 Task: Look for space in Jabal os Saraj, Afghanistan from 9th June, 2023 to 17th June, 2023 for 2 adults in price range Rs.7000 to Rs.12000. Place can be private room with 1  bedroom having 2 beds and 1 bathroom. Property type can be flat. Amenities needed are: wifi, air conditioning, . Booking option can be shelf check-in. Required host language is English.
Action: Mouse moved to (554, 119)
Screenshot: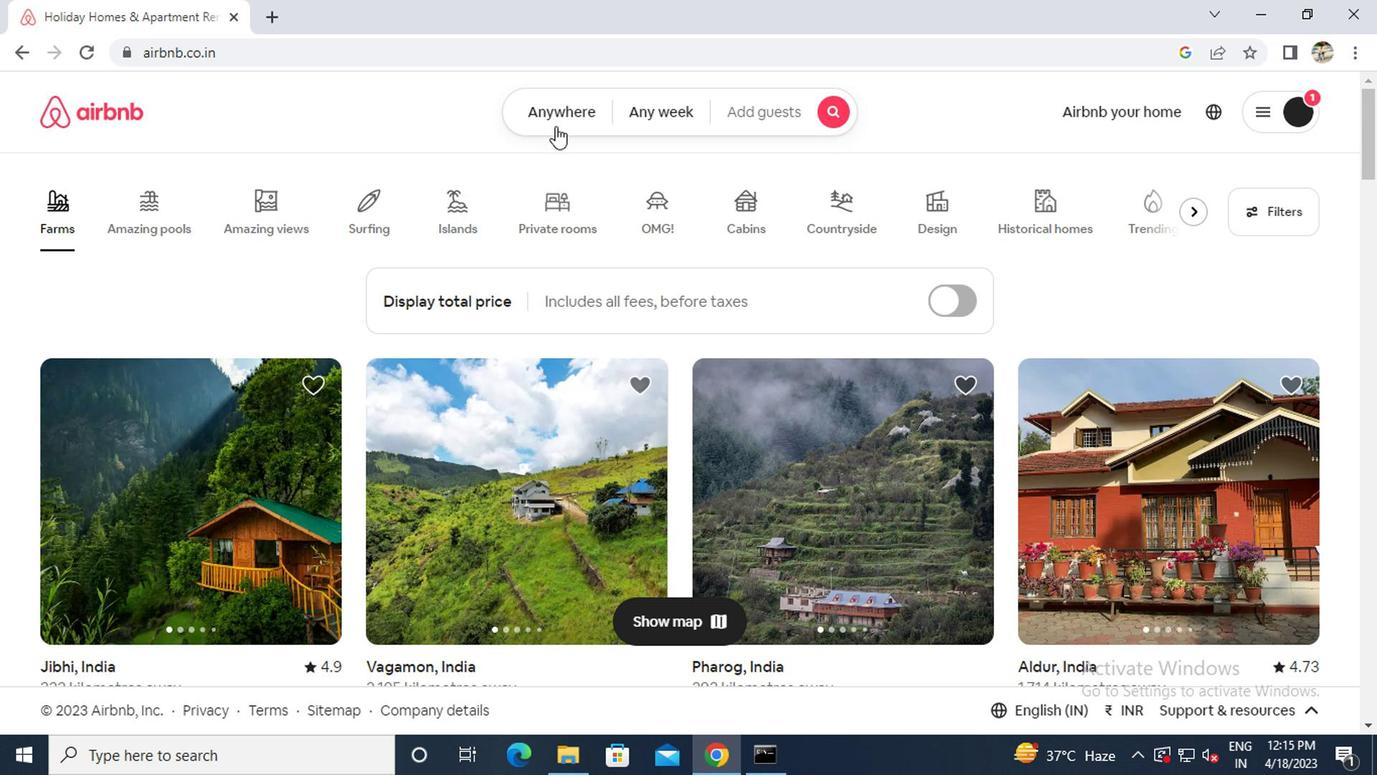 
Action: Mouse pressed left at (554, 119)
Screenshot: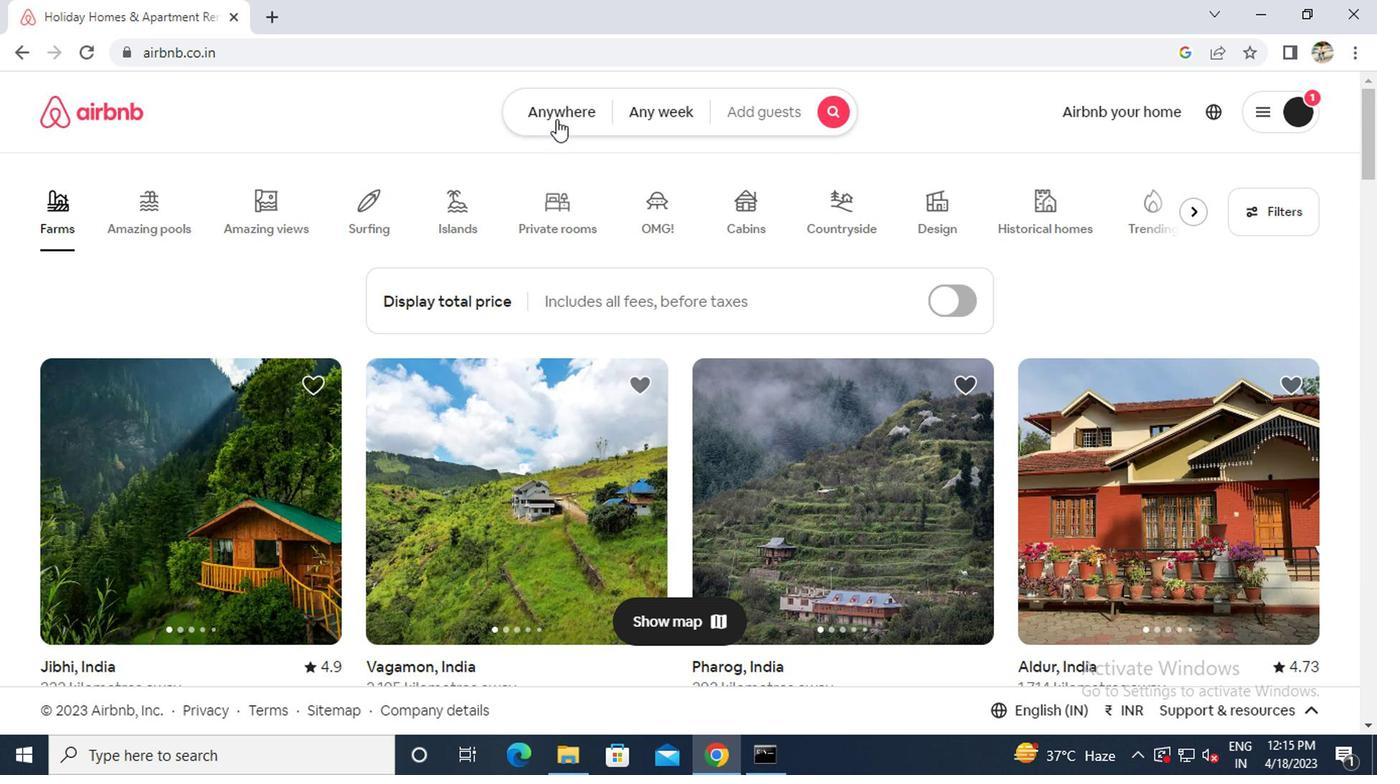 
Action: Mouse moved to (426, 200)
Screenshot: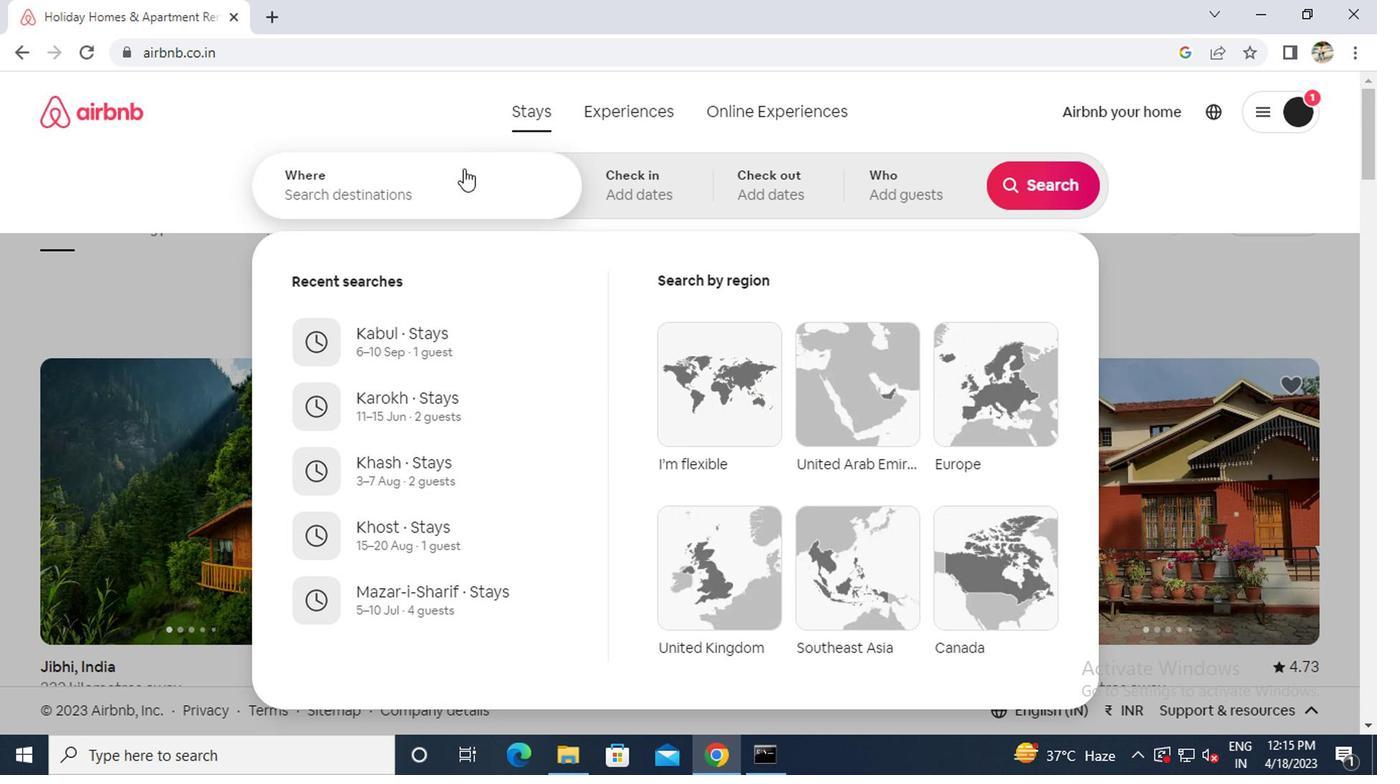 
Action: Mouse pressed left at (426, 200)
Screenshot: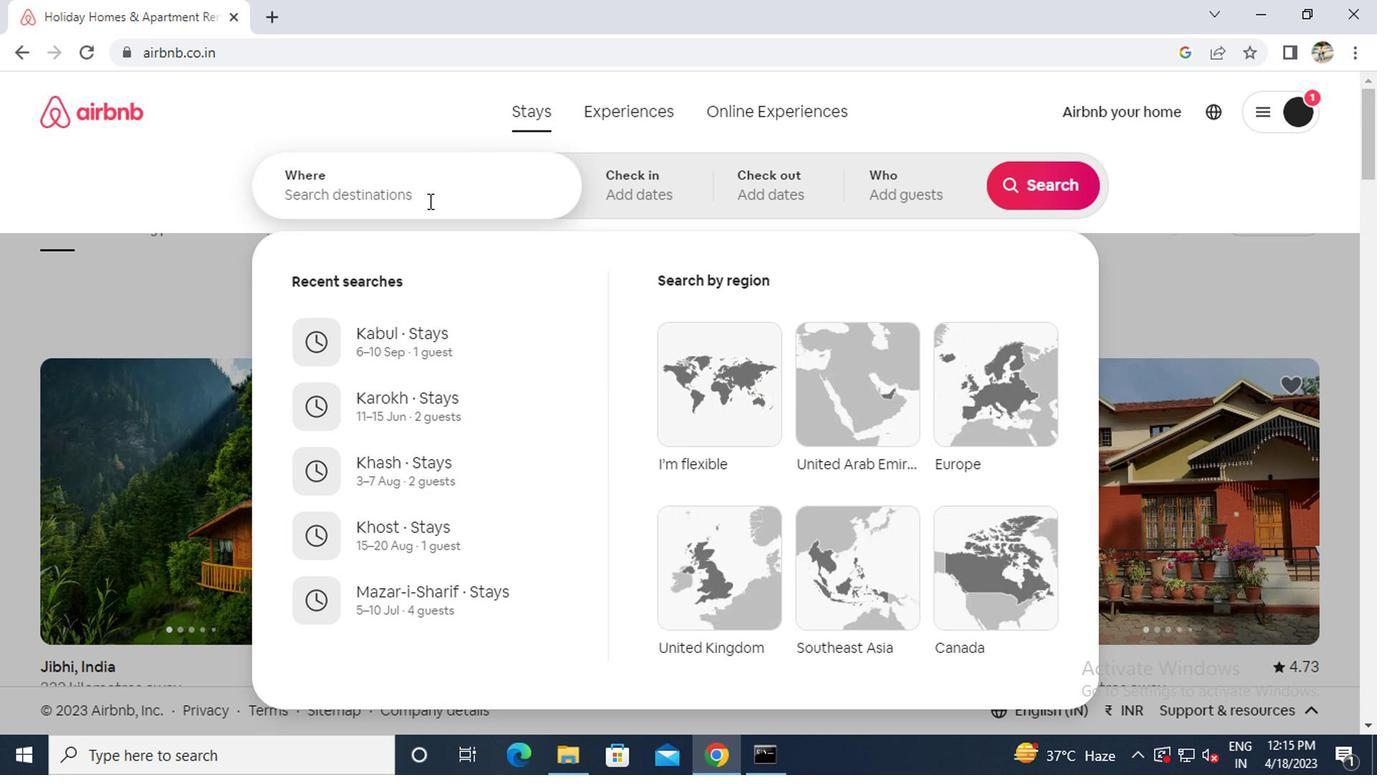 
Action: Mouse moved to (425, 200)
Screenshot: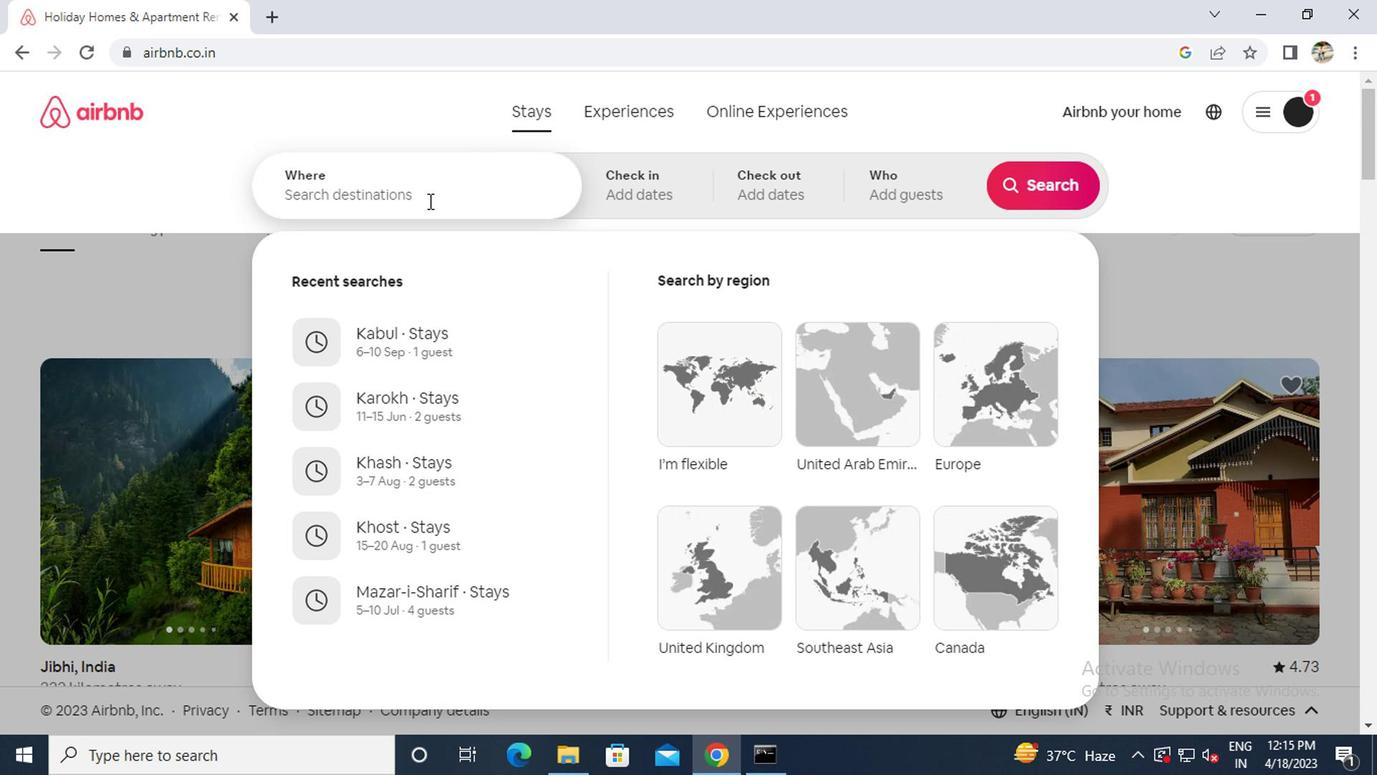 
Action: Key pressed j<Key.caps_lock>abal<Key.space>os<Key.space><Key.caps_lock>s<Key.caps_lock>araj
Screenshot: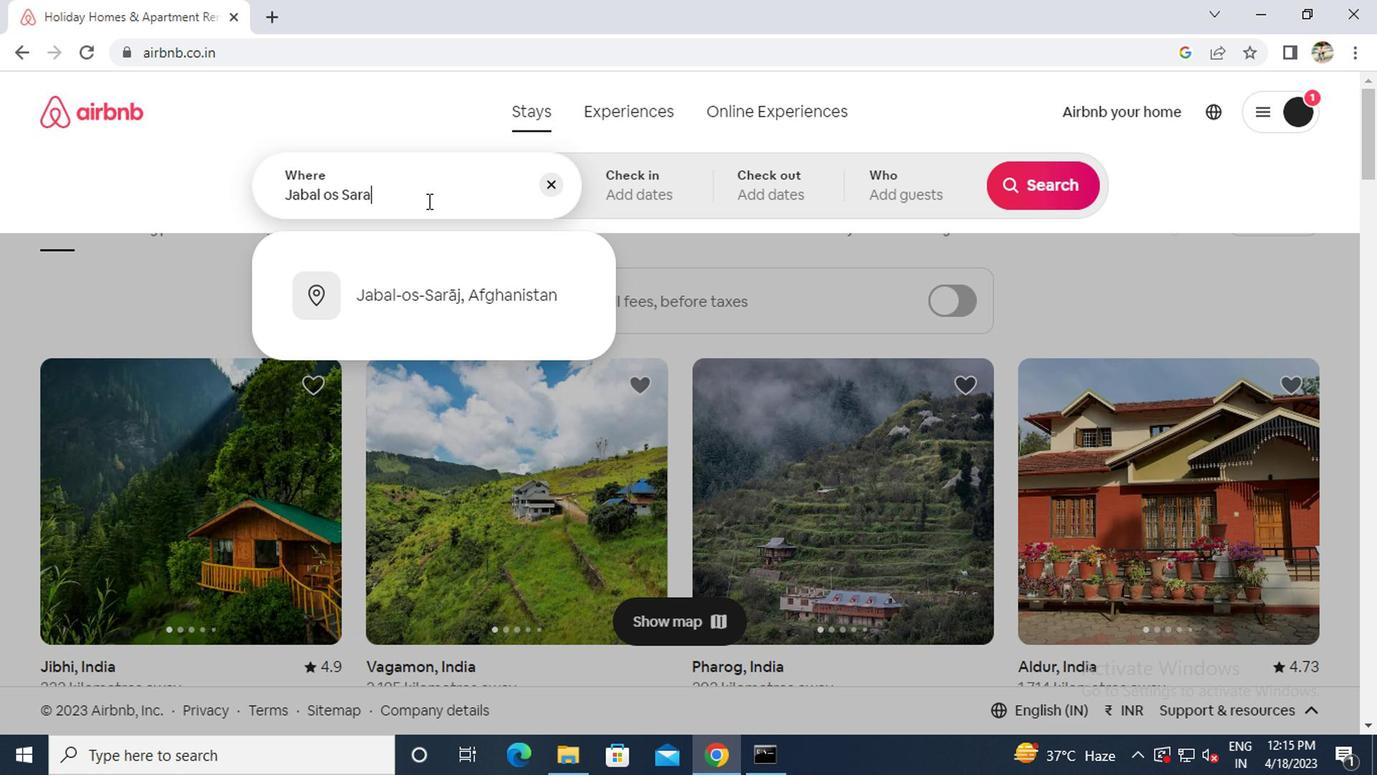 
Action: Mouse moved to (429, 294)
Screenshot: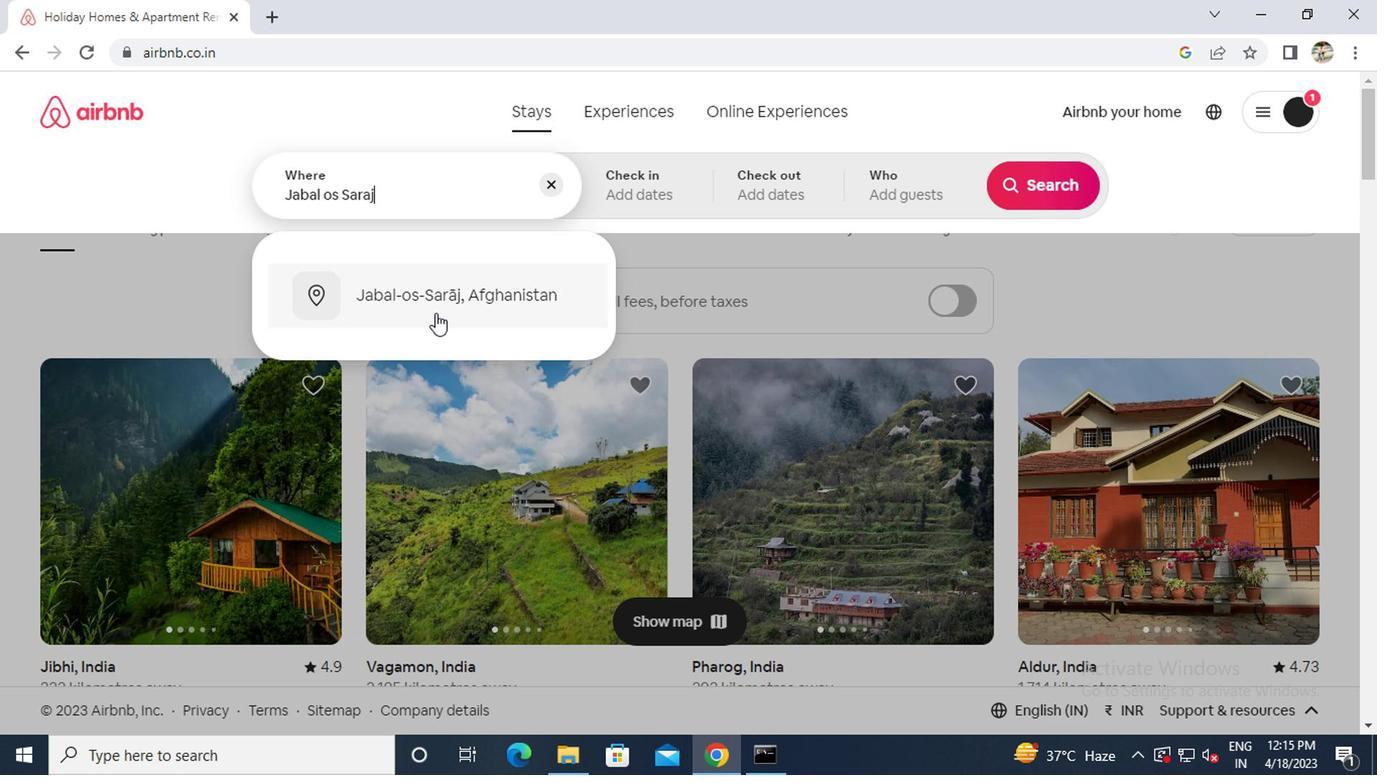 
Action: Mouse pressed left at (429, 294)
Screenshot: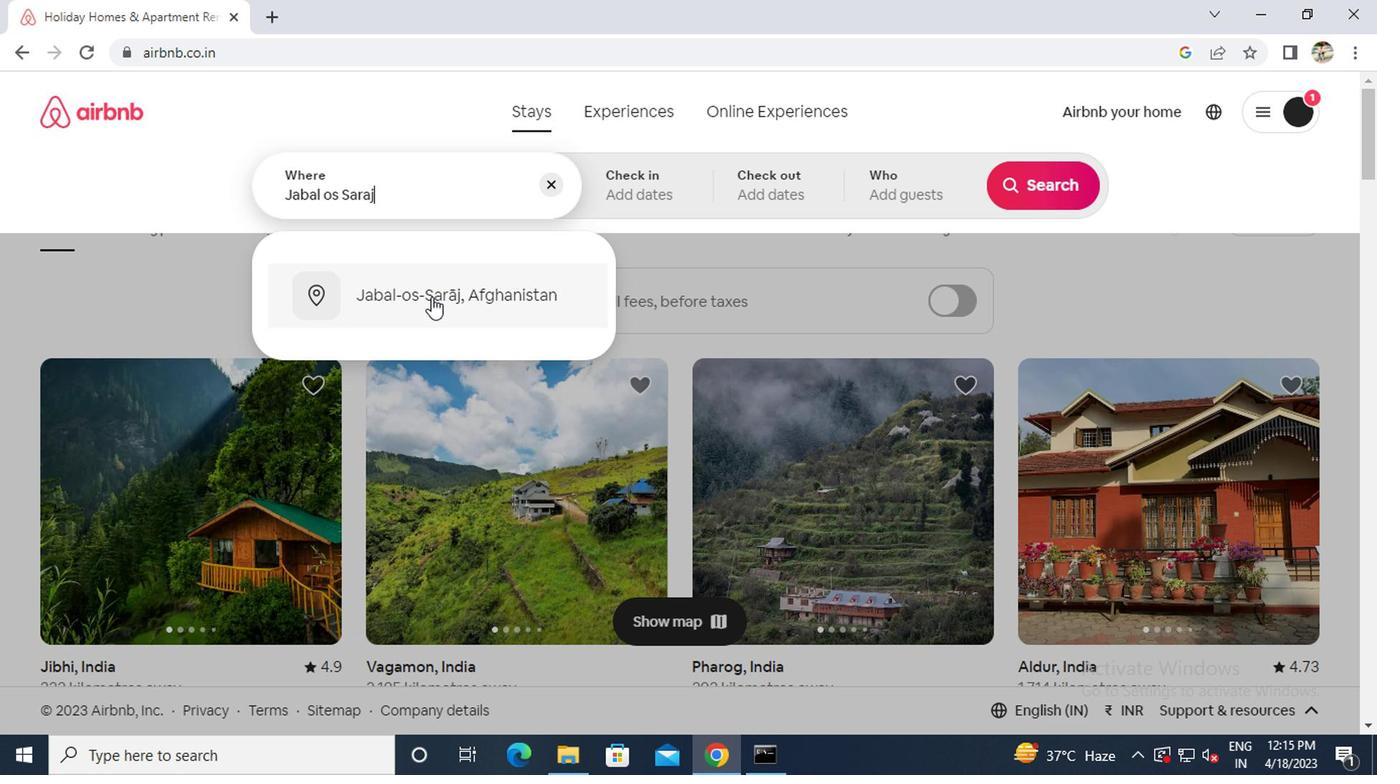 
Action: Mouse moved to (1029, 338)
Screenshot: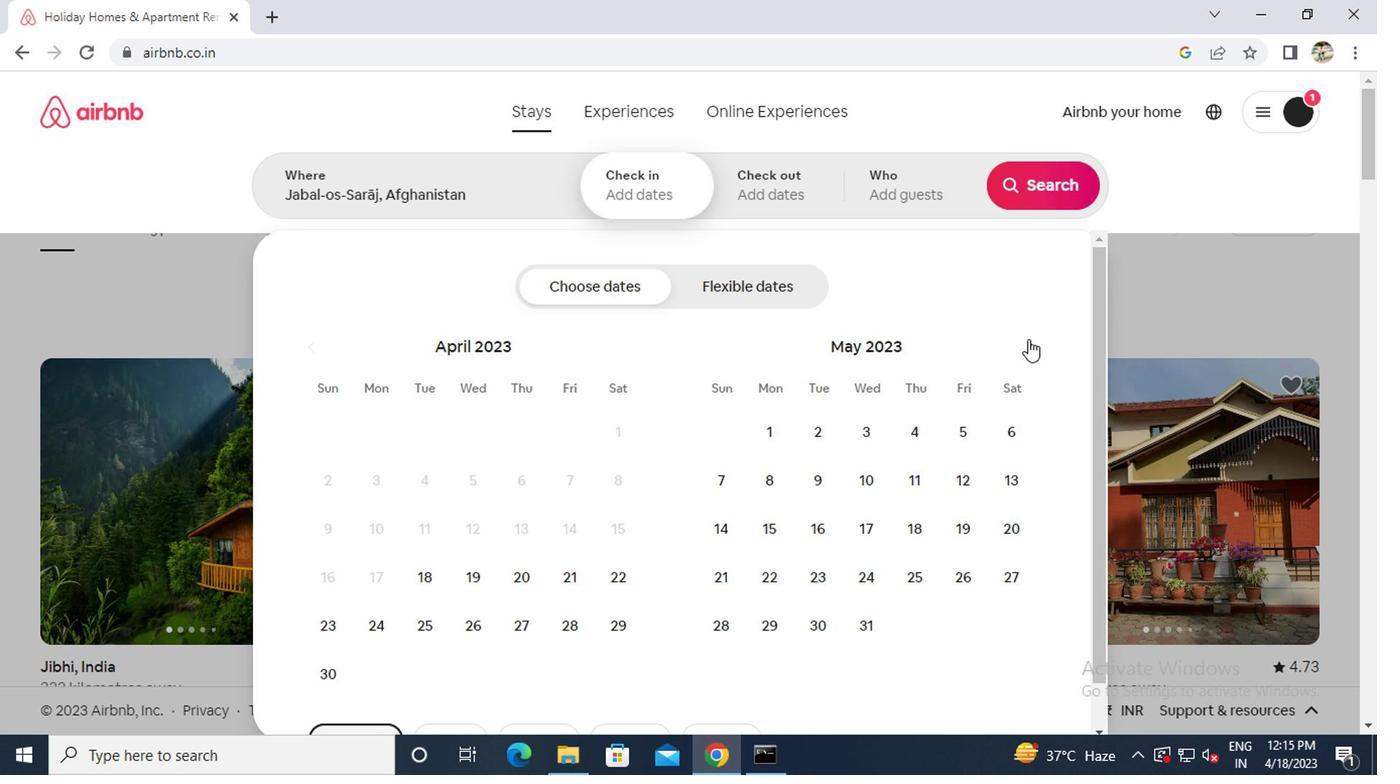 
Action: Mouse pressed left at (1029, 338)
Screenshot: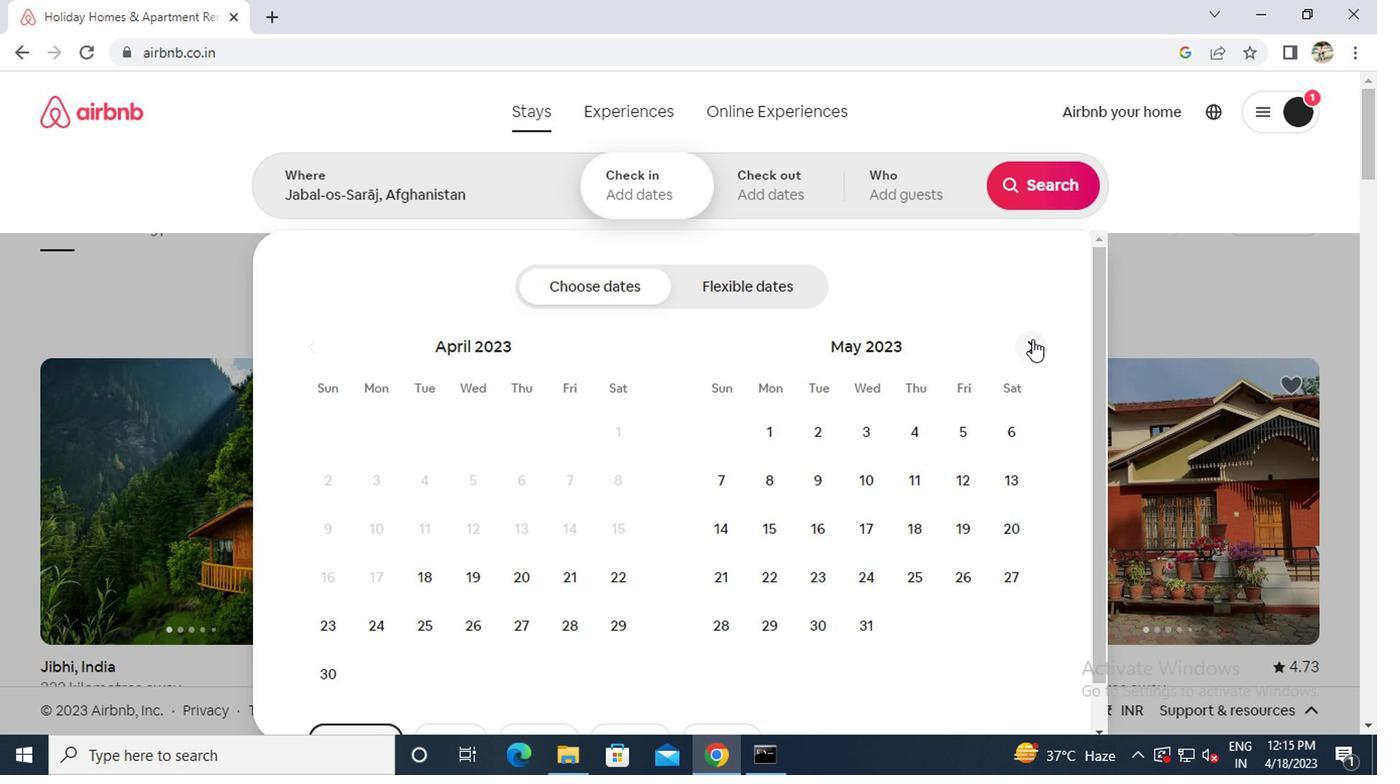 
Action: Mouse moved to (953, 462)
Screenshot: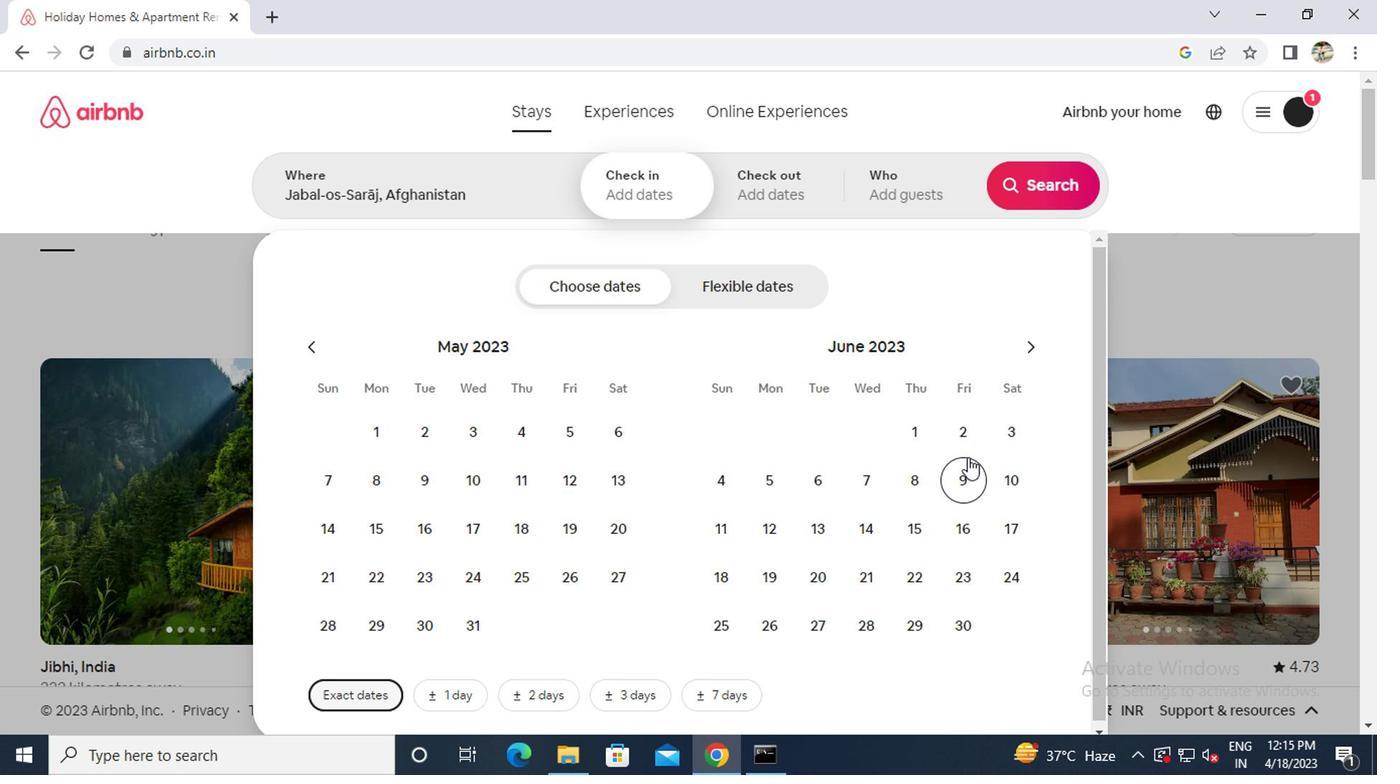 
Action: Mouse pressed left at (953, 462)
Screenshot: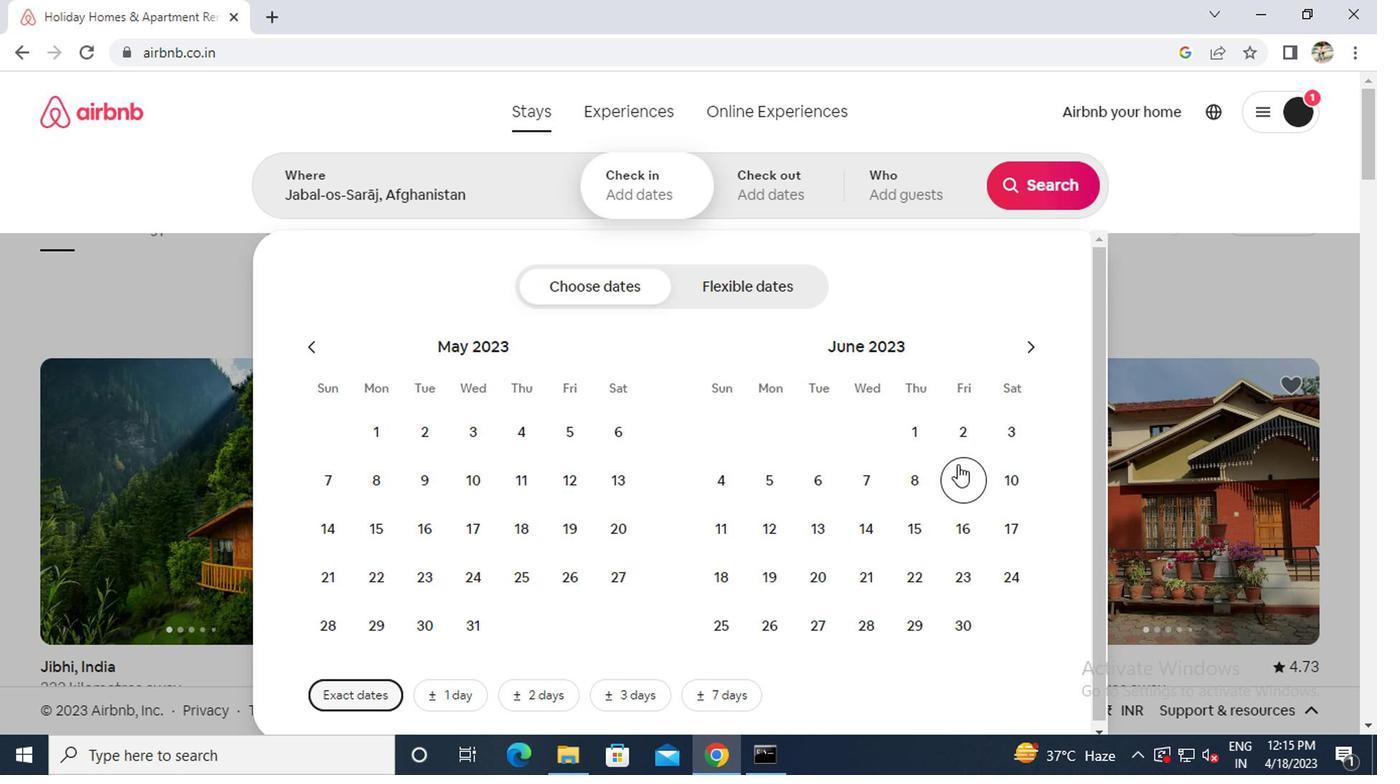 
Action: Mouse moved to (1010, 521)
Screenshot: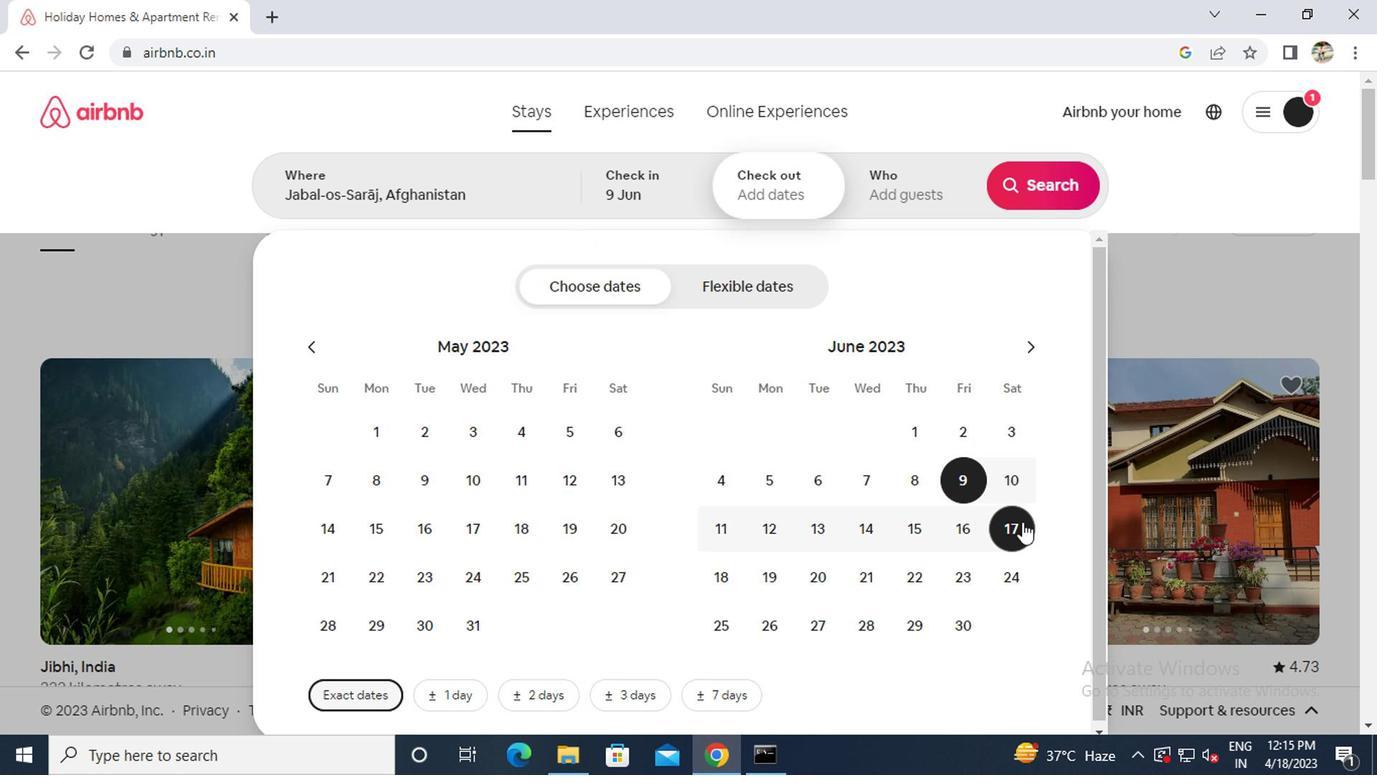 
Action: Mouse pressed left at (1010, 521)
Screenshot: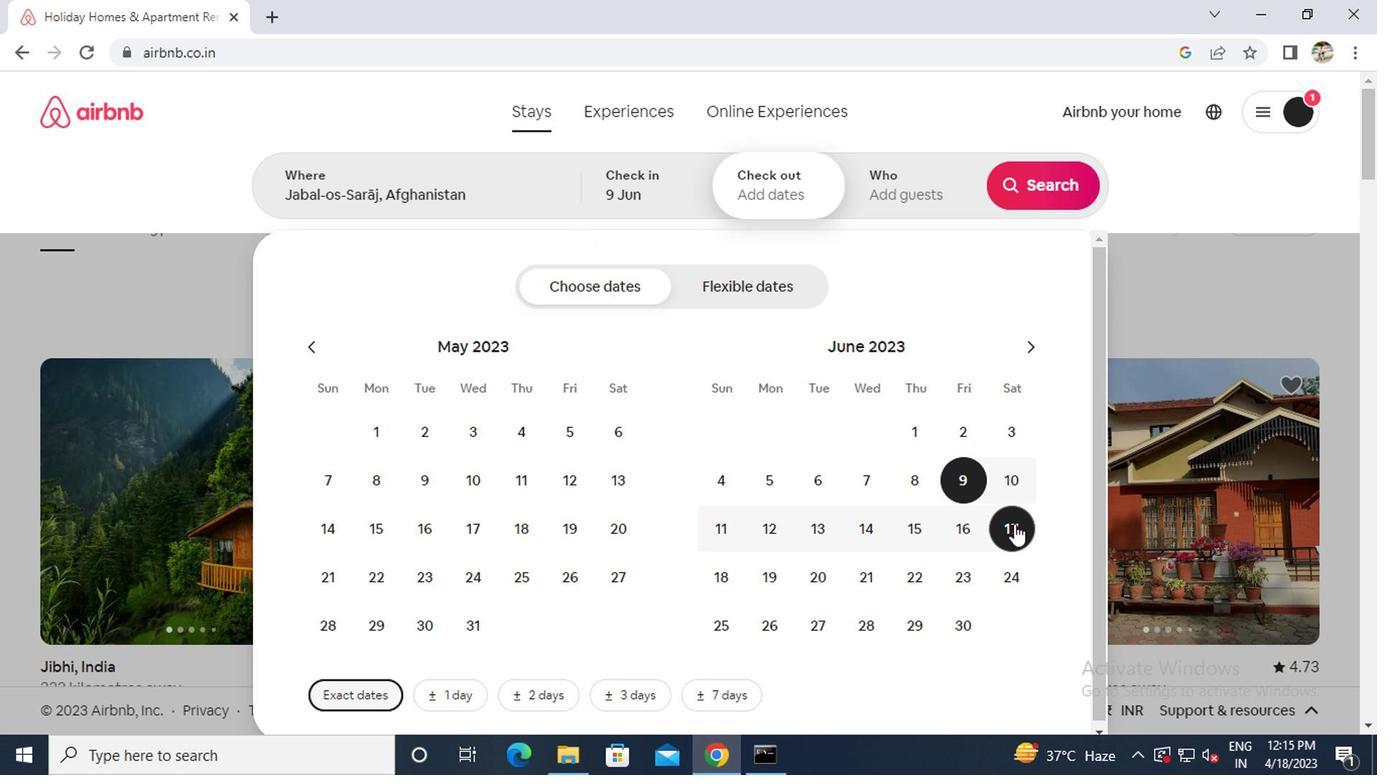 
Action: Mouse moved to (900, 181)
Screenshot: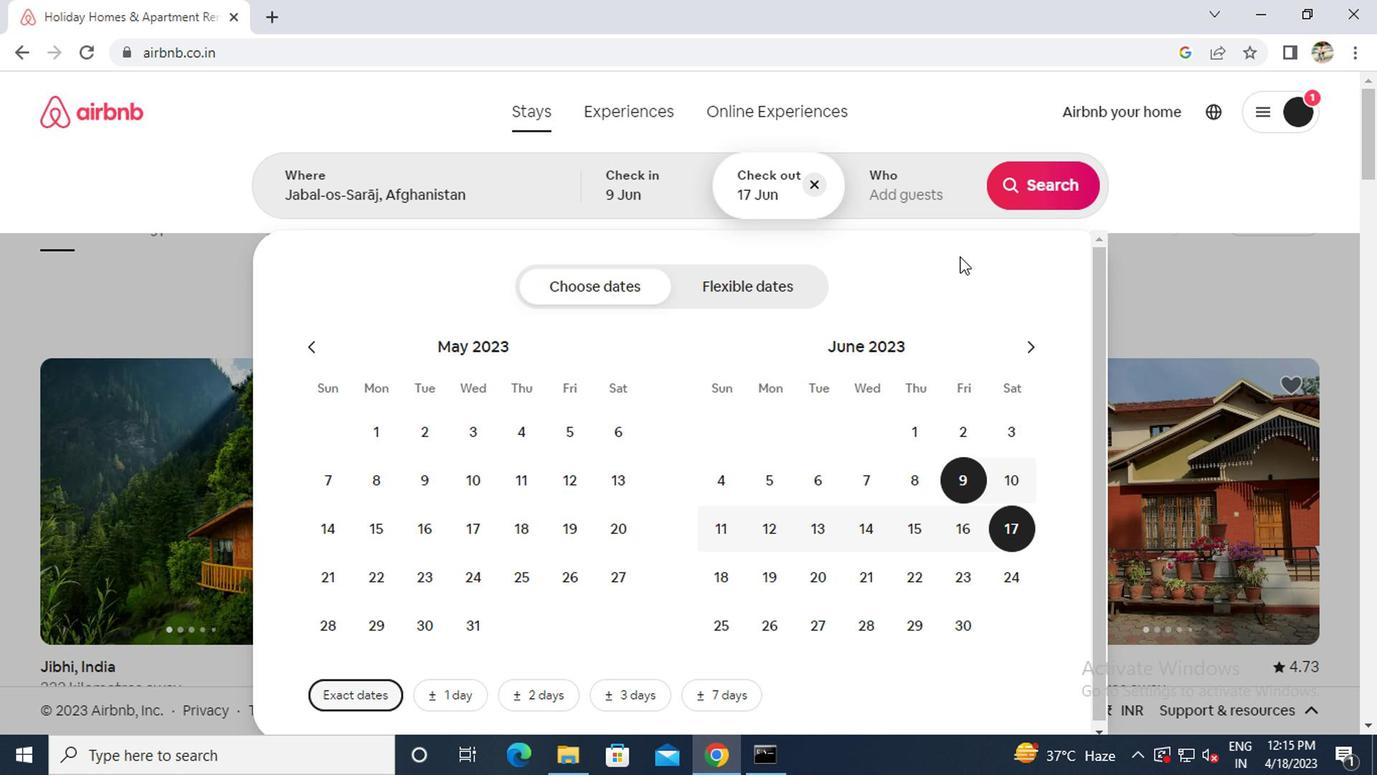 
Action: Mouse pressed left at (900, 181)
Screenshot: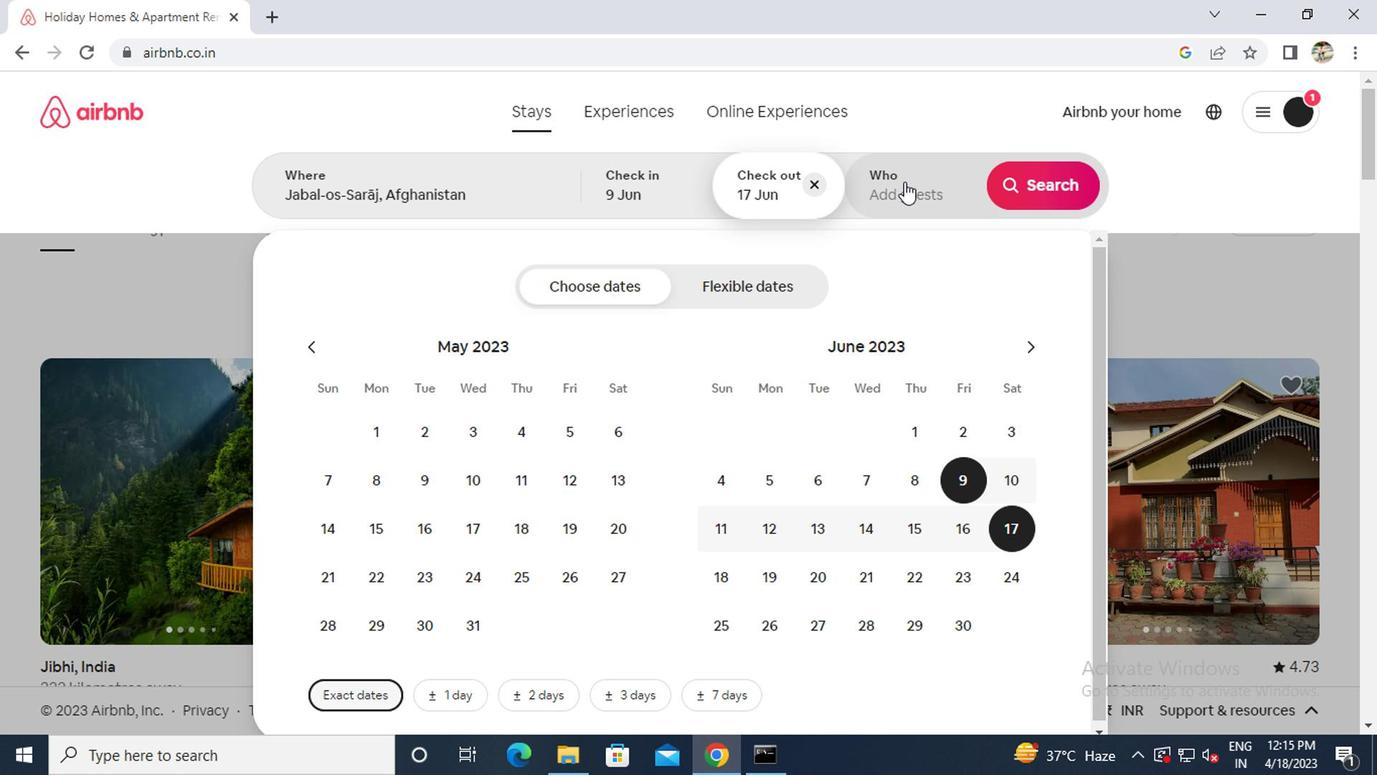 
Action: Mouse moved to (1039, 294)
Screenshot: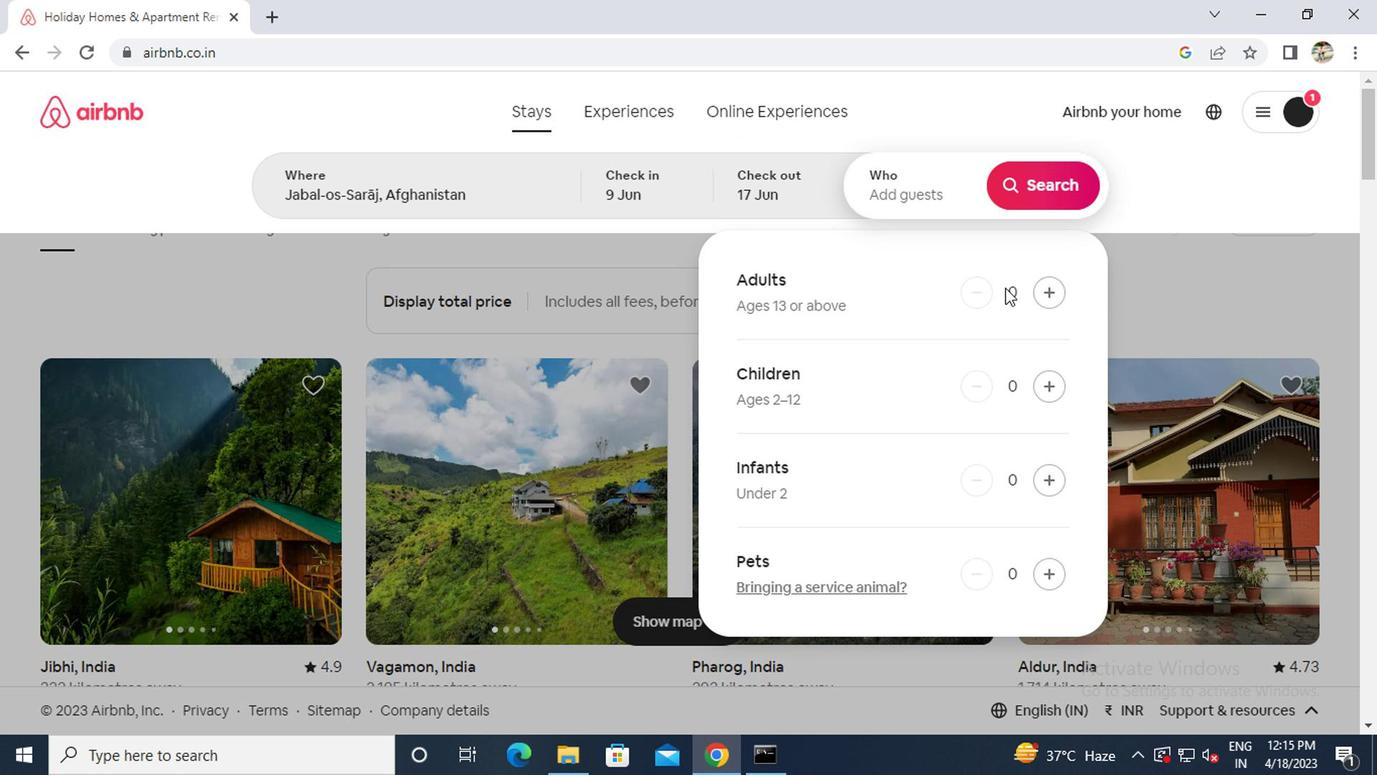 
Action: Mouse pressed left at (1039, 294)
Screenshot: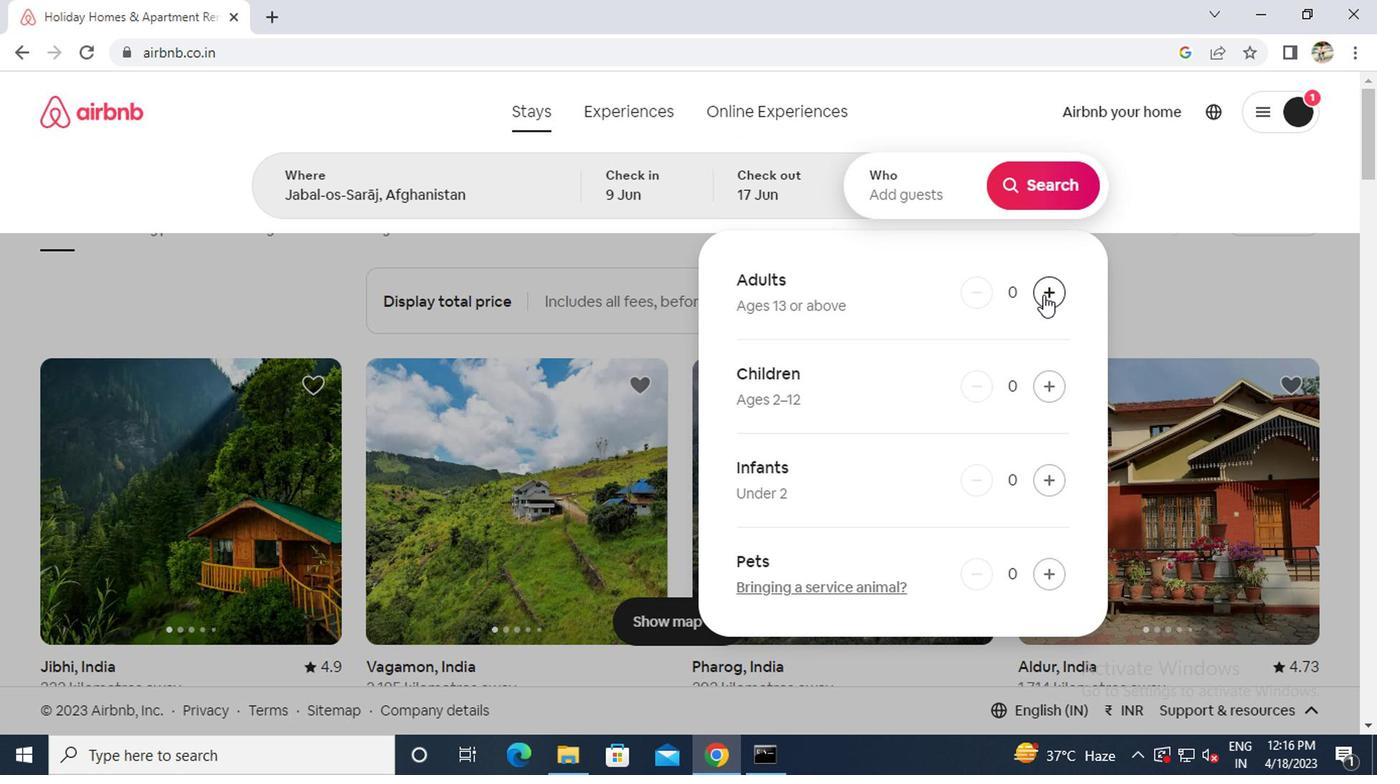 
Action: Mouse pressed left at (1039, 294)
Screenshot: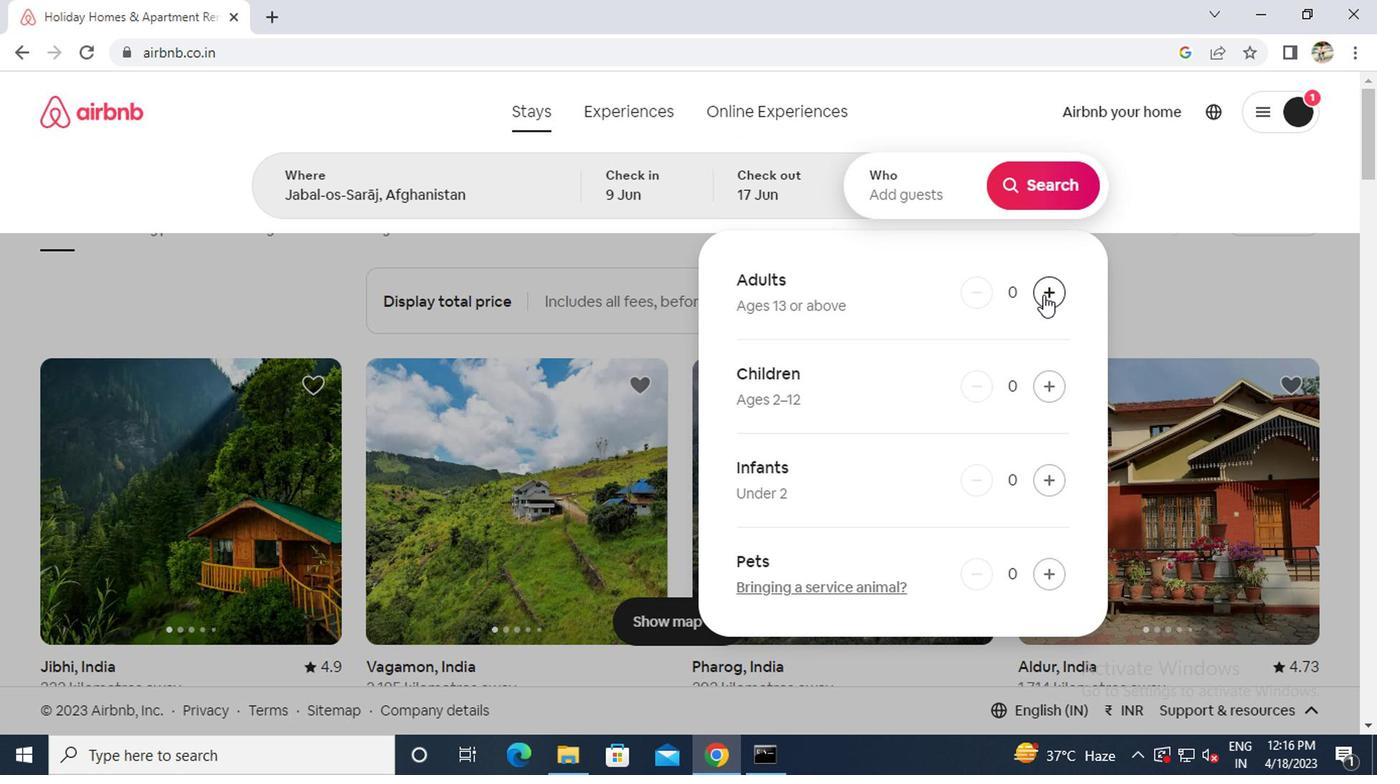 
Action: Mouse moved to (1022, 197)
Screenshot: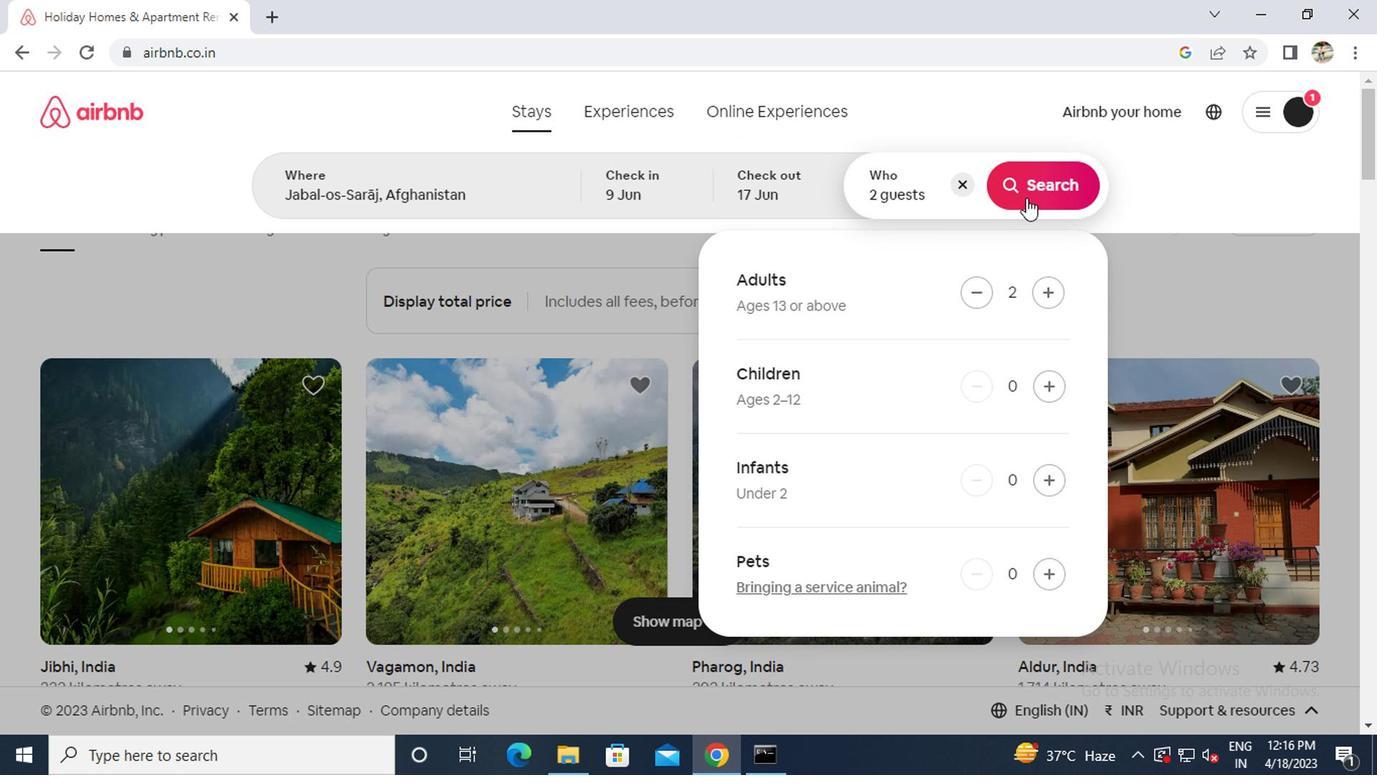 
Action: Mouse pressed left at (1022, 197)
Screenshot: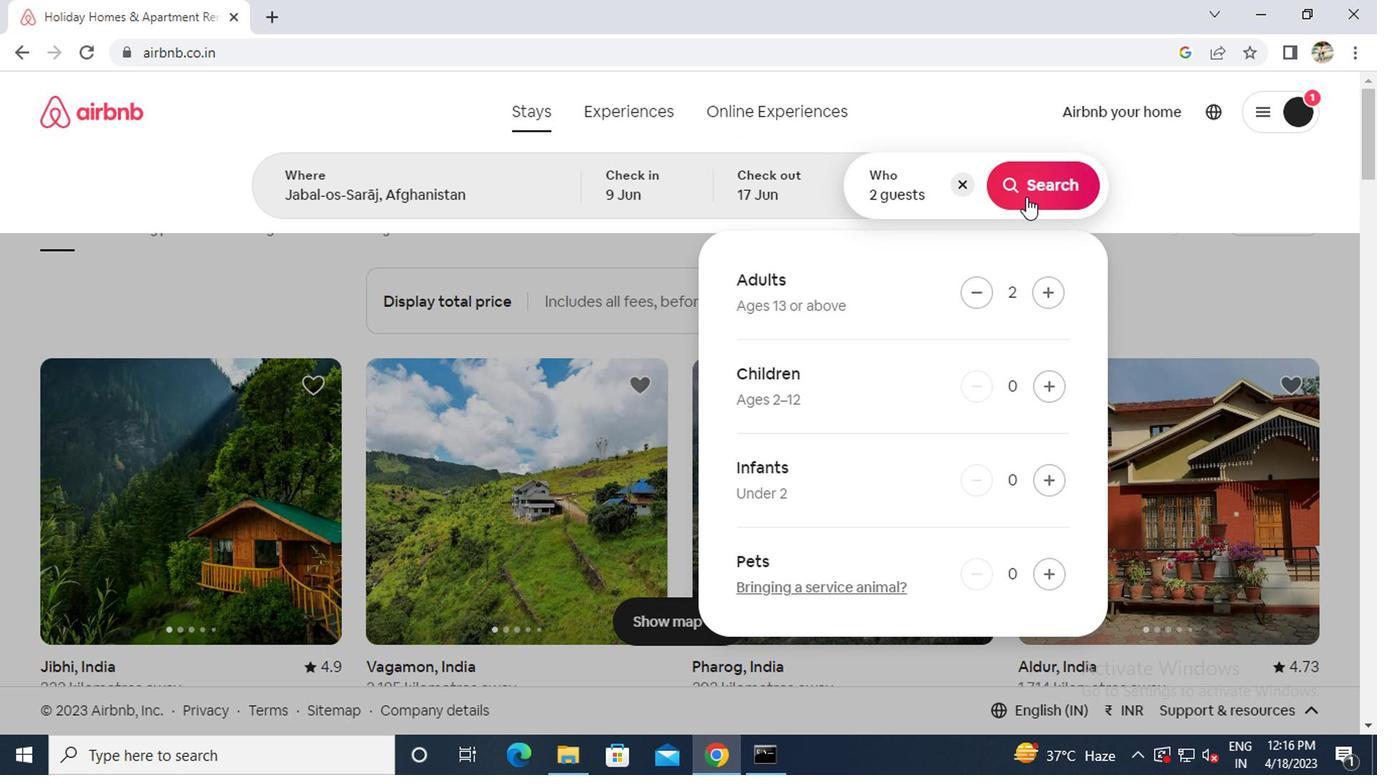 
Action: Mouse moved to (1287, 187)
Screenshot: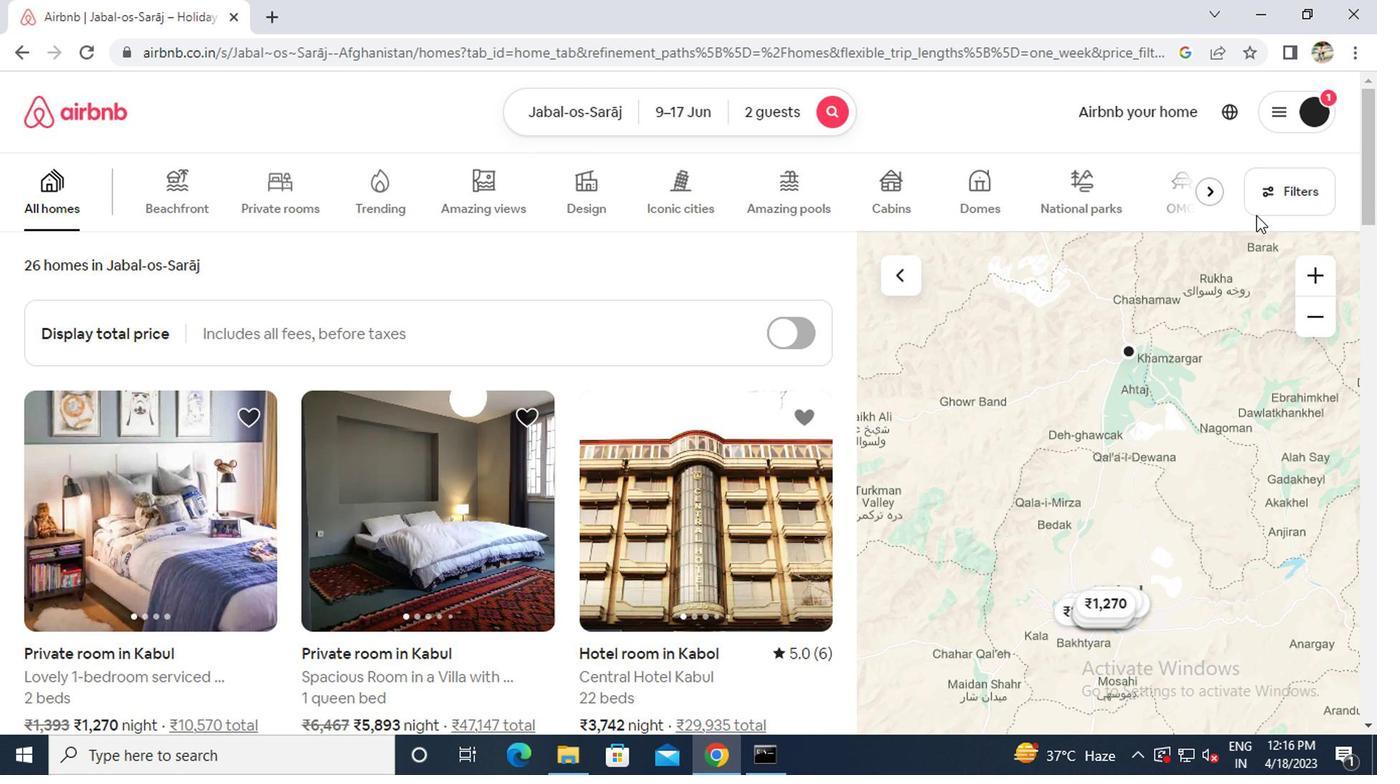 
Action: Mouse pressed left at (1287, 187)
Screenshot: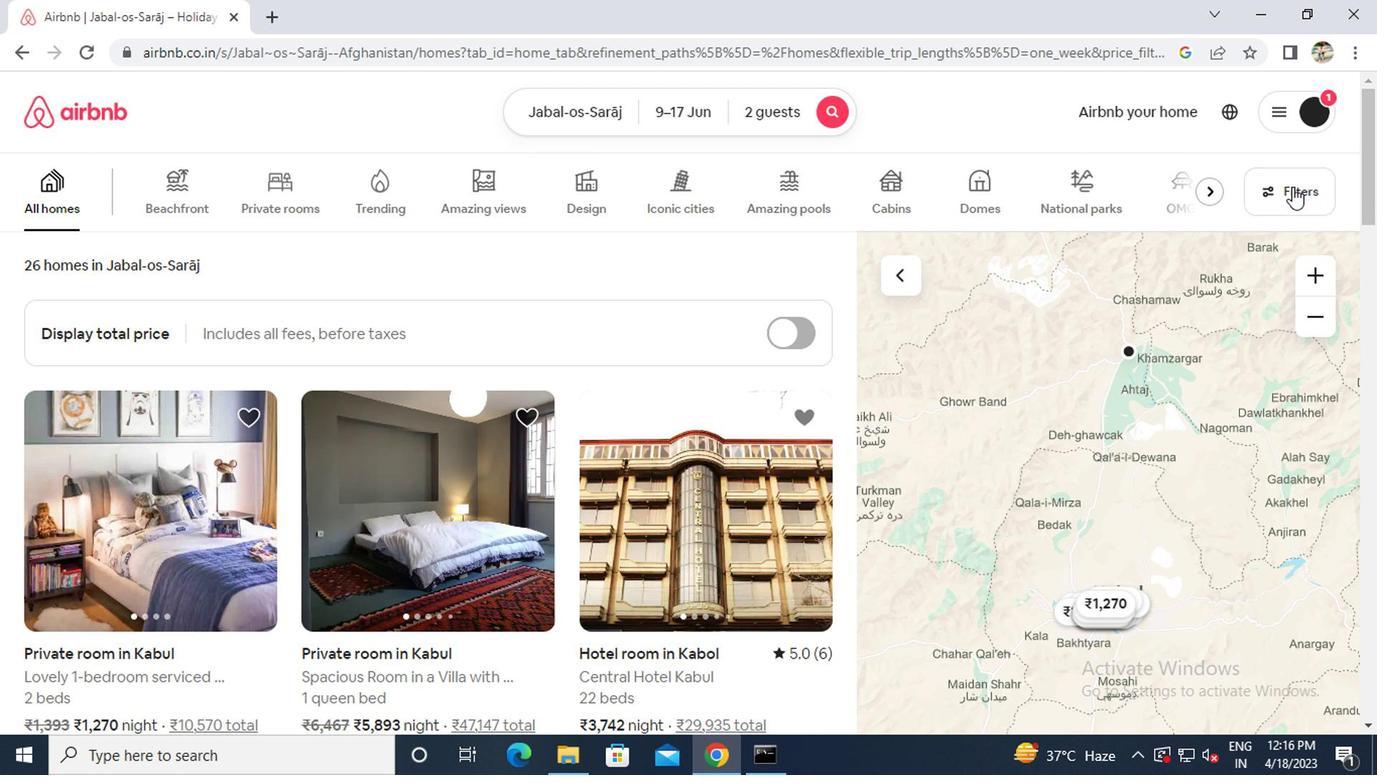 
Action: Mouse moved to (461, 446)
Screenshot: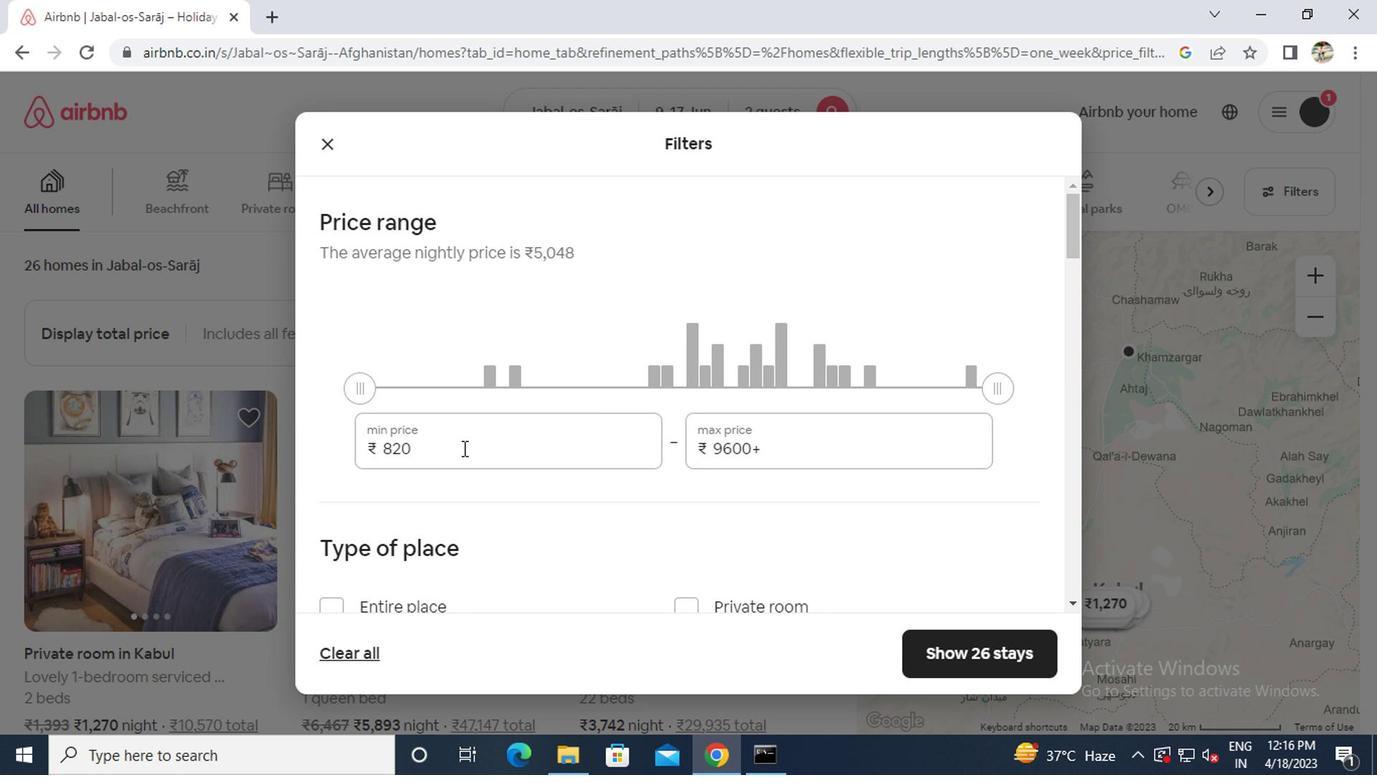 
Action: Mouse pressed left at (461, 446)
Screenshot: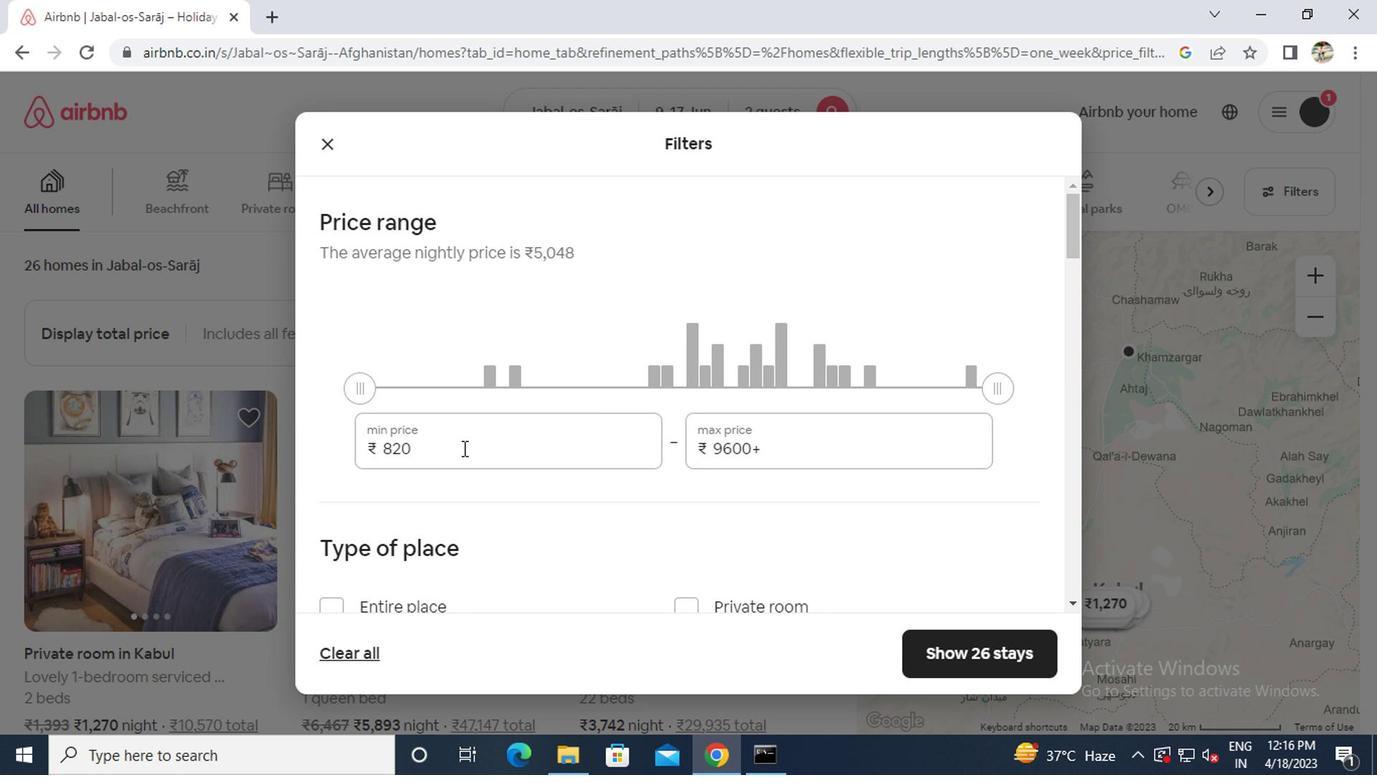 
Action: Key pressed ctrl+Actrl+7000
Screenshot: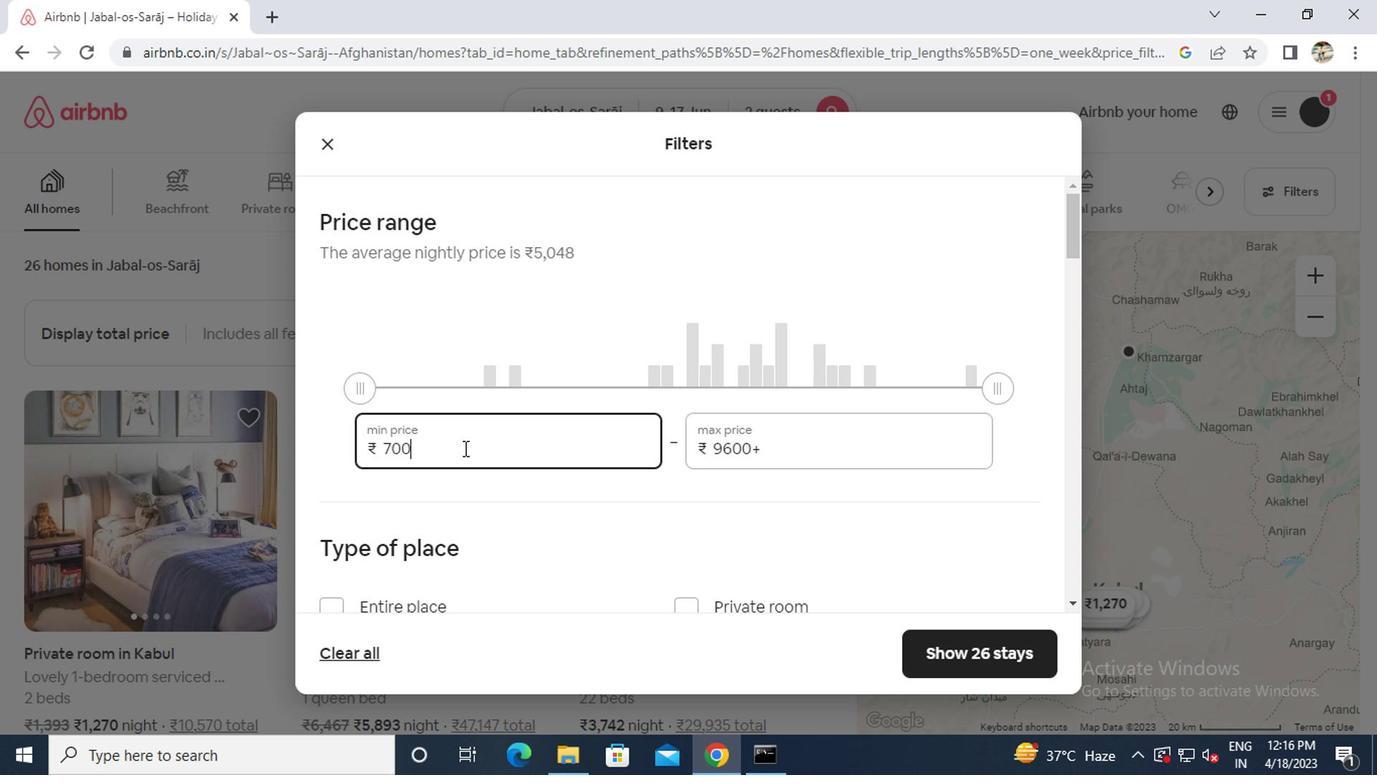 
Action: Mouse moved to (868, 440)
Screenshot: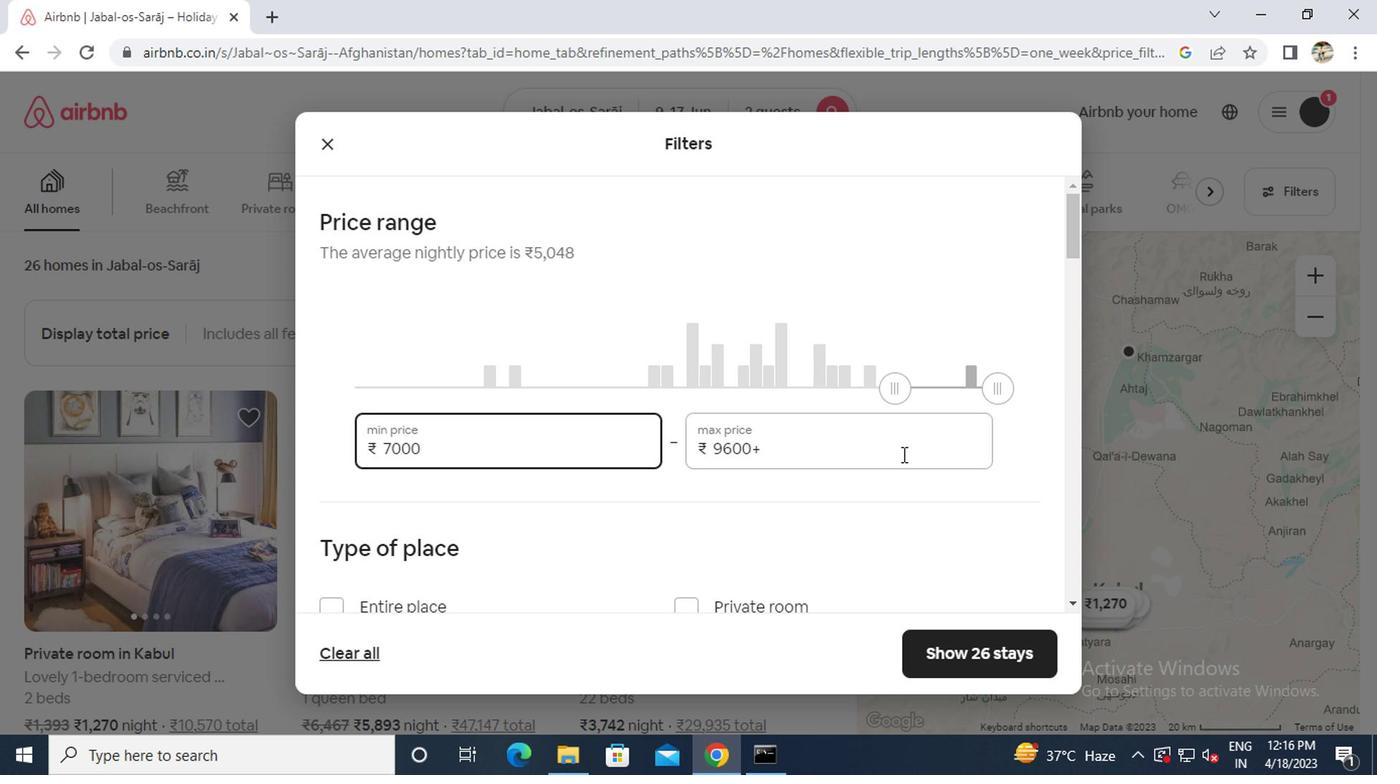 
Action: Mouse pressed left at (868, 440)
Screenshot: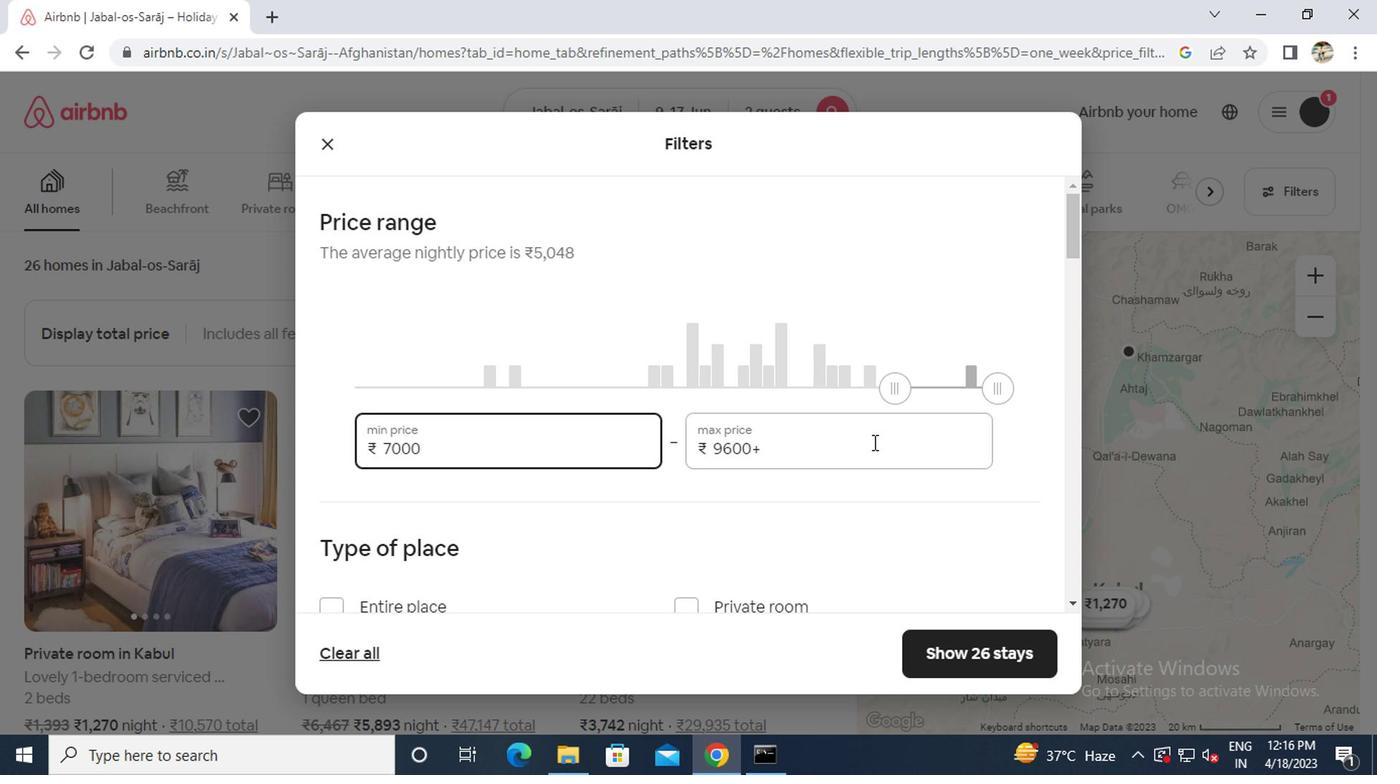 
Action: Mouse moved to (868, 440)
Screenshot: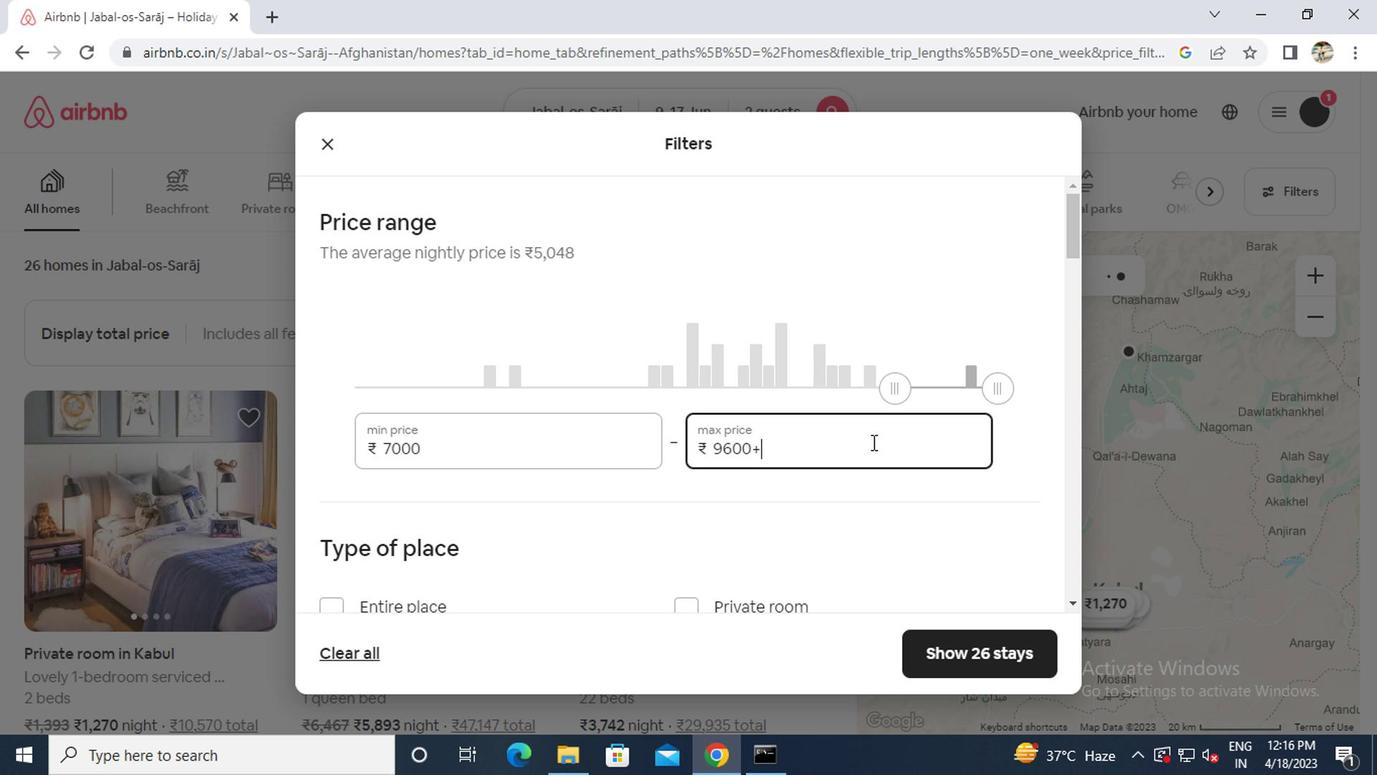 
Action: Key pressed ctrl+Actrl+12000
Screenshot: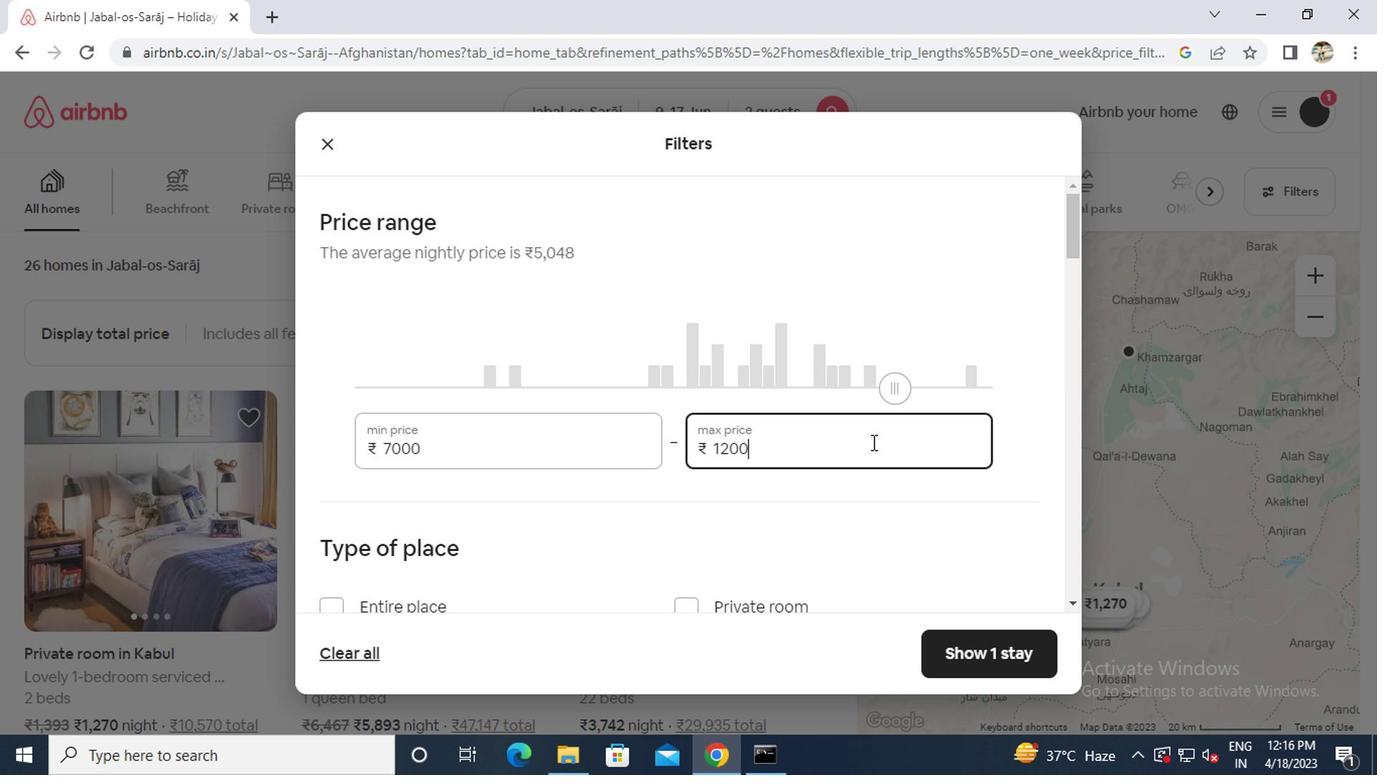 
Action: Mouse moved to (669, 499)
Screenshot: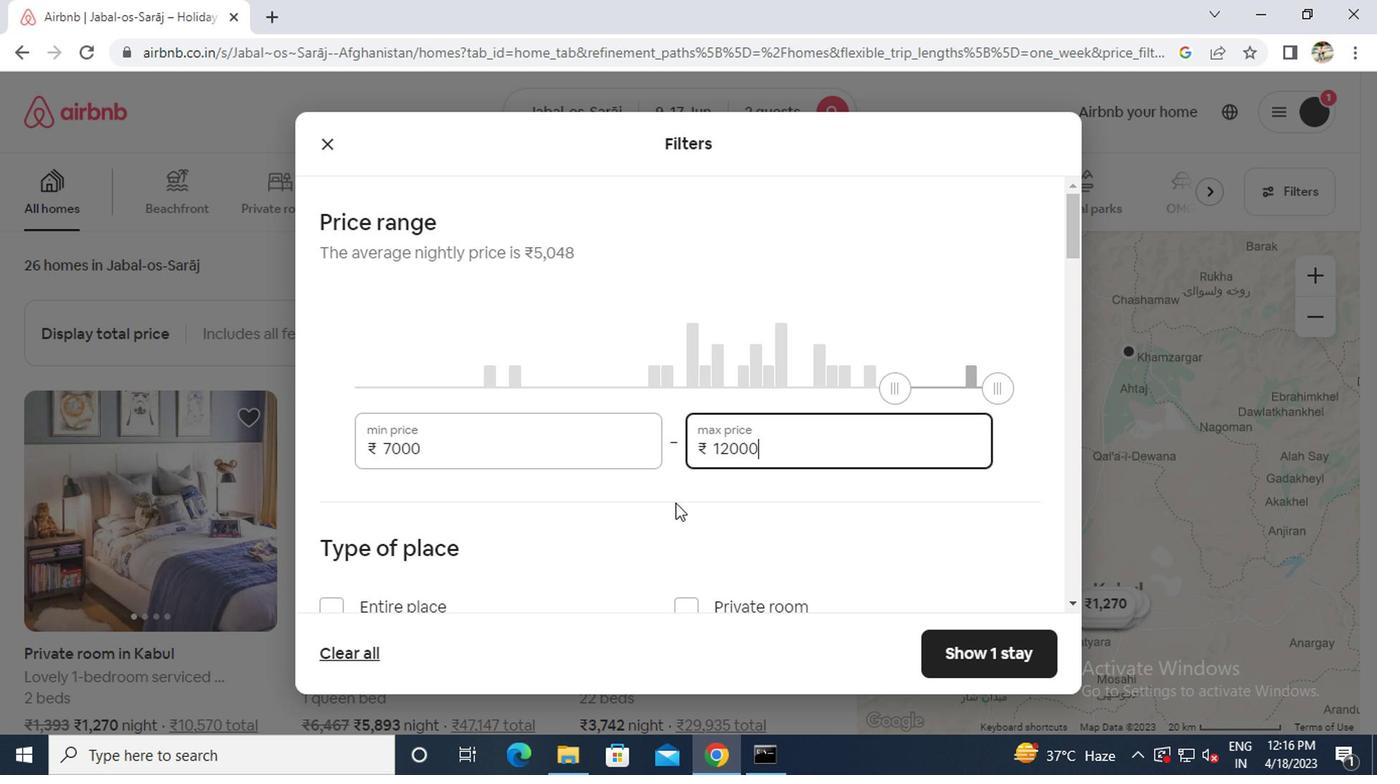
Action: Mouse scrolled (669, 498) with delta (0, 0)
Screenshot: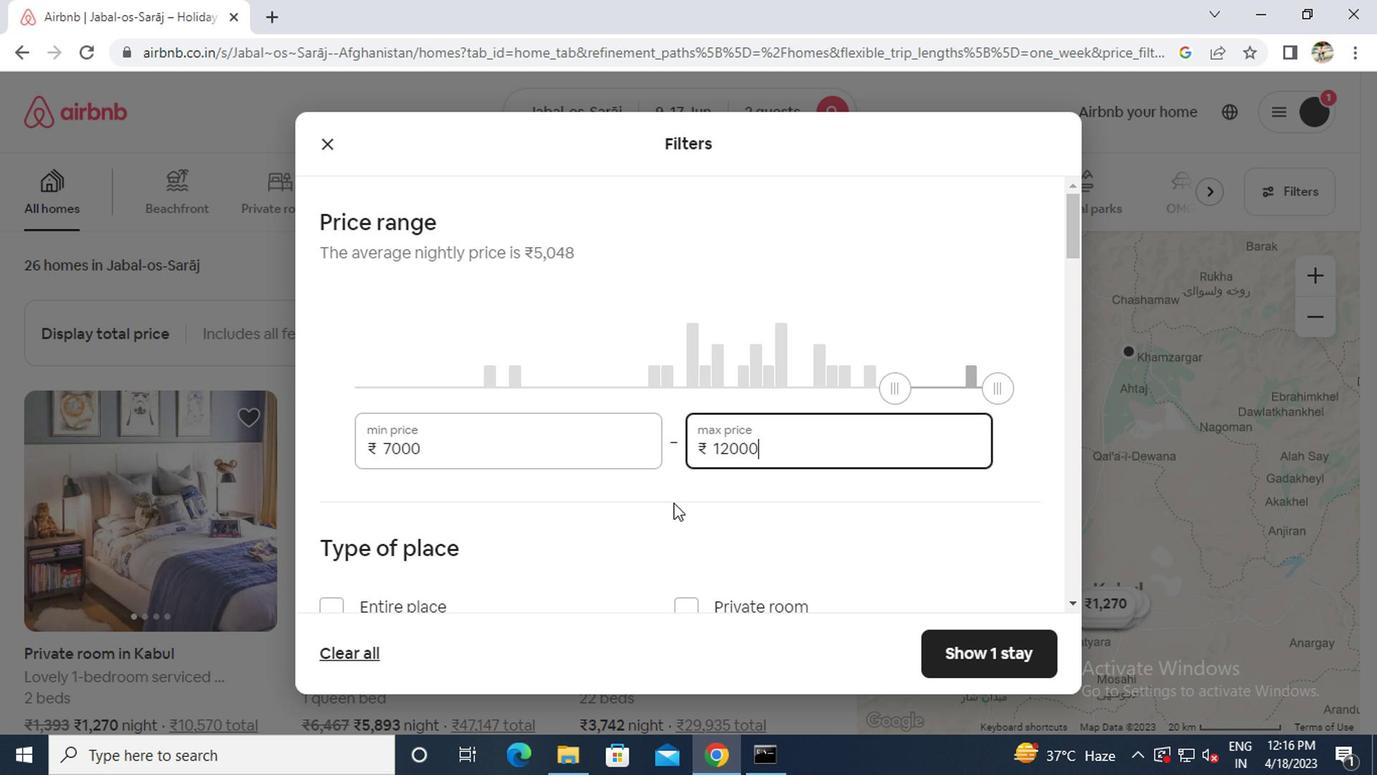
Action: Mouse scrolled (669, 498) with delta (0, 0)
Screenshot: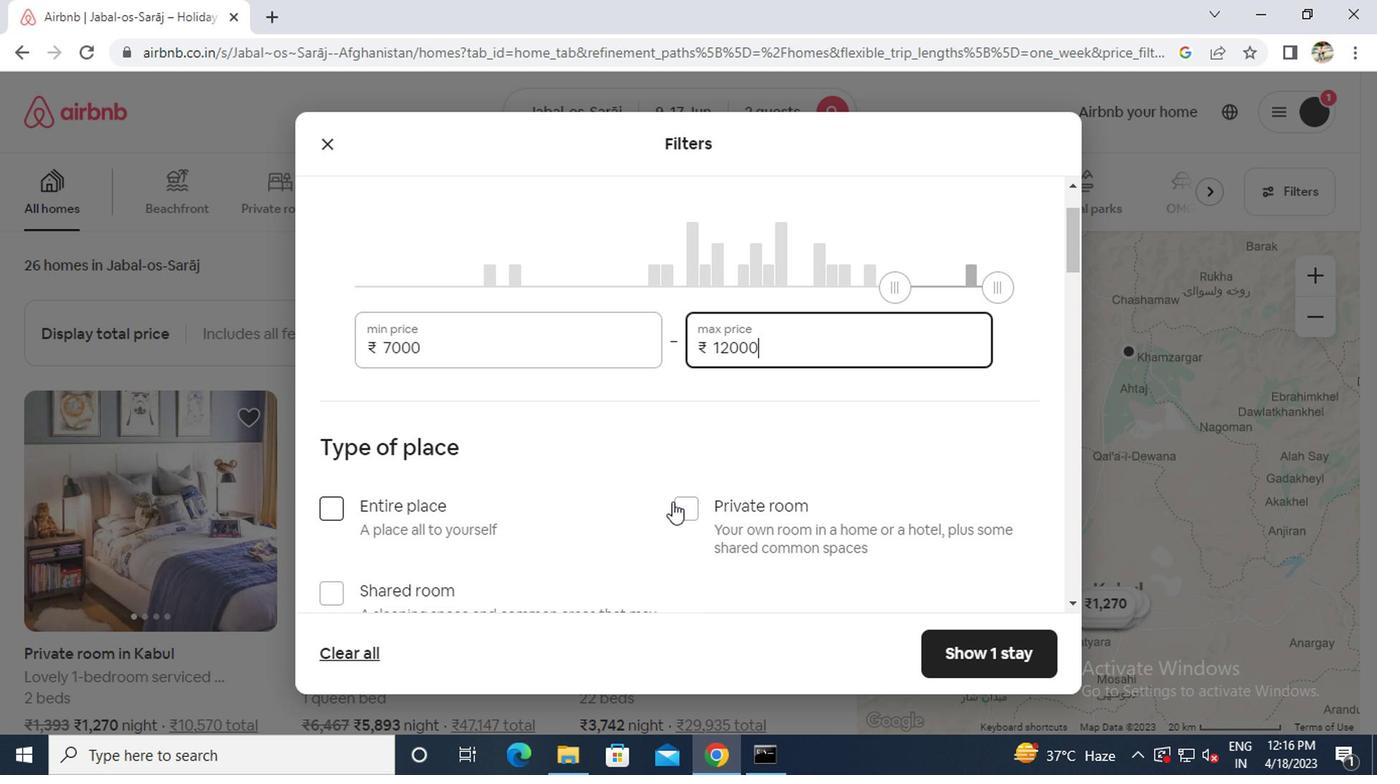 
Action: Mouse moved to (709, 399)
Screenshot: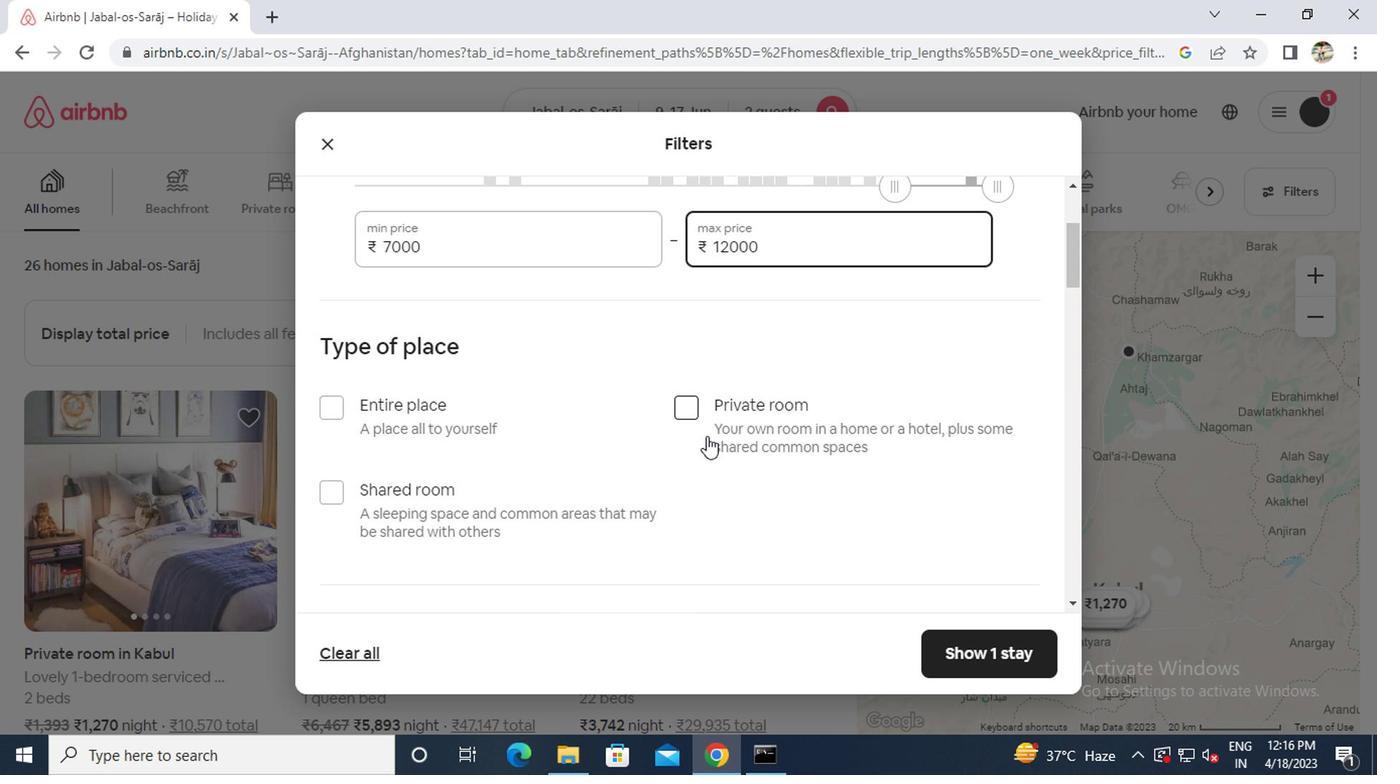 
Action: Mouse pressed left at (709, 399)
Screenshot: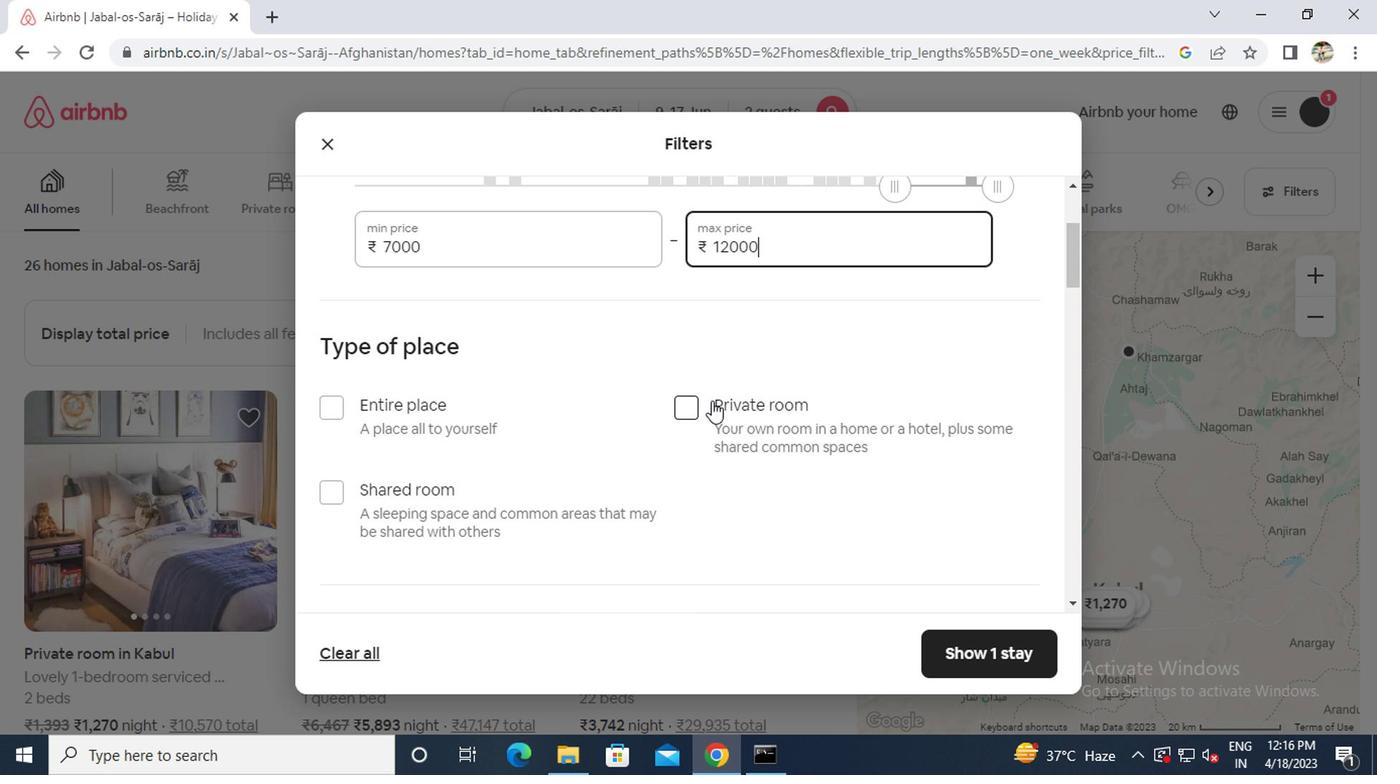 
Action: Mouse moved to (711, 395)
Screenshot: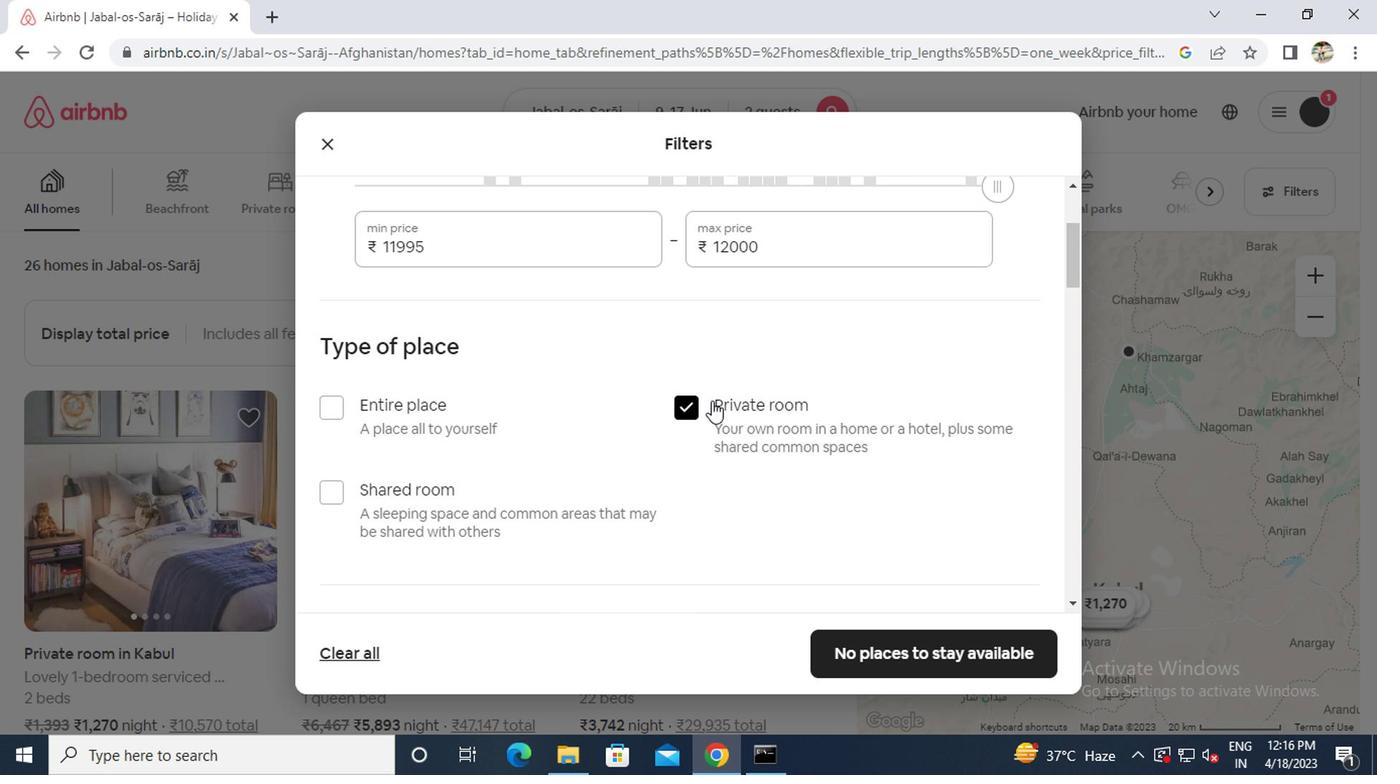 
Action: Mouse scrolled (711, 394) with delta (0, 0)
Screenshot: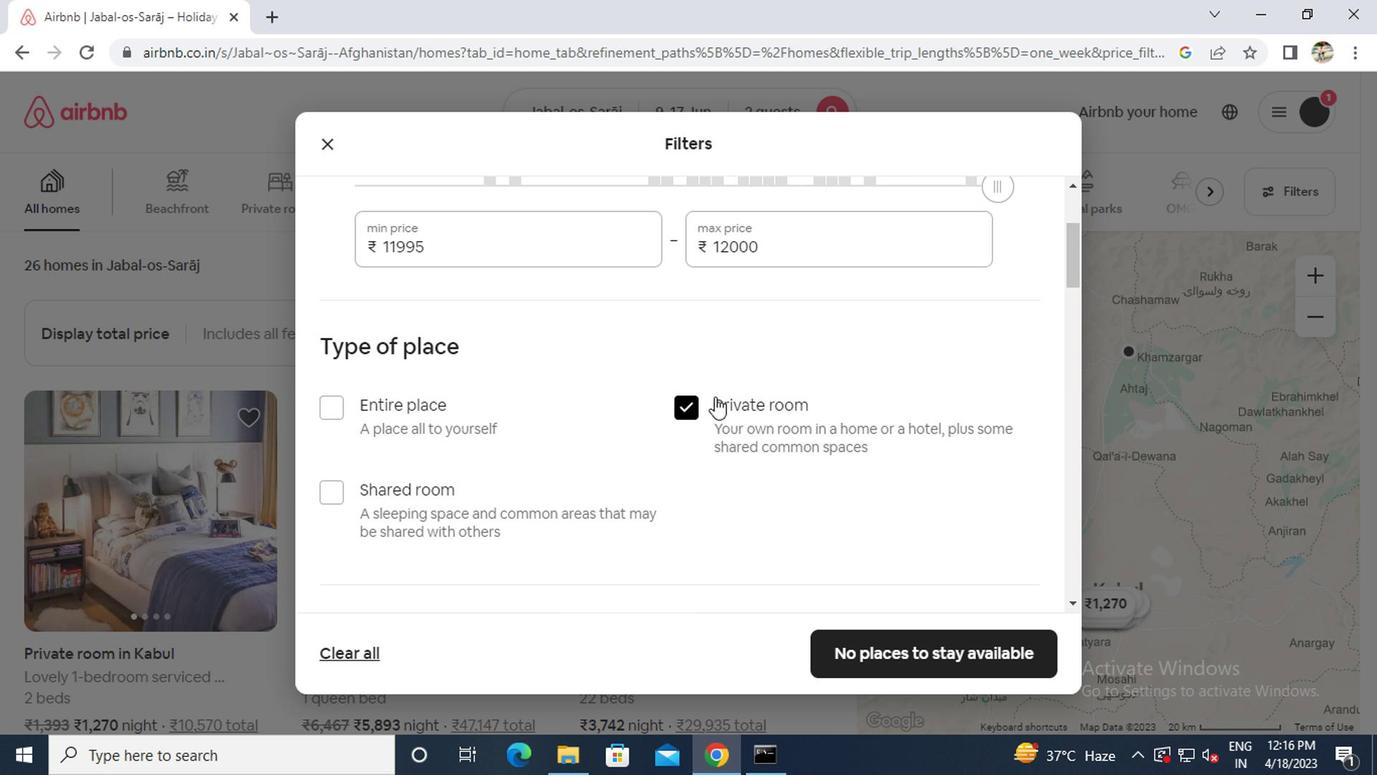 
Action: Mouse scrolled (711, 394) with delta (0, 0)
Screenshot: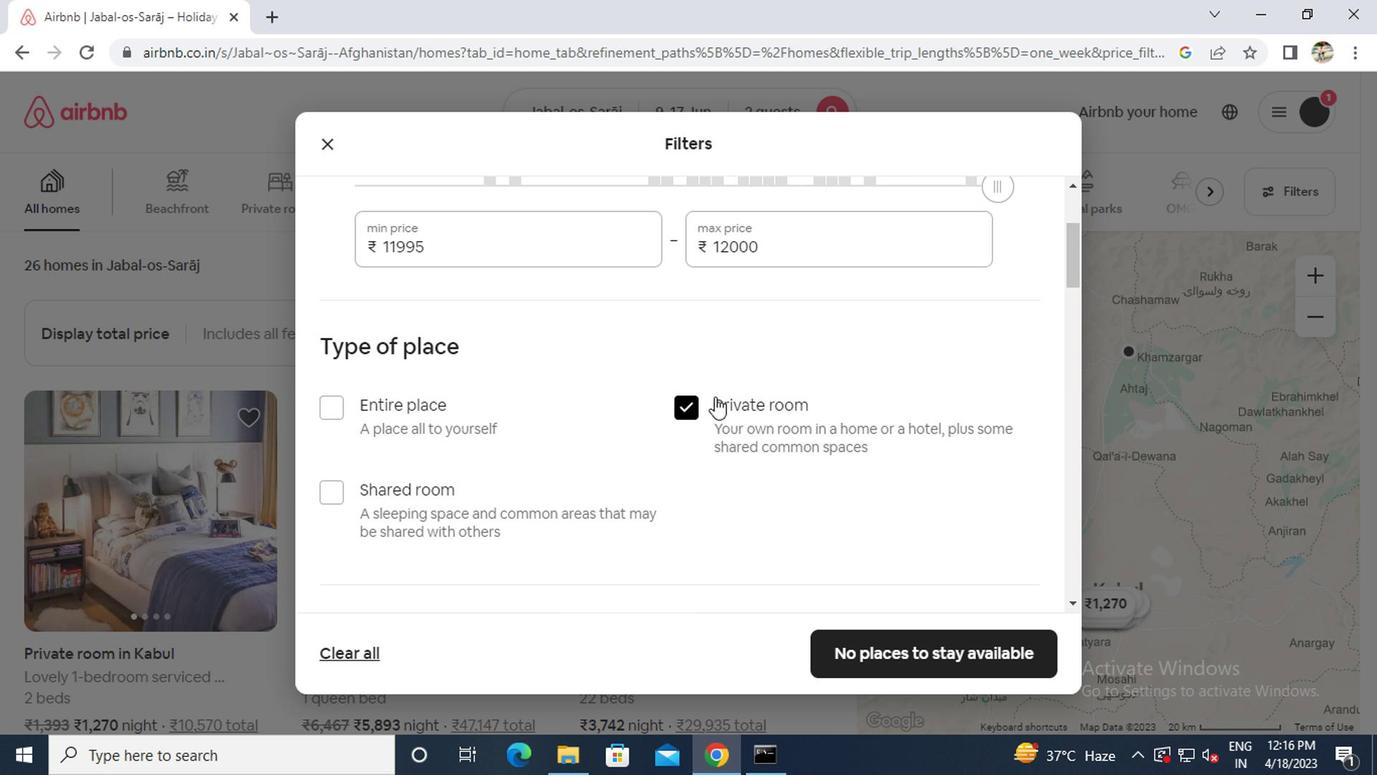 
Action: Mouse moved to (444, 520)
Screenshot: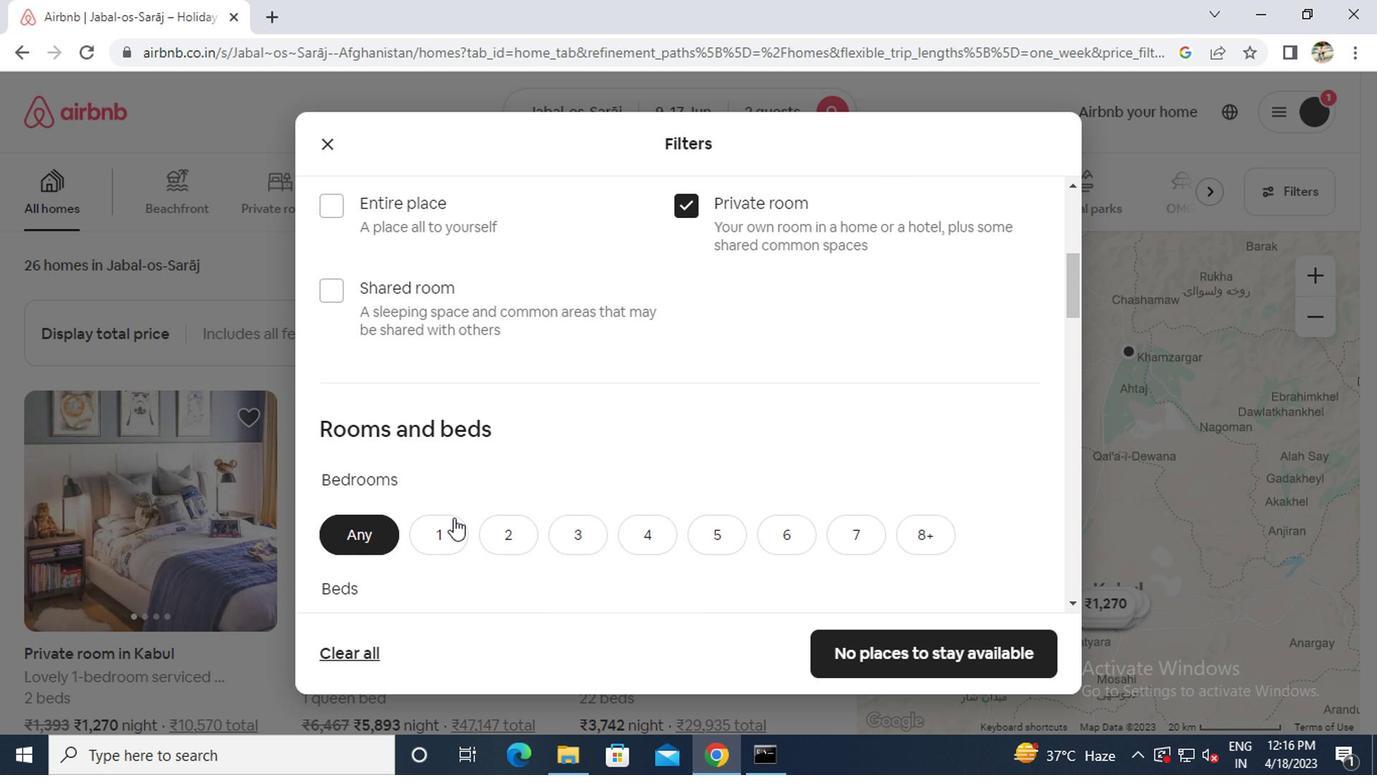 
Action: Mouse pressed left at (444, 520)
Screenshot: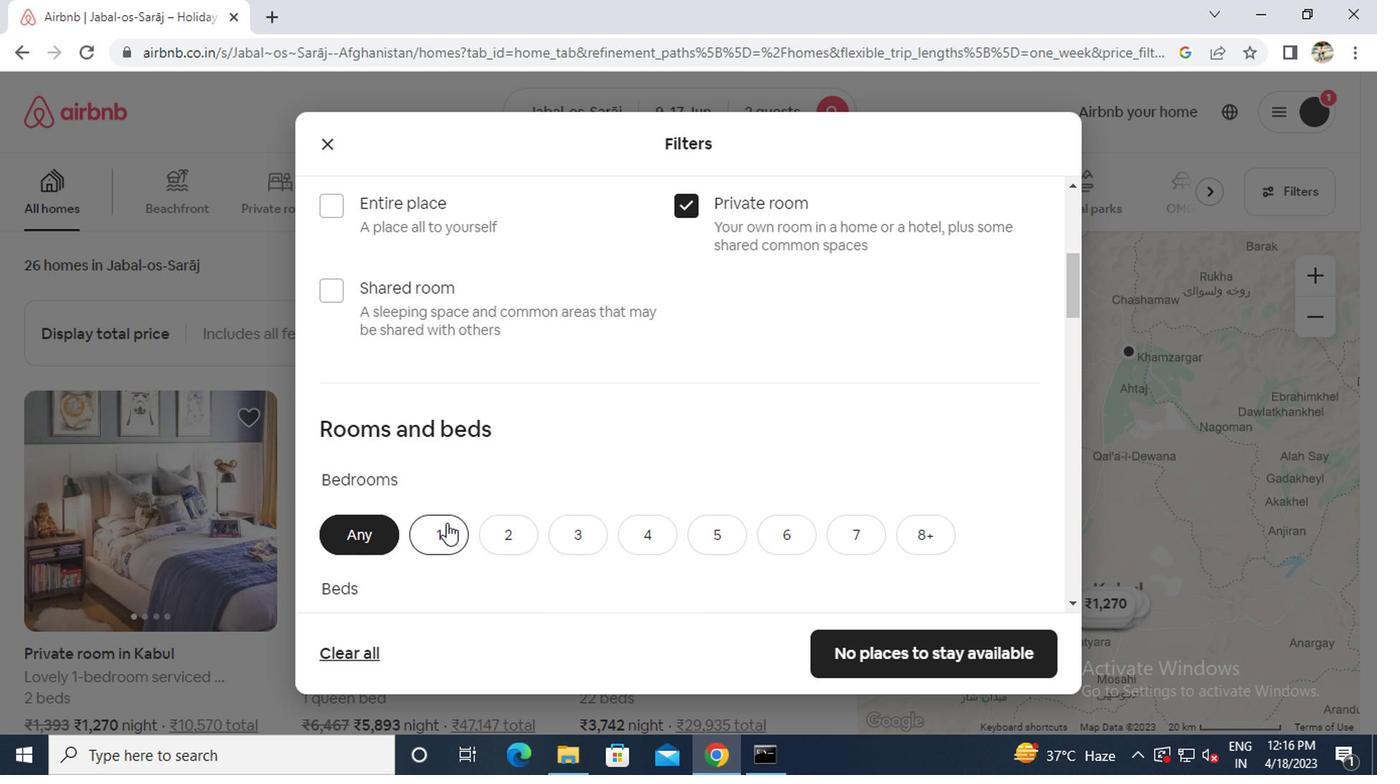 
Action: Mouse scrolled (444, 519) with delta (0, 0)
Screenshot: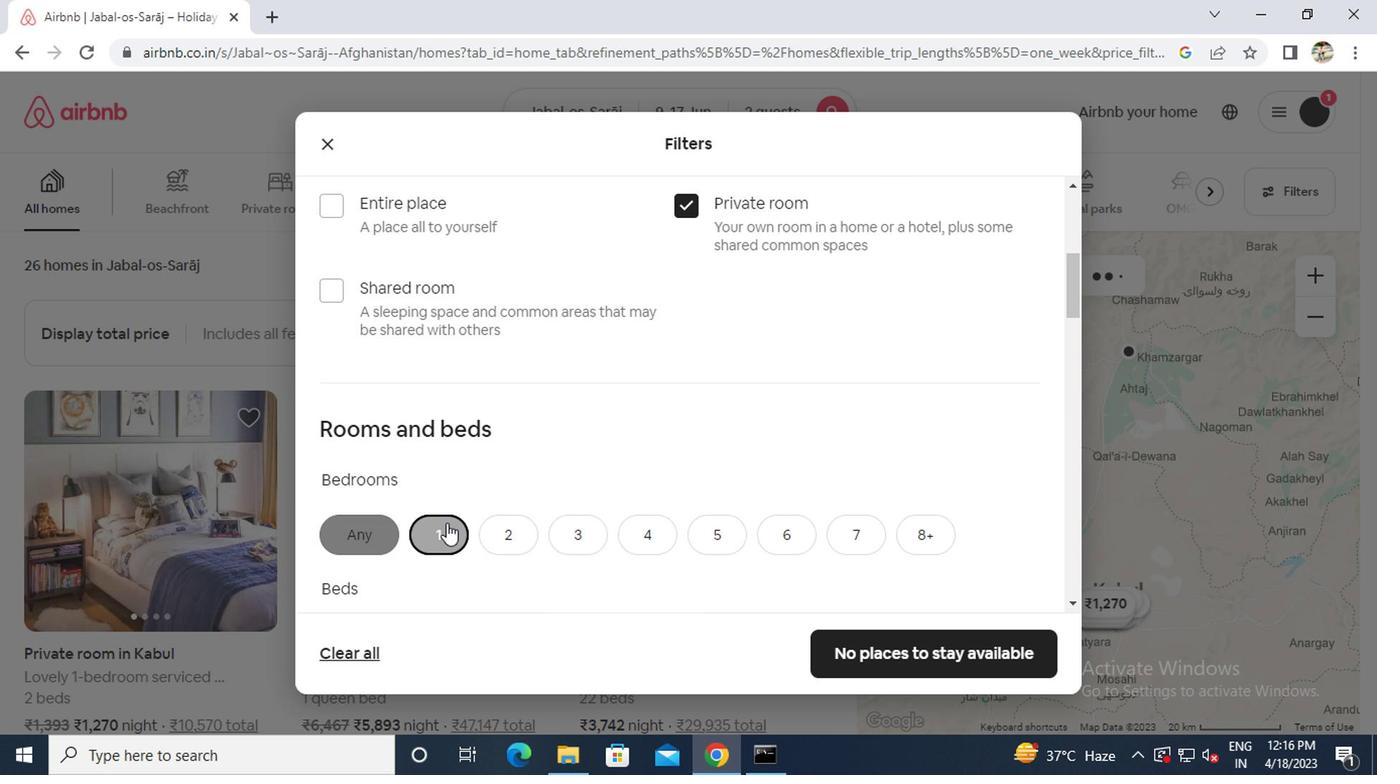 
Action: Mouse scrolled (444, 519) with delta (0, 0)
Screenshot: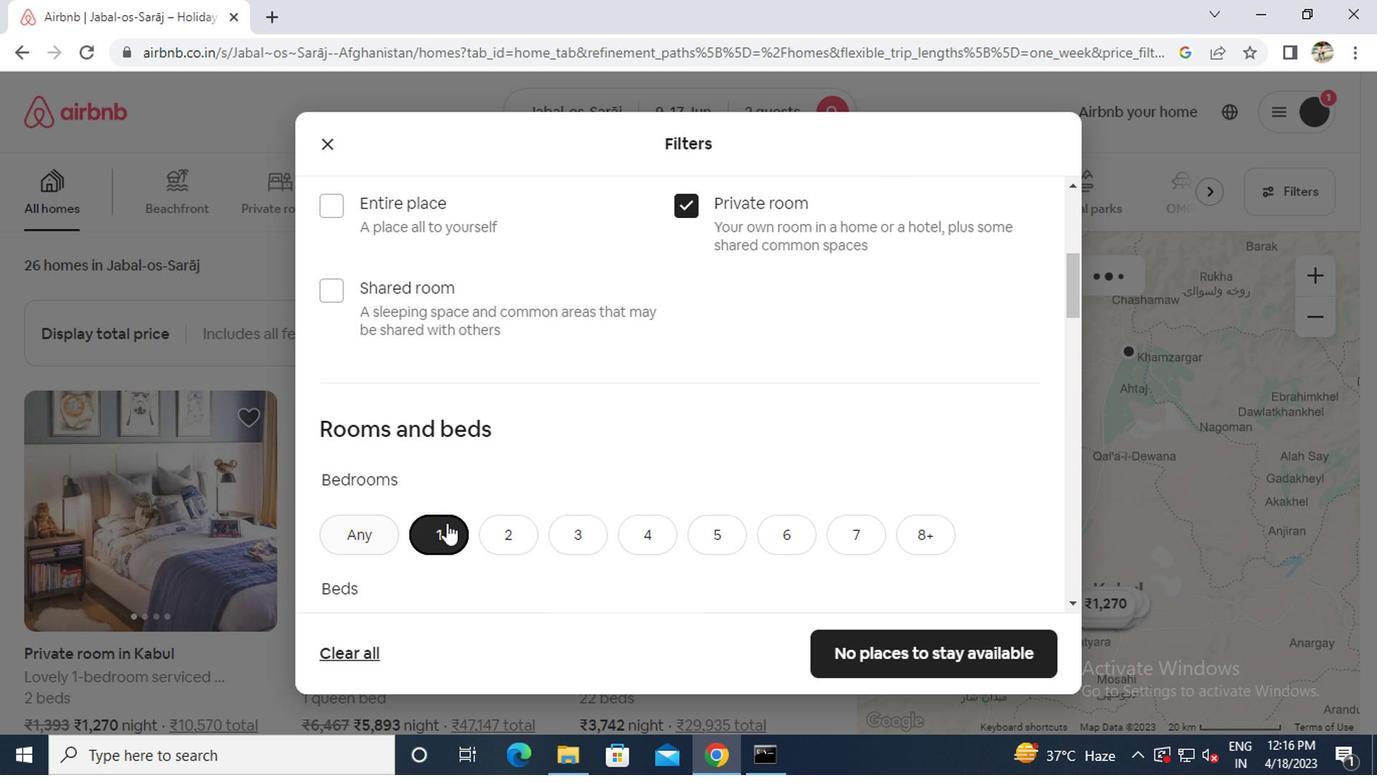 
Action: Mouse moved to (432, 447)
Screenshot: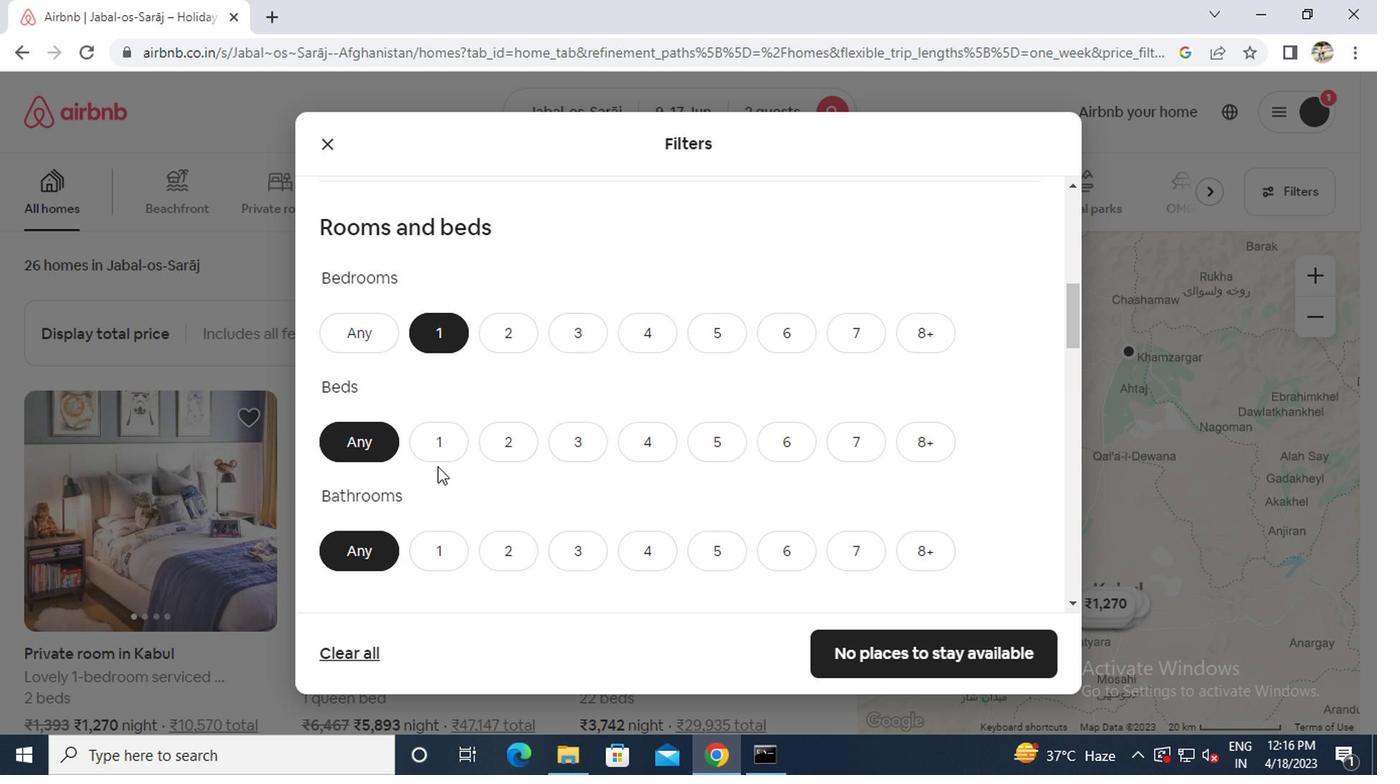 
Action: Mouse pressed left at (432, 447)
Screenshot: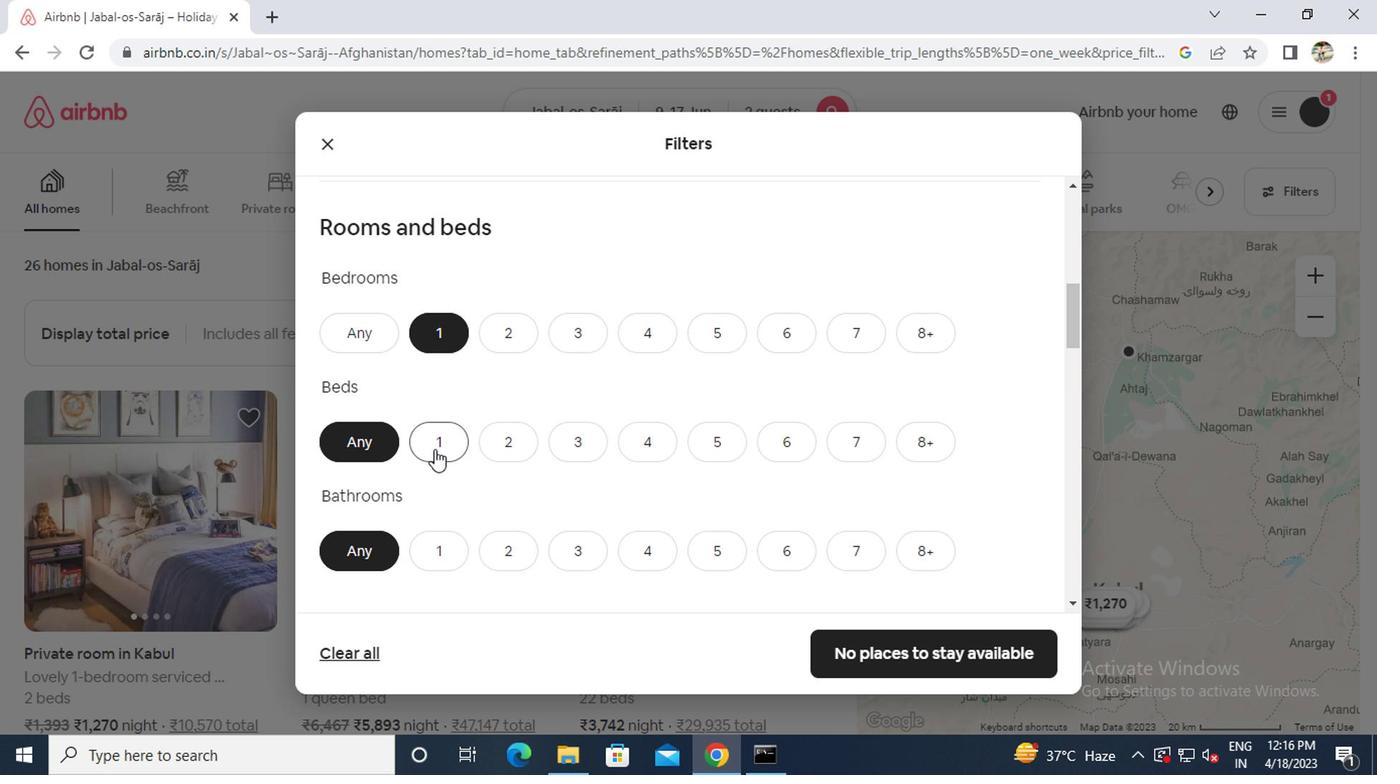 
Action: Mouse moved to (500, 445)
Screenshot: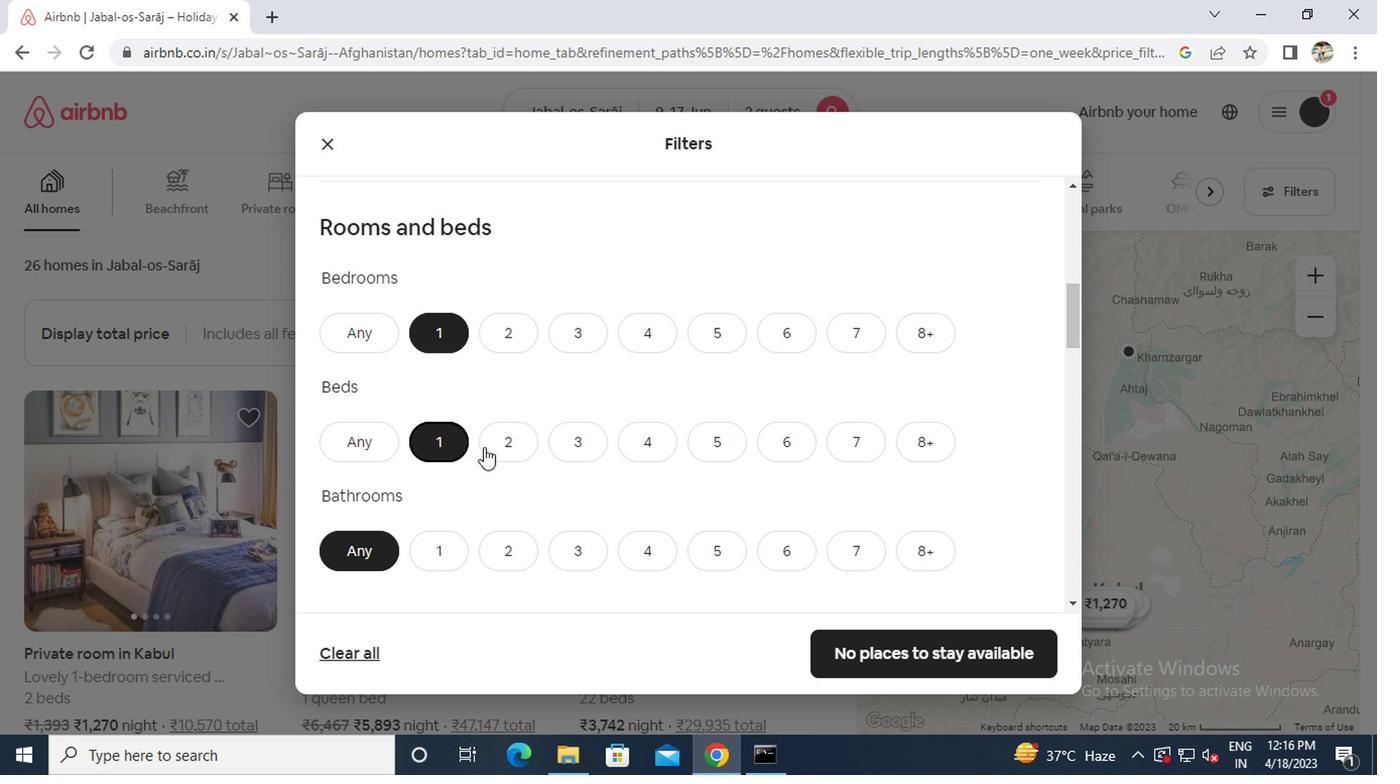 
Action: Mouse pressed left at (500, 445)
Screenshot: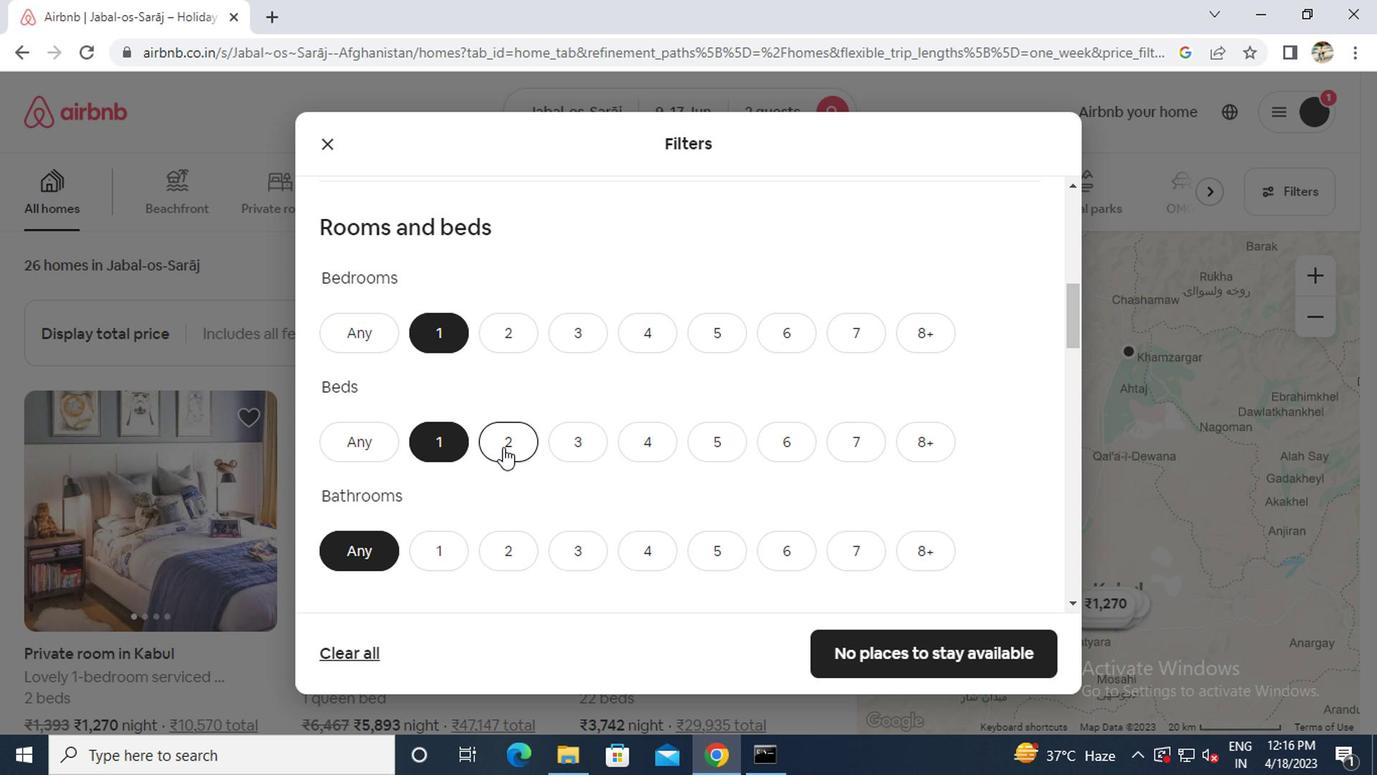 
Action: Mouse moved to (444, 542)
Screenshot: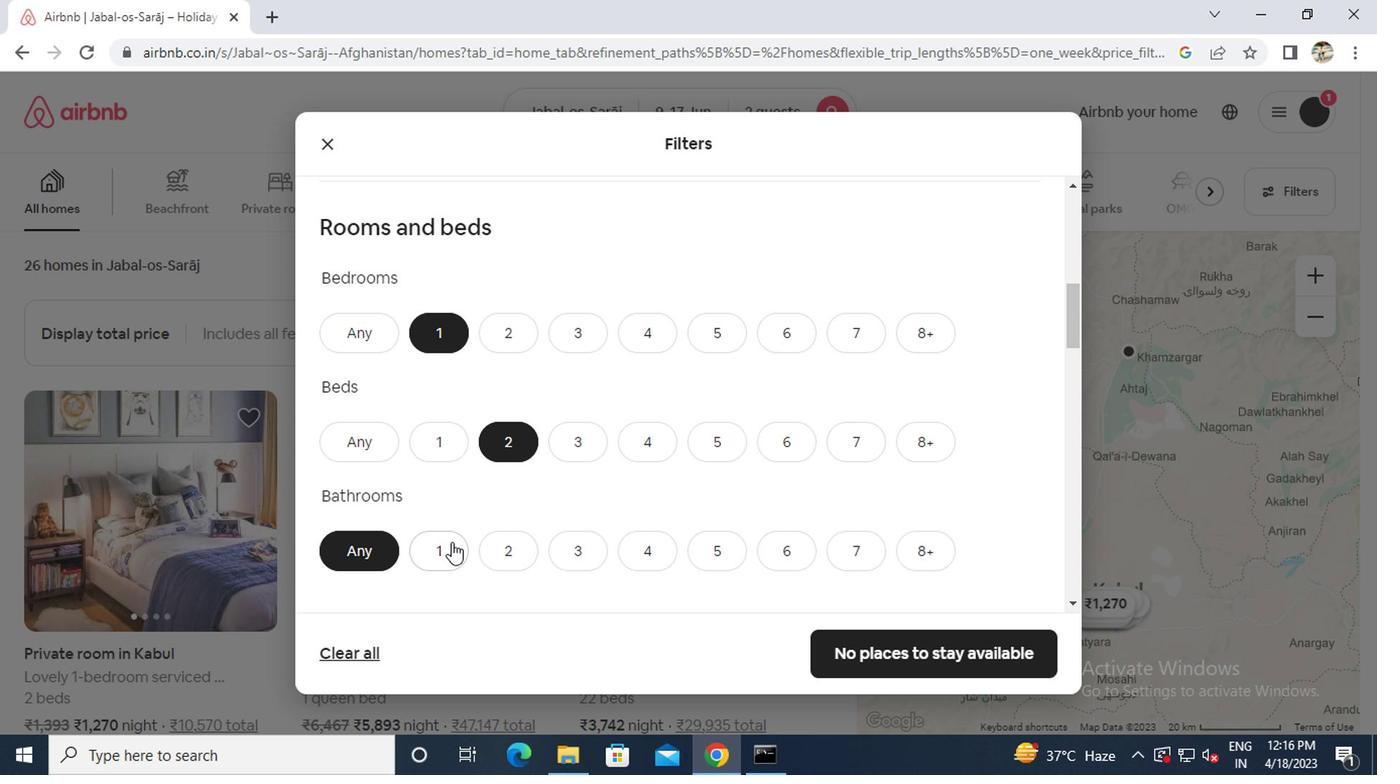 
Action: Mouse pressed left at (444, 542)
Screenshot: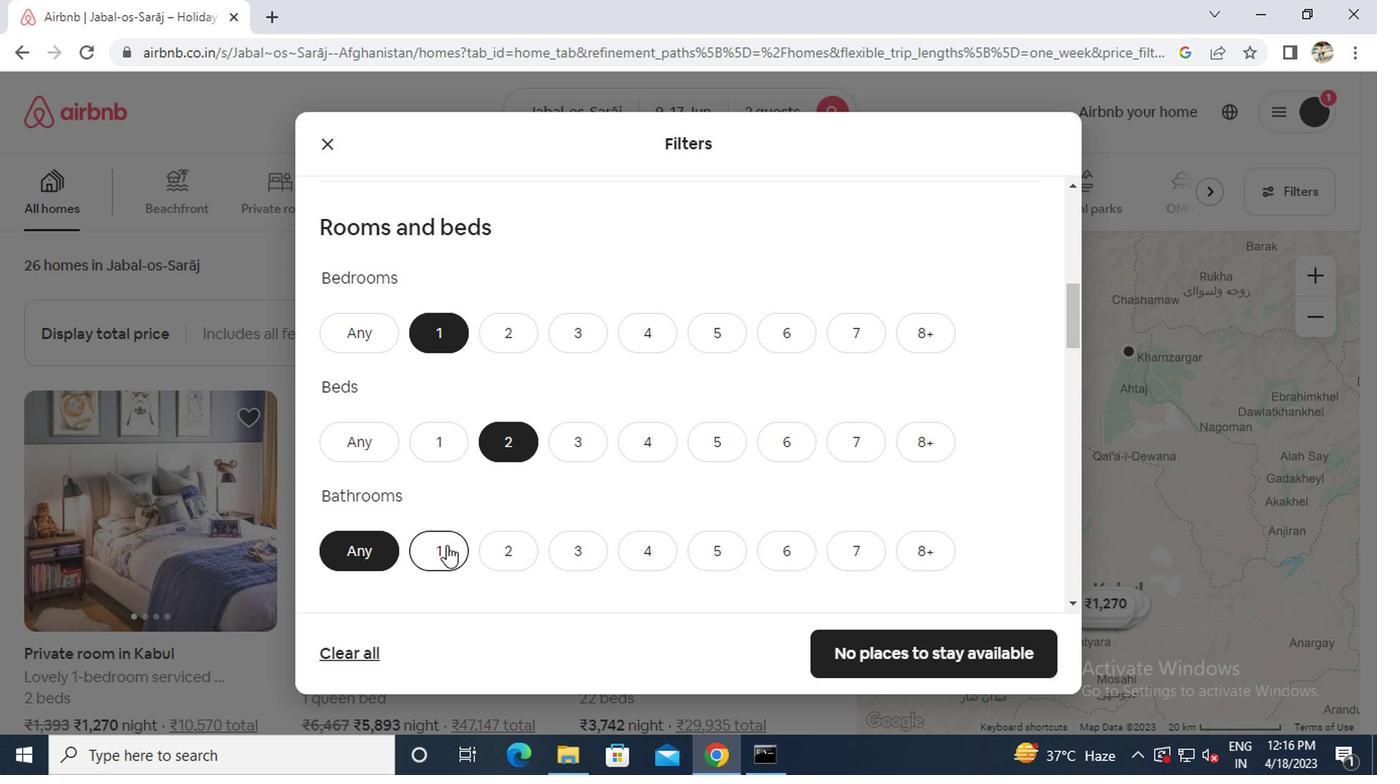 
Action: Mouse scrolled (444, 541) with delta (0, 0)
Screenshot: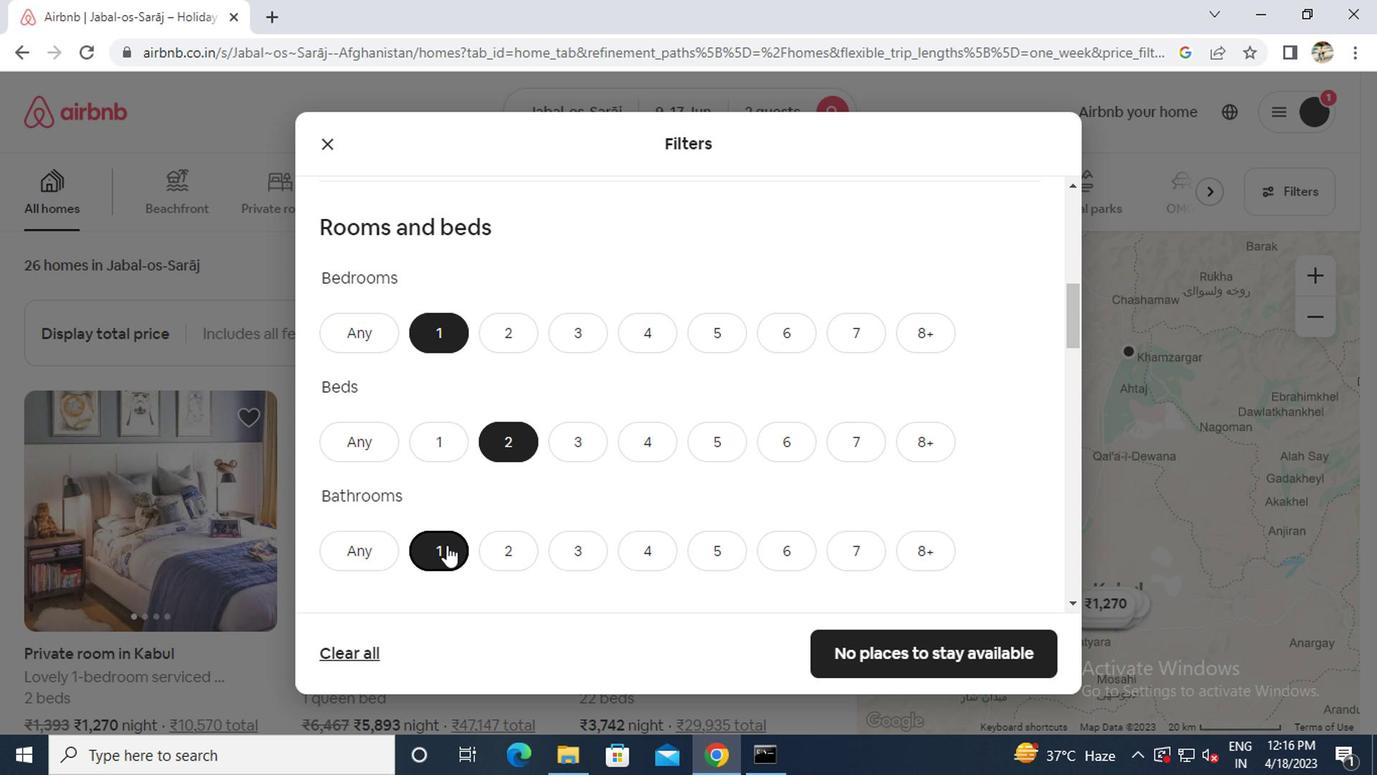 
Action: Mouse scrolled (444, 541) with delta (0, 0)
Screenshot: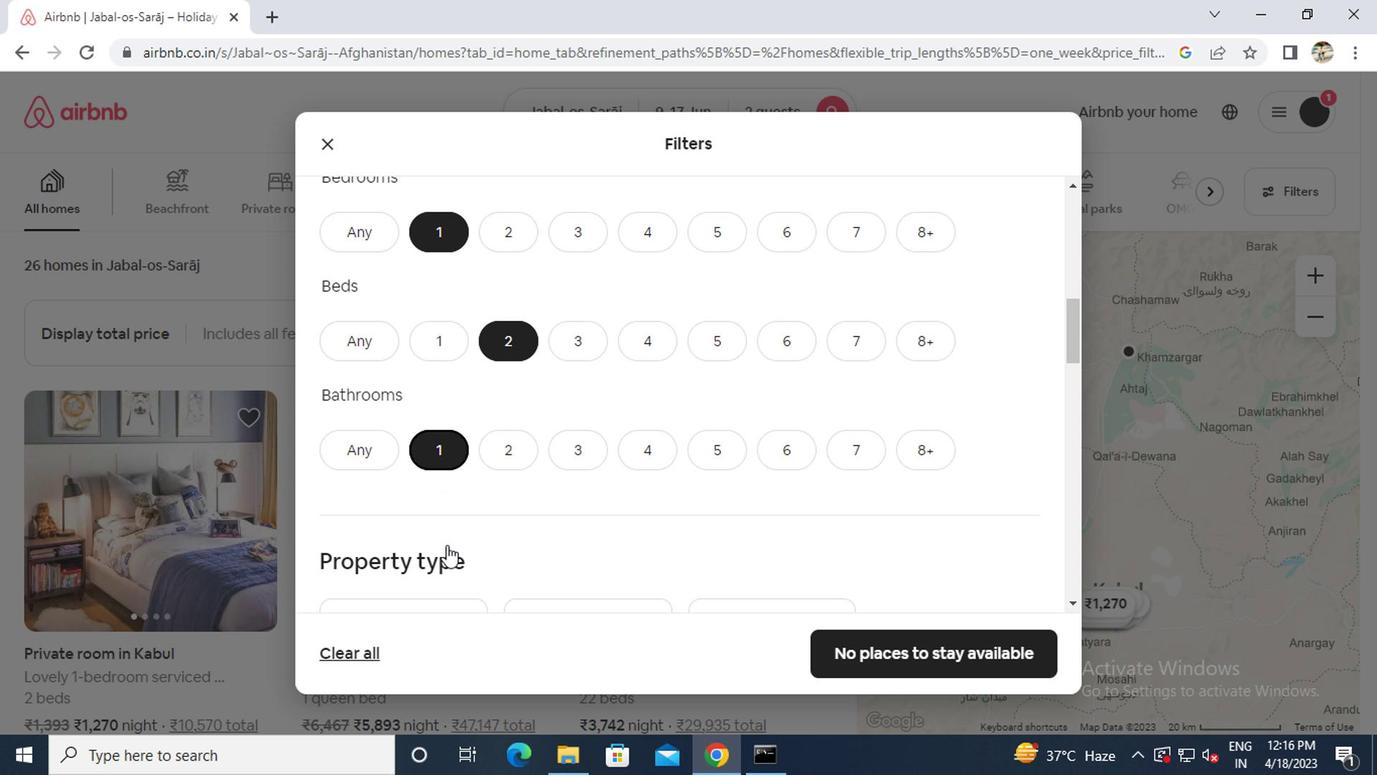 
Action: Mouse scrolled (444, 541) with delta (0, 0)
Screenshot: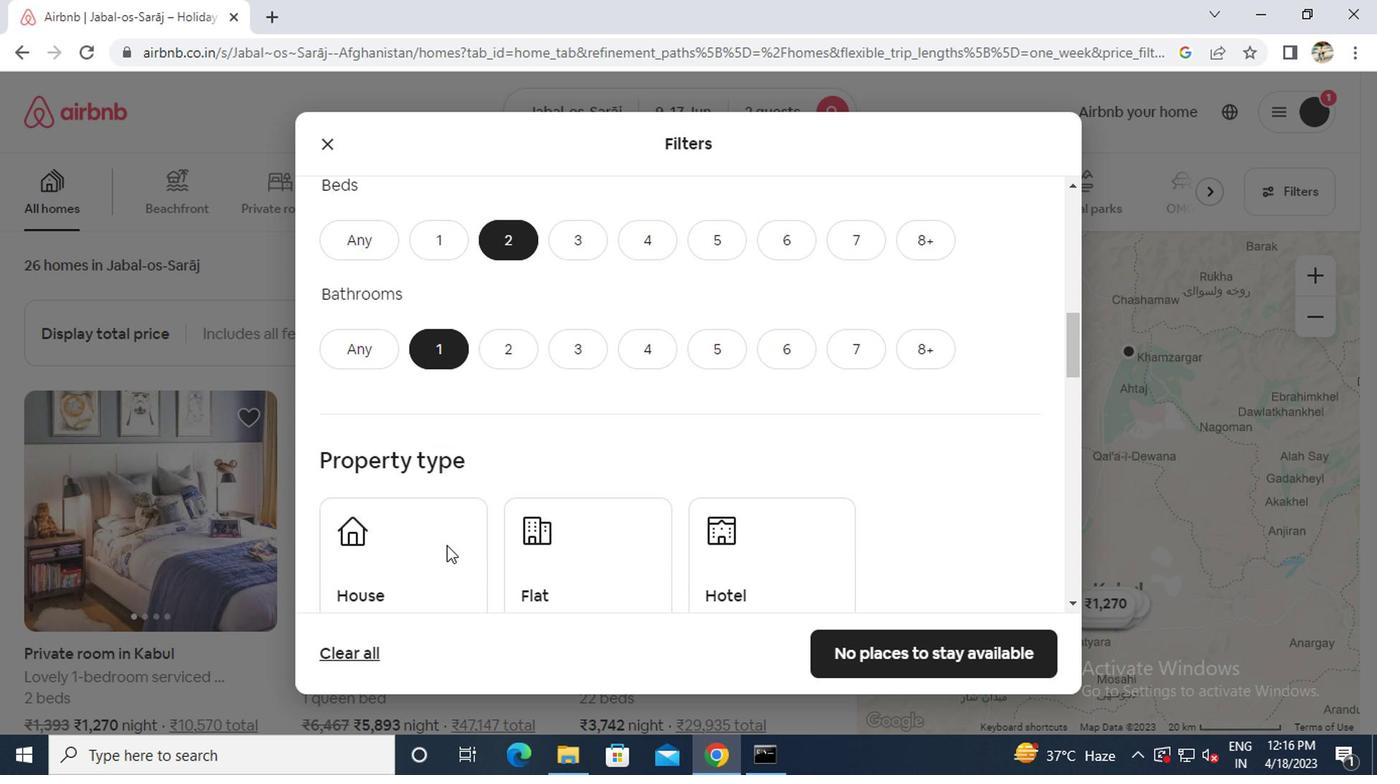 
Action: Mouse moved to (564, 474)
Screenshot: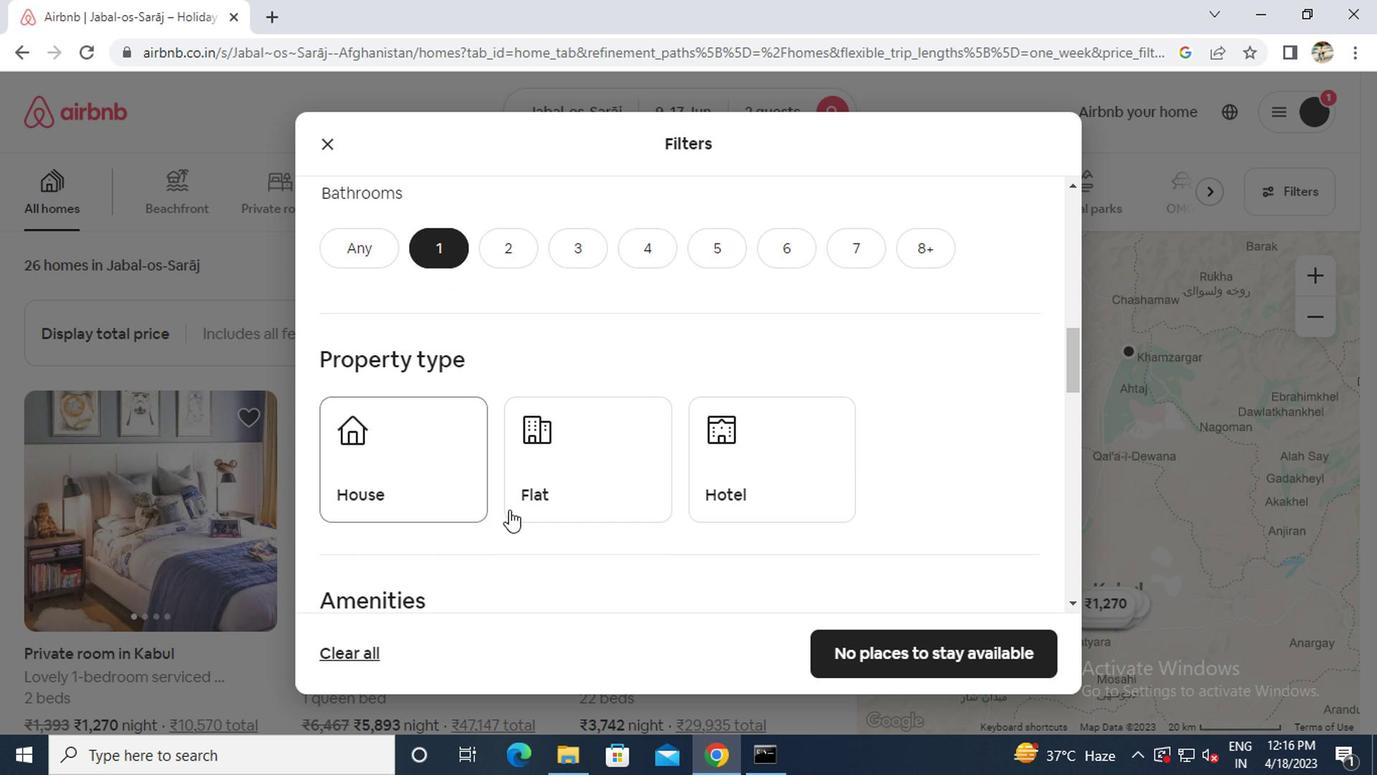 
Action: Mouse pressed left at (564, 474)
Screenshot: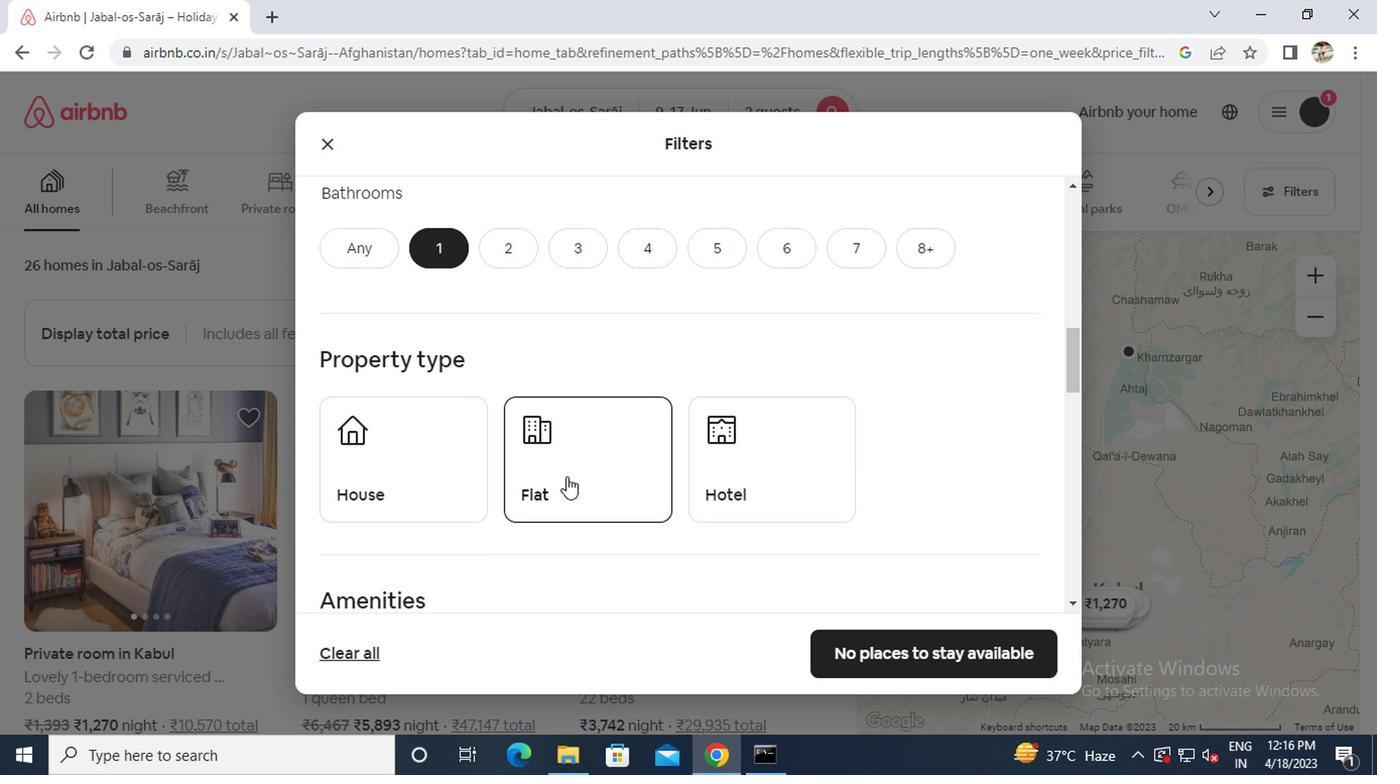 
Action: Mouse scrolled (564, 473) with delta (0, 0)
Screenshot: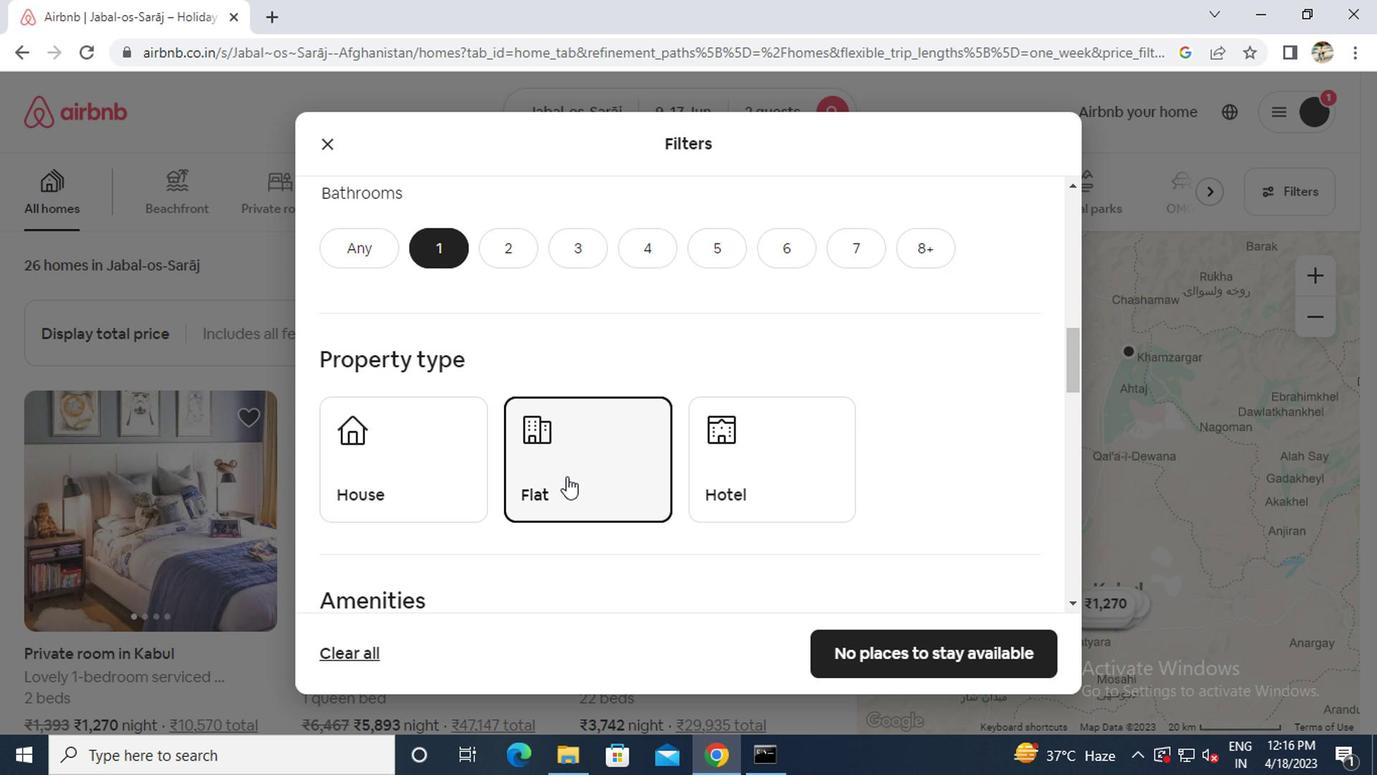 
Action: Mouse scrolled (564, 473) with delta (0, 0)
Screenshot: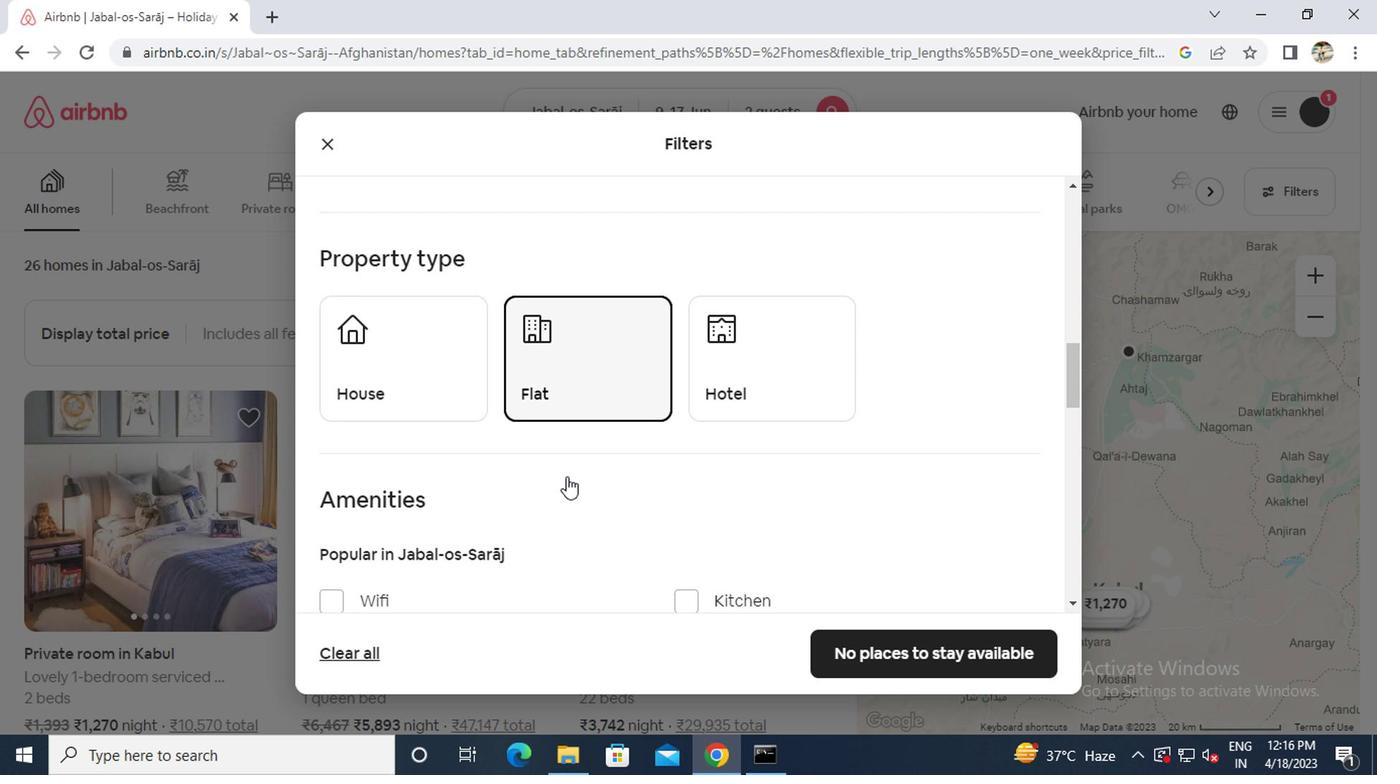 
Action: Mouse moved to (343, 492)
Screenshot: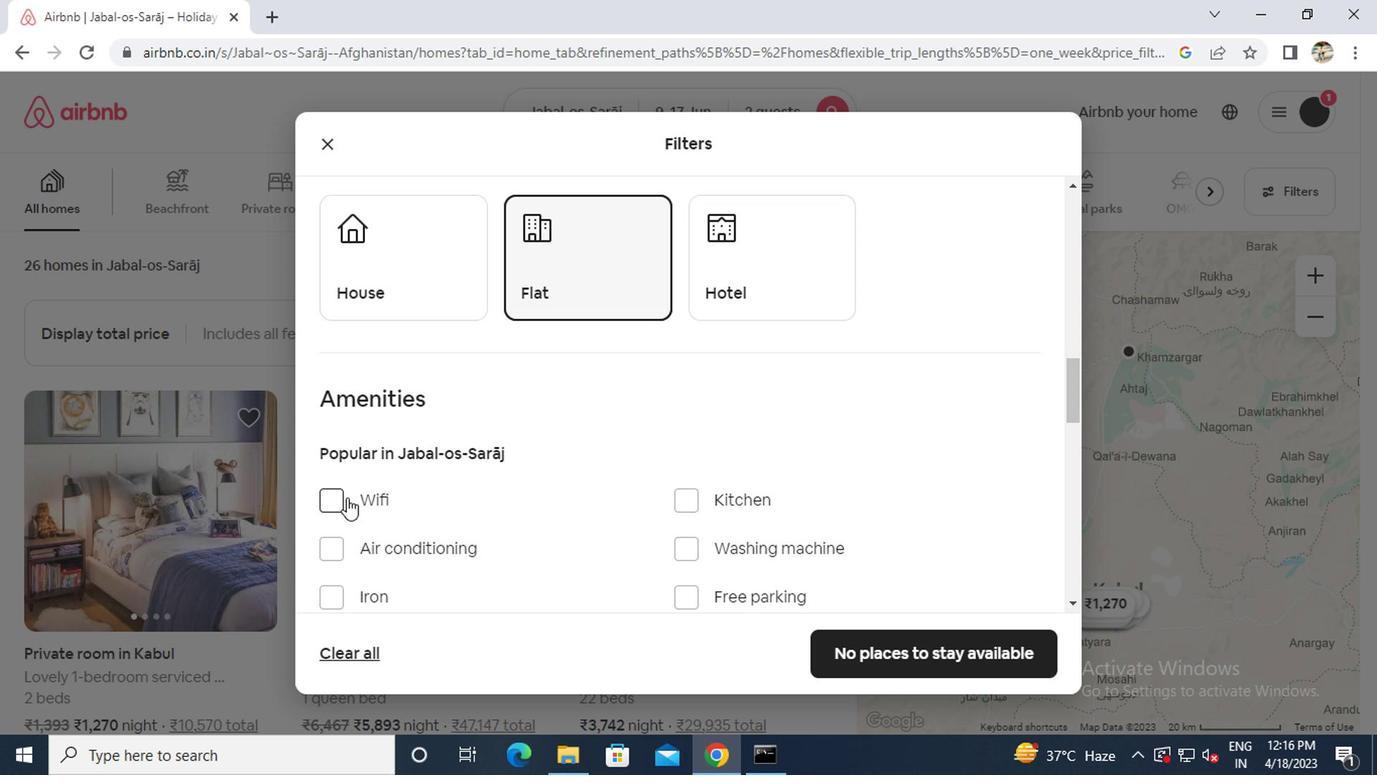 
Action: Mouse pressed left at (343, 492)
Screenshot: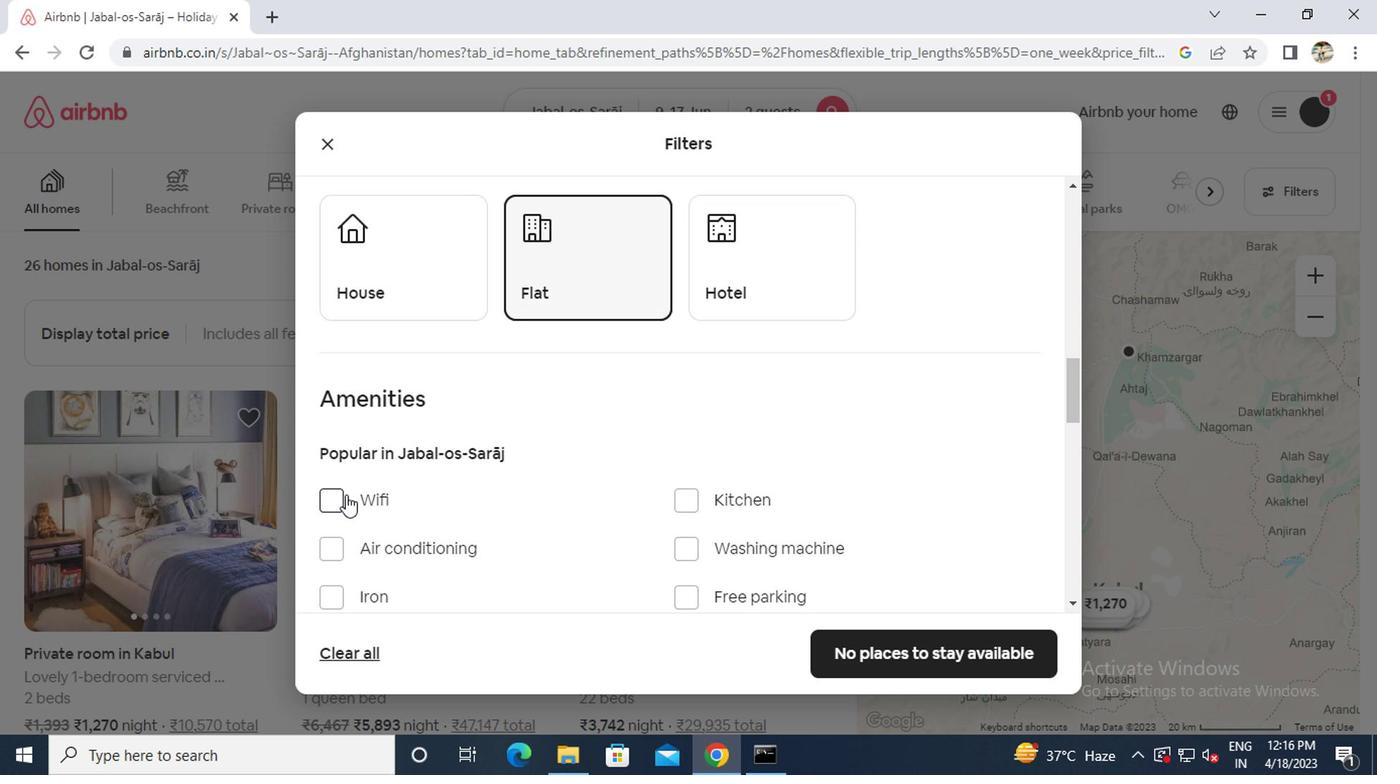 
Action: Mouse moved to (332, 553)
Screenshot: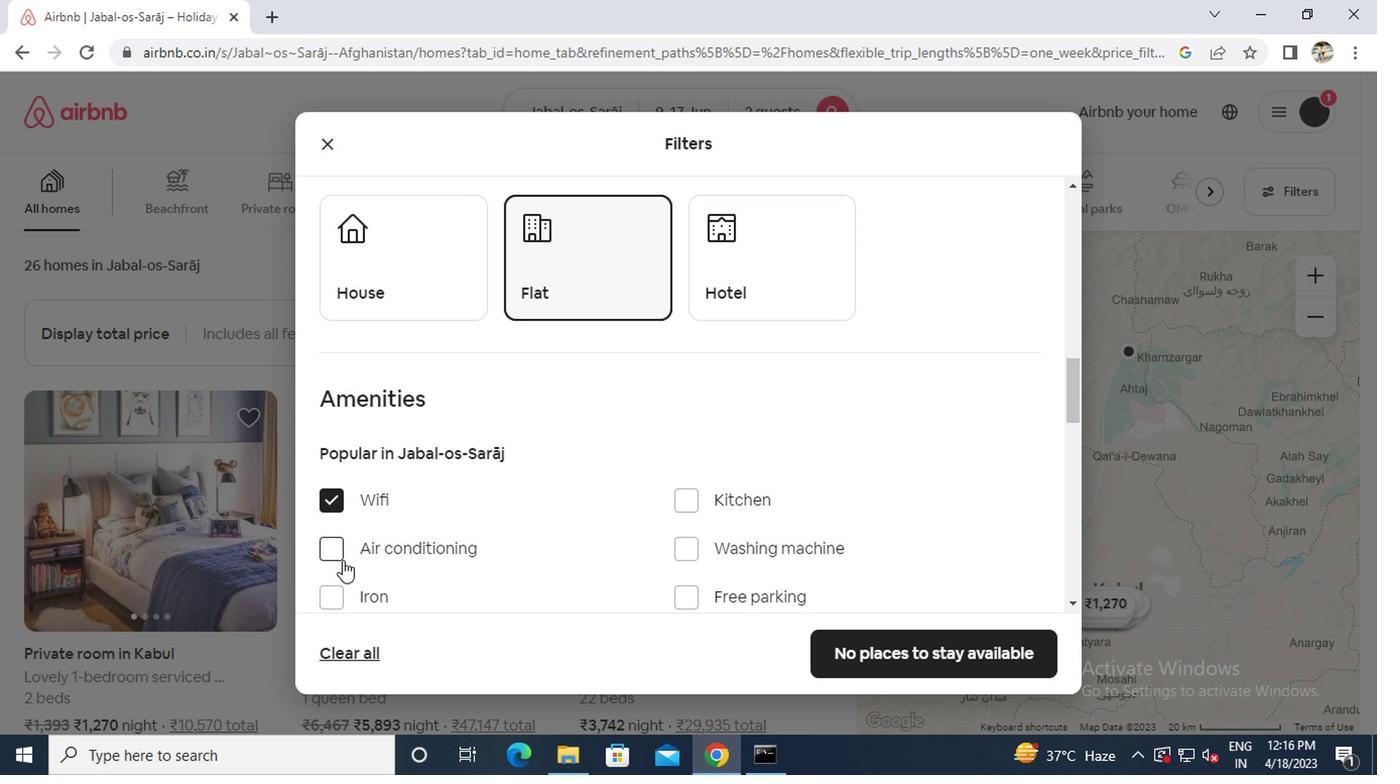 
Action: Mouse pressed left at (332, 553)
Screenshot: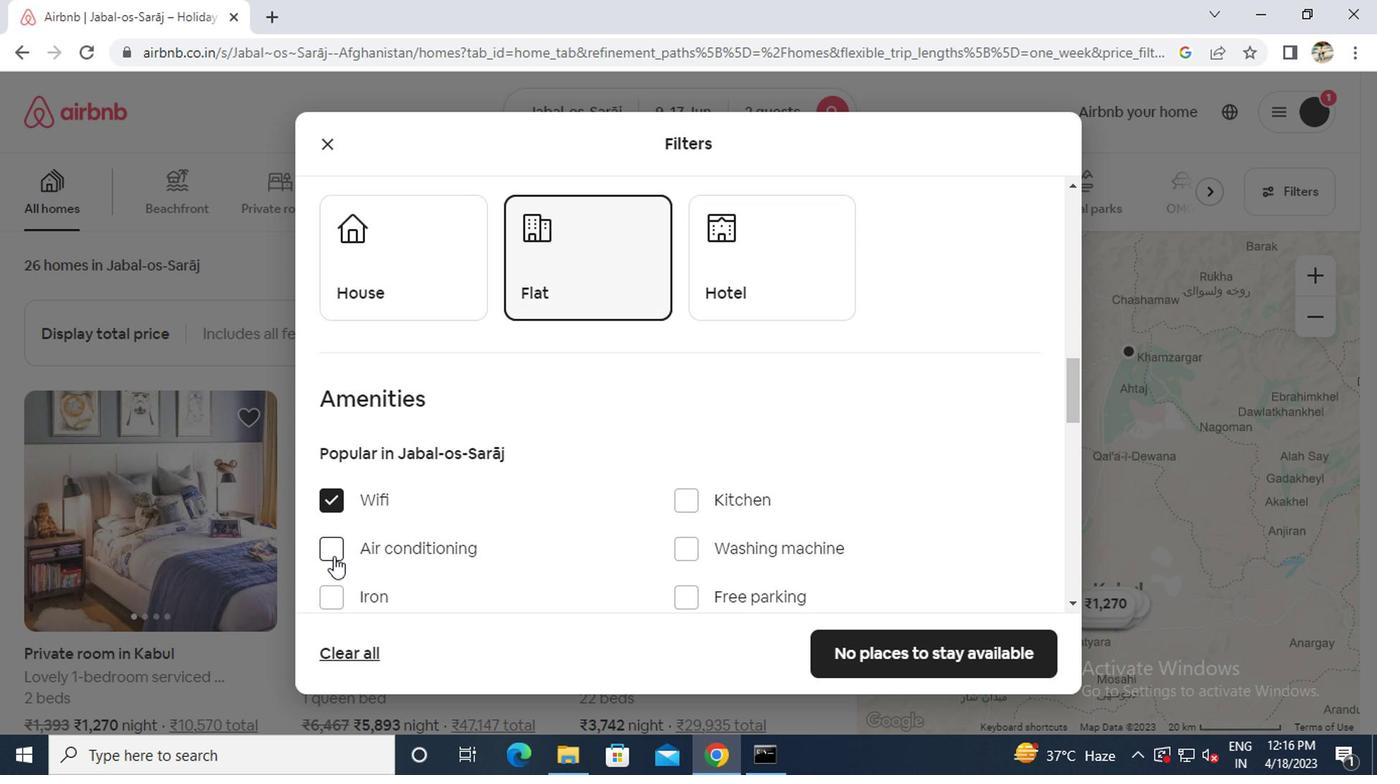 
Action: Mouse moved to (371, 534)
Screenshot: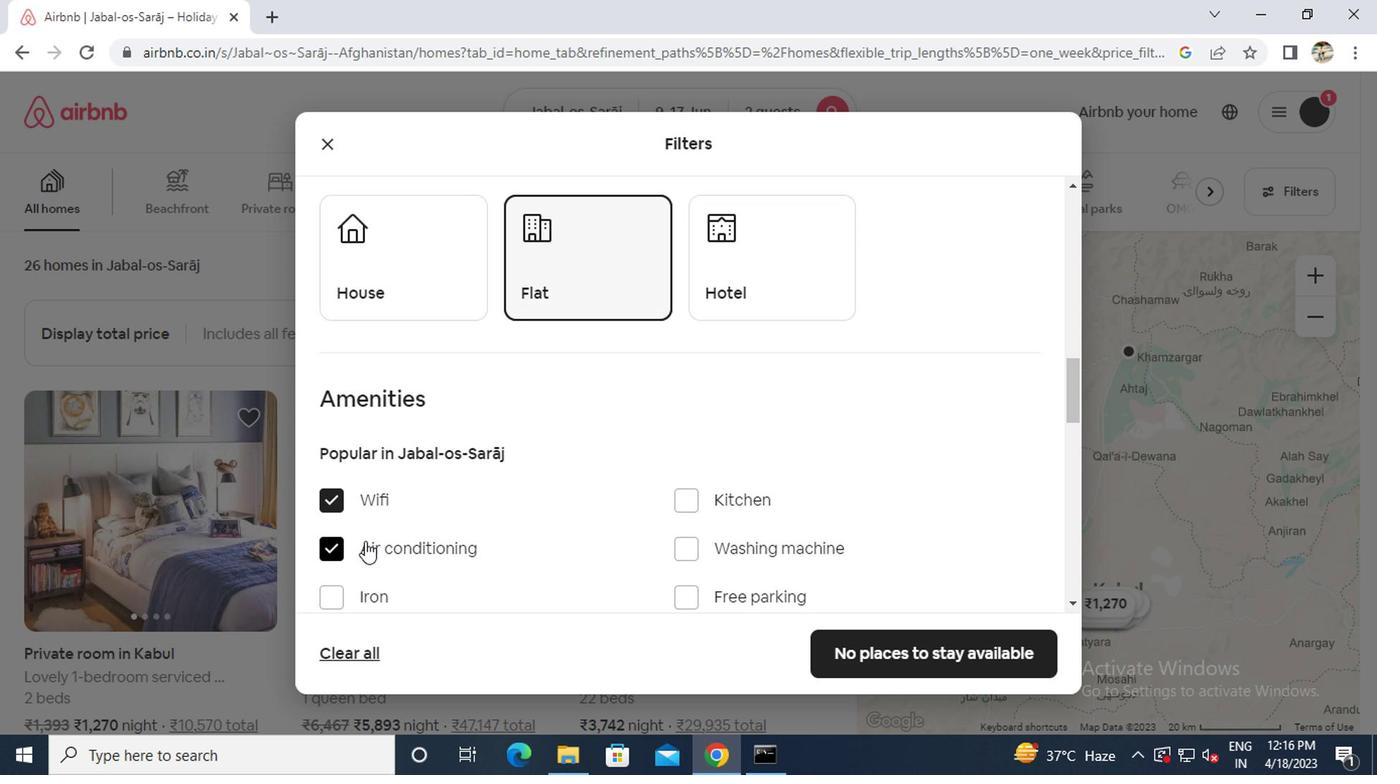 
Action: Mouse scrolled (371, 533) with delta (0, -1)
Screenshot: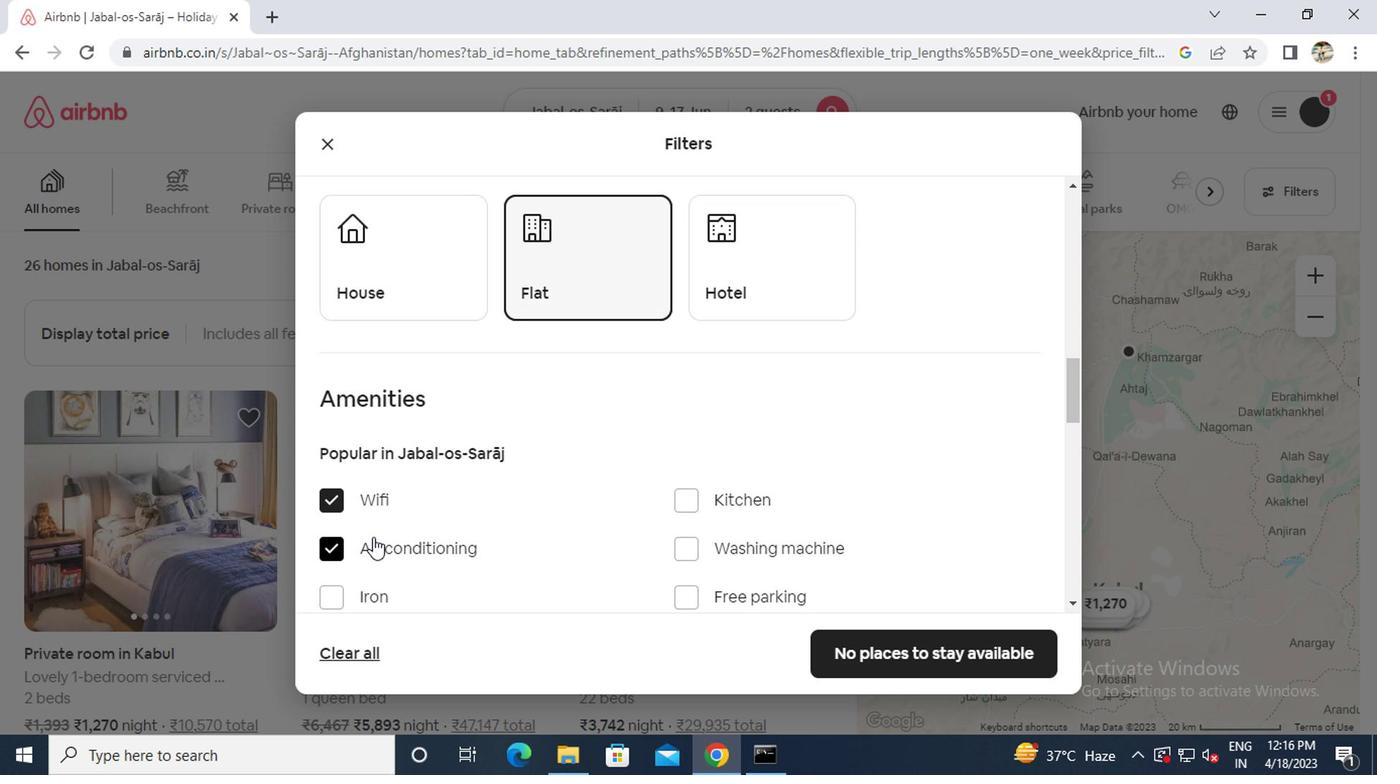 
Action: Mouse scrolled (371, 533) with delta (0, -1)
Screenshot: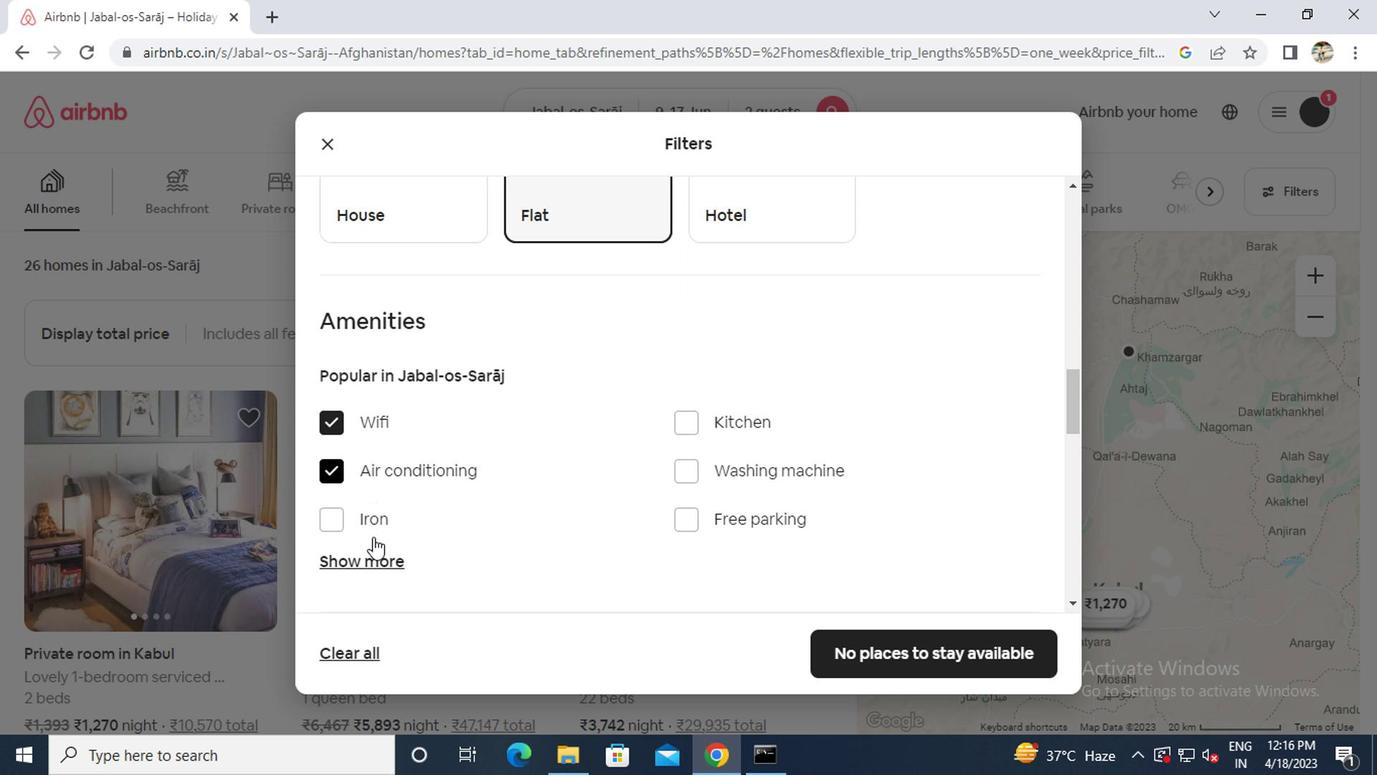 
Action: Mouse moved to (378, 530)
Screenshot: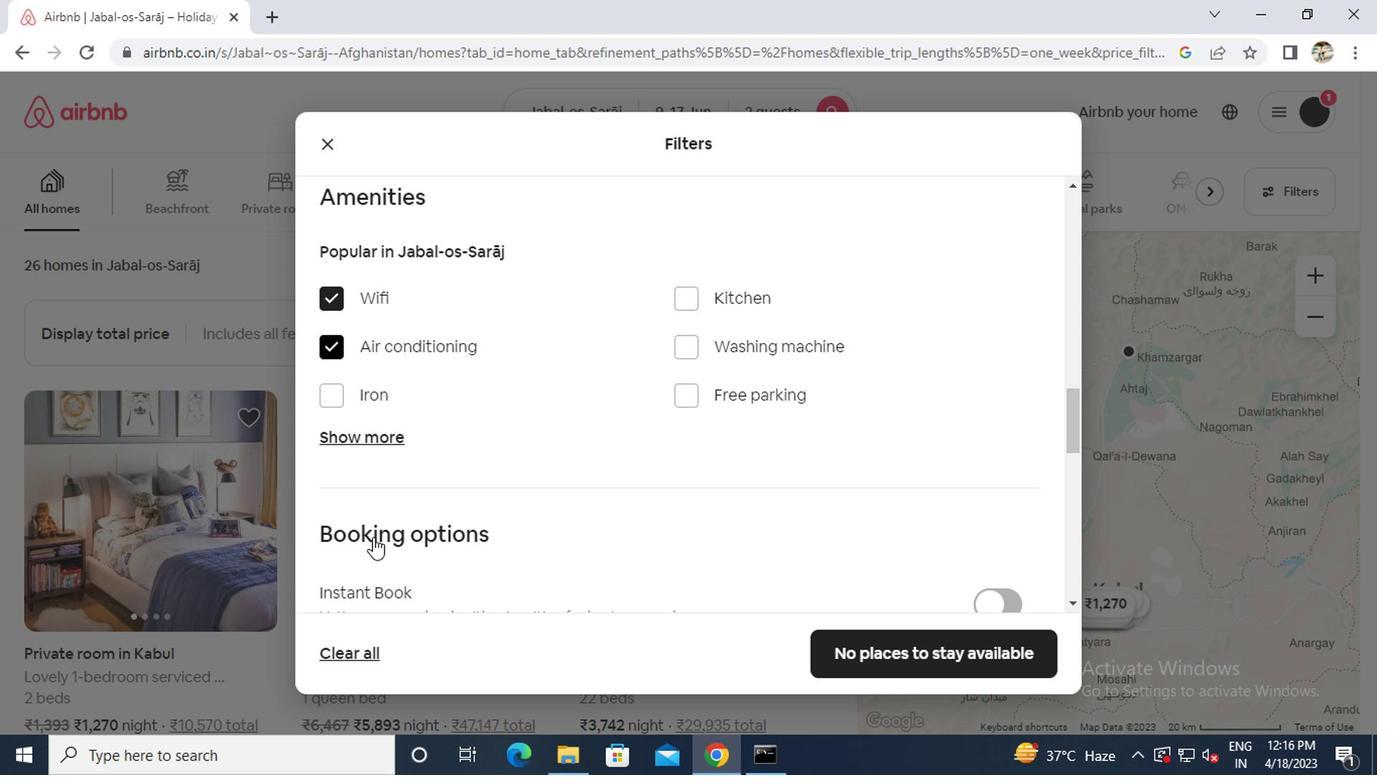 
Action: Mouse scrolled (378, 529) with delta (0, 0)
Screenshot: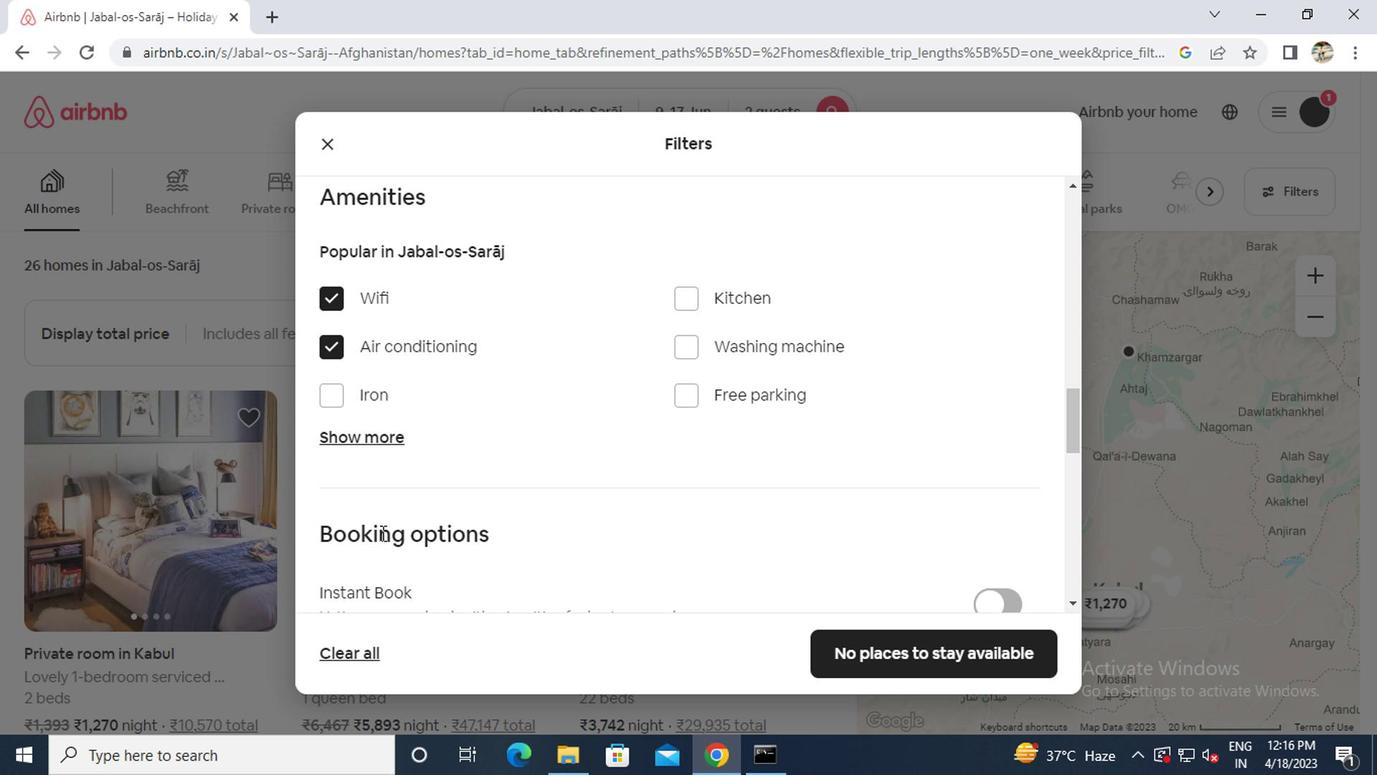 
Action: Mouse scrolled (378, 529) with delta (0, 0)
Screenshot: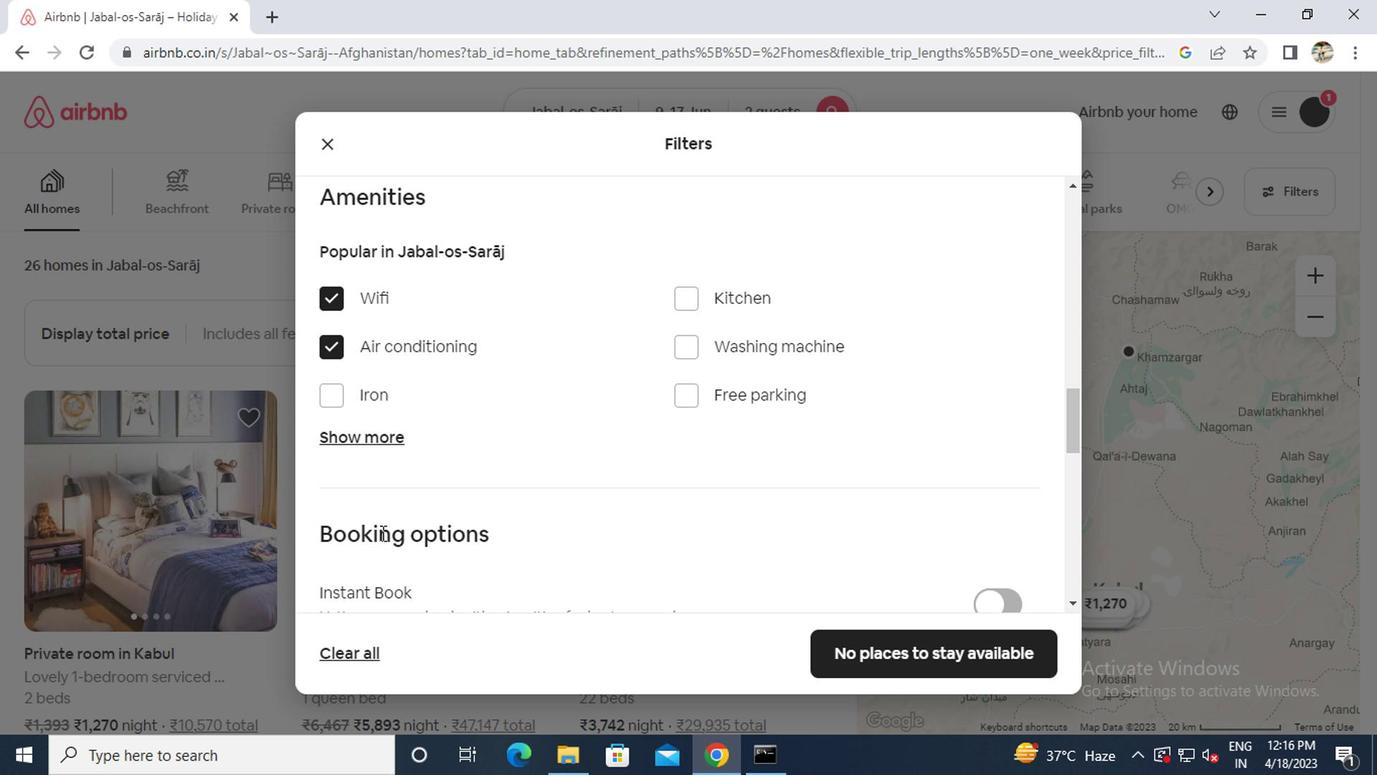 
Action: Mouse moved to (980, 462)
Screenshot: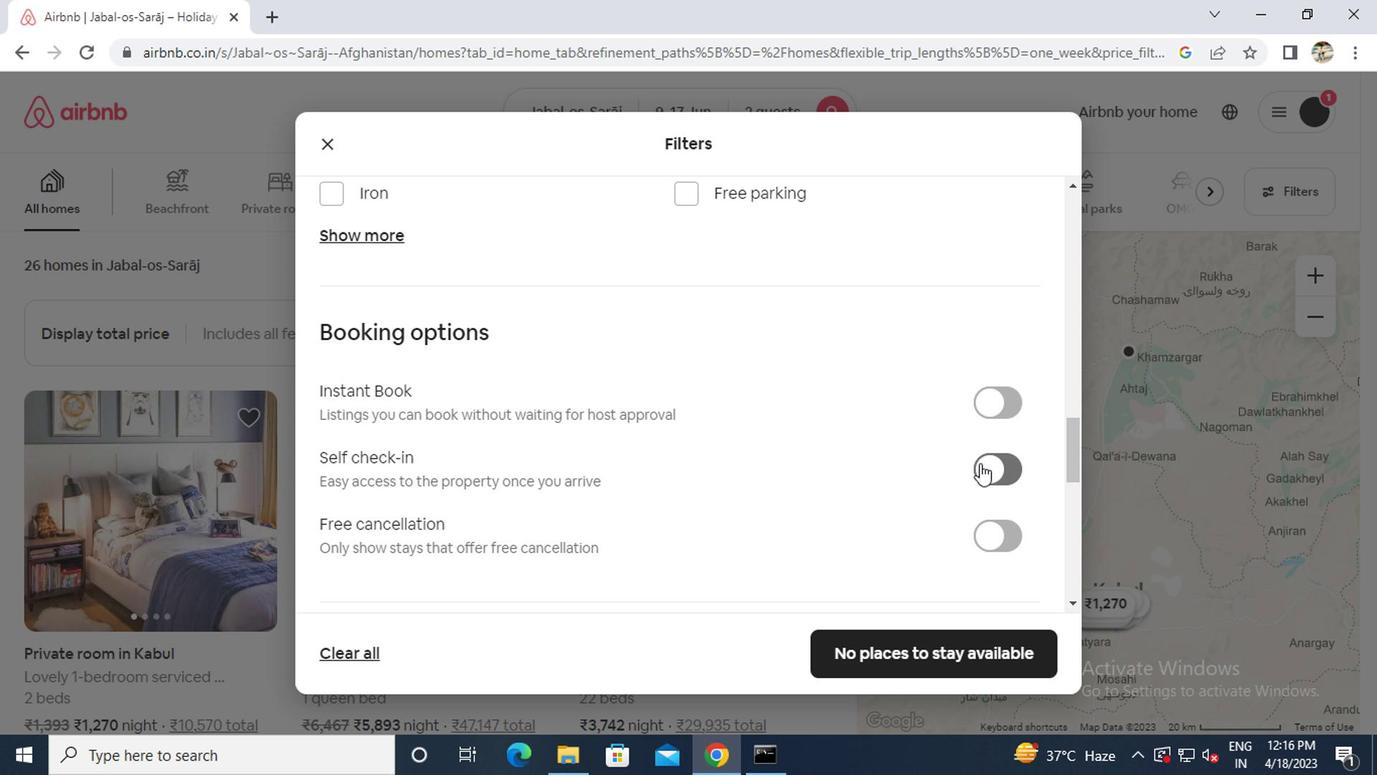 
Action: Mouse pressed left at (980, 462)
Screenshot: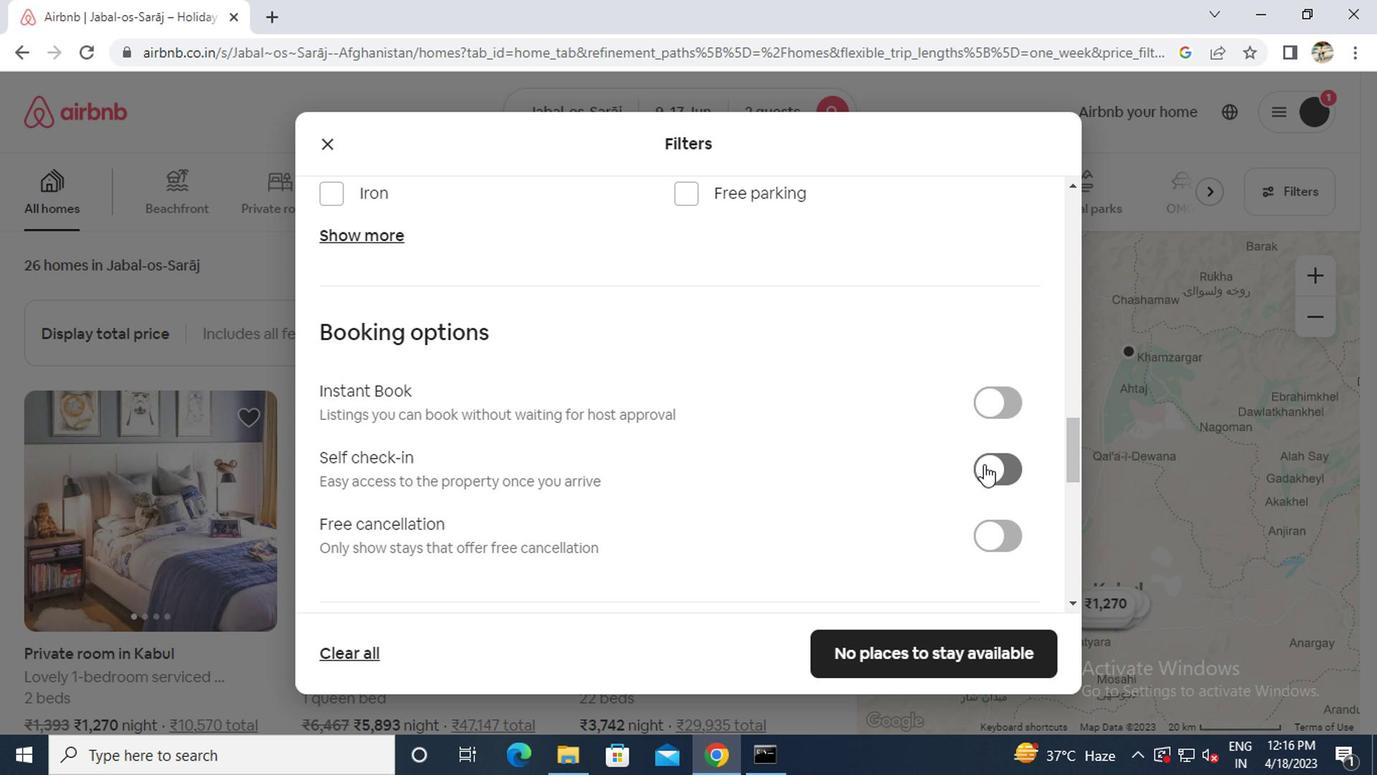 
Action: Mouse moved to (732, 435)
Screenshot: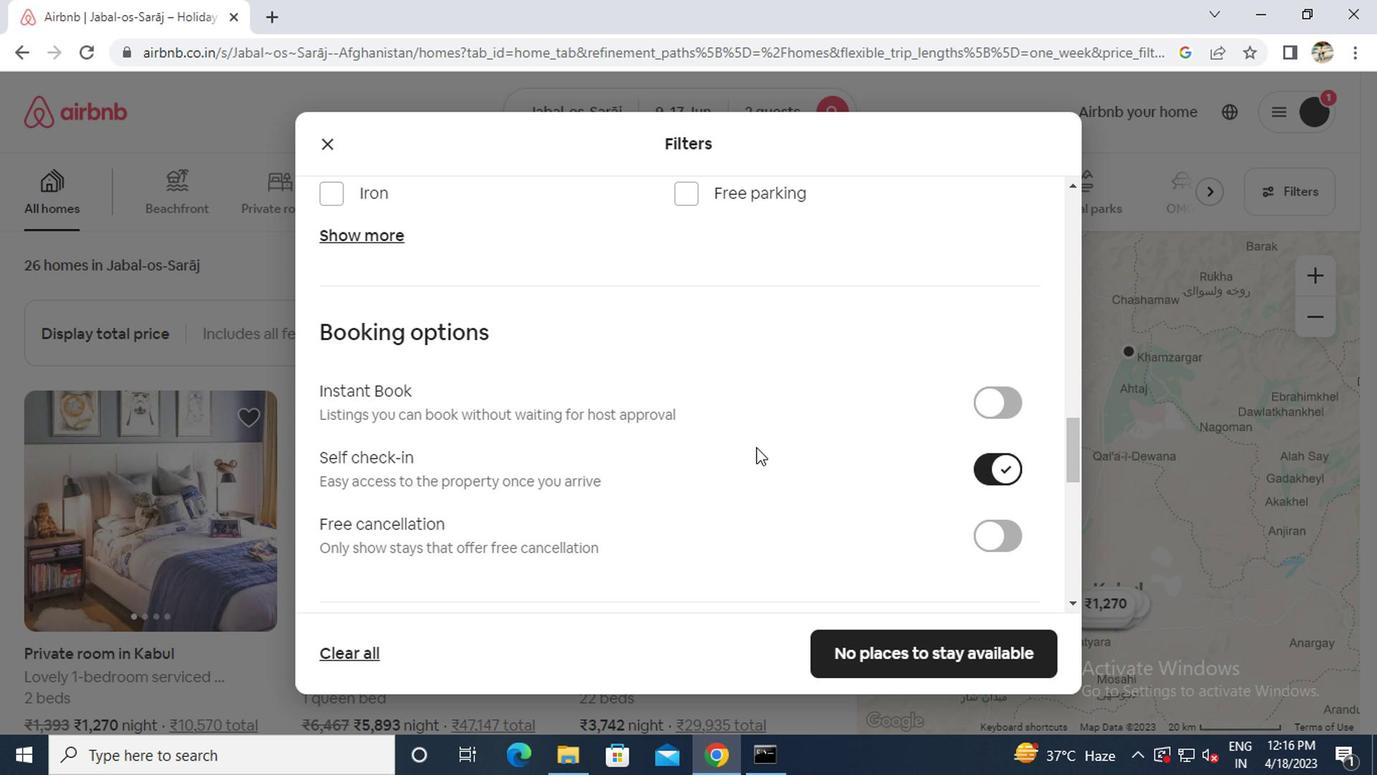 
Action: Mouse scrolled (732, 434) with delta (0, -1)
Screenshot: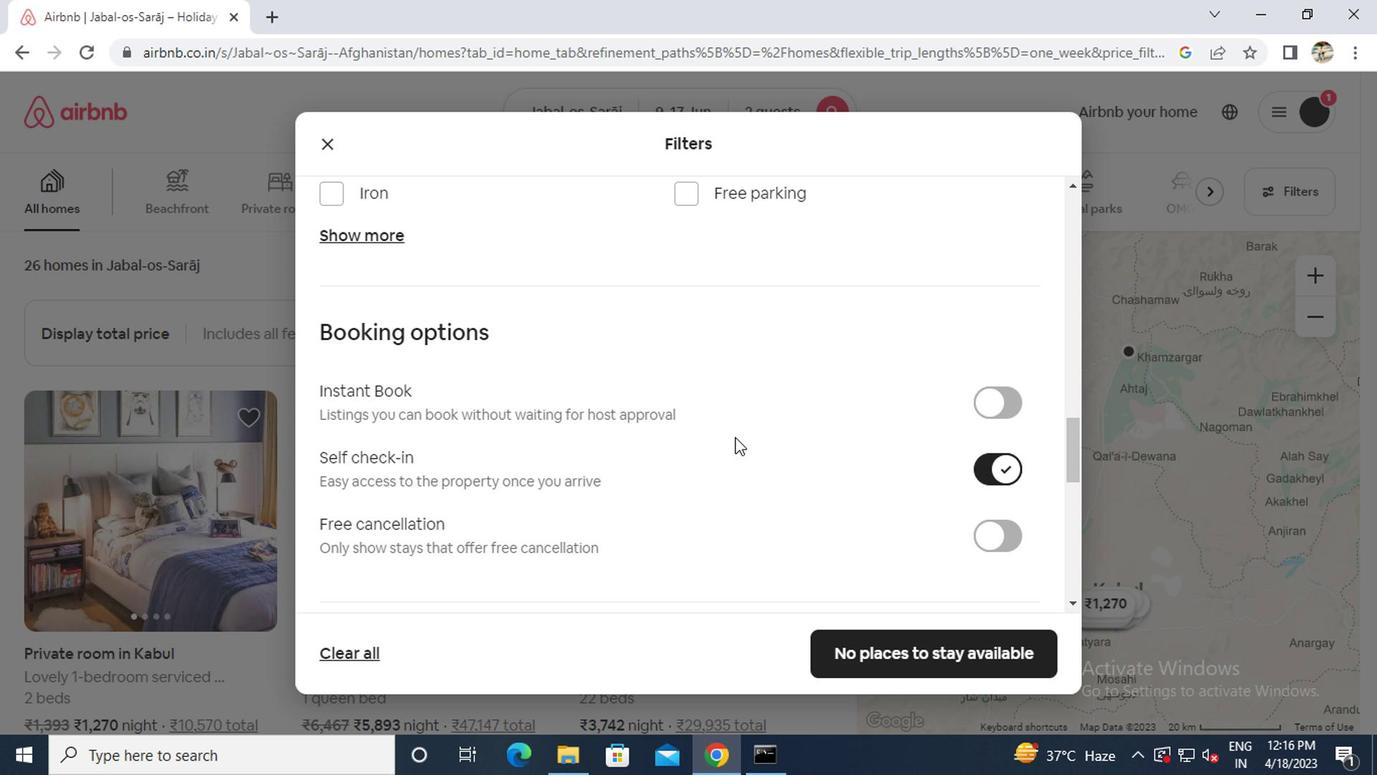 
Action: Mouse scrolled (732, 434) with delta (0, -1)
Screenshot: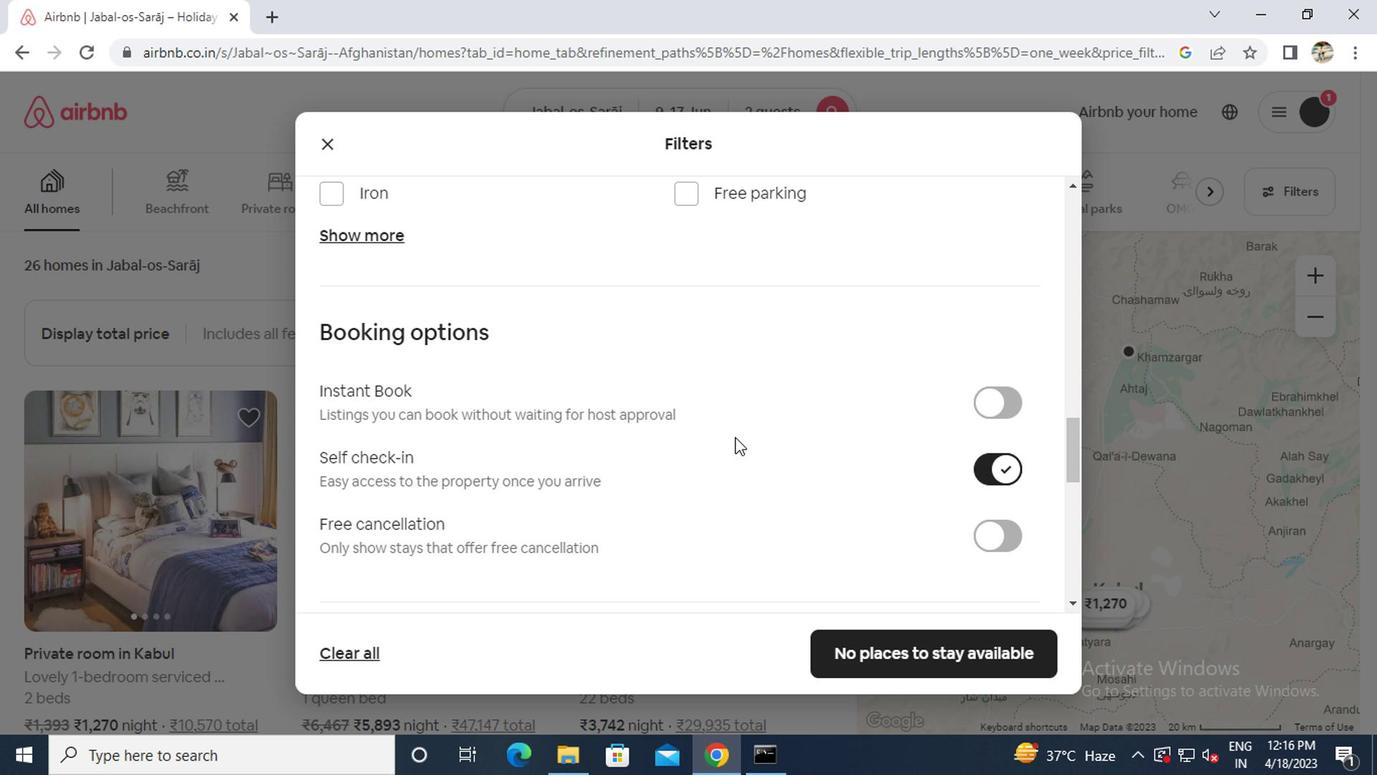 
Action: Mouse scrolled (732, 434) with delta (0, -1)
Screenshot: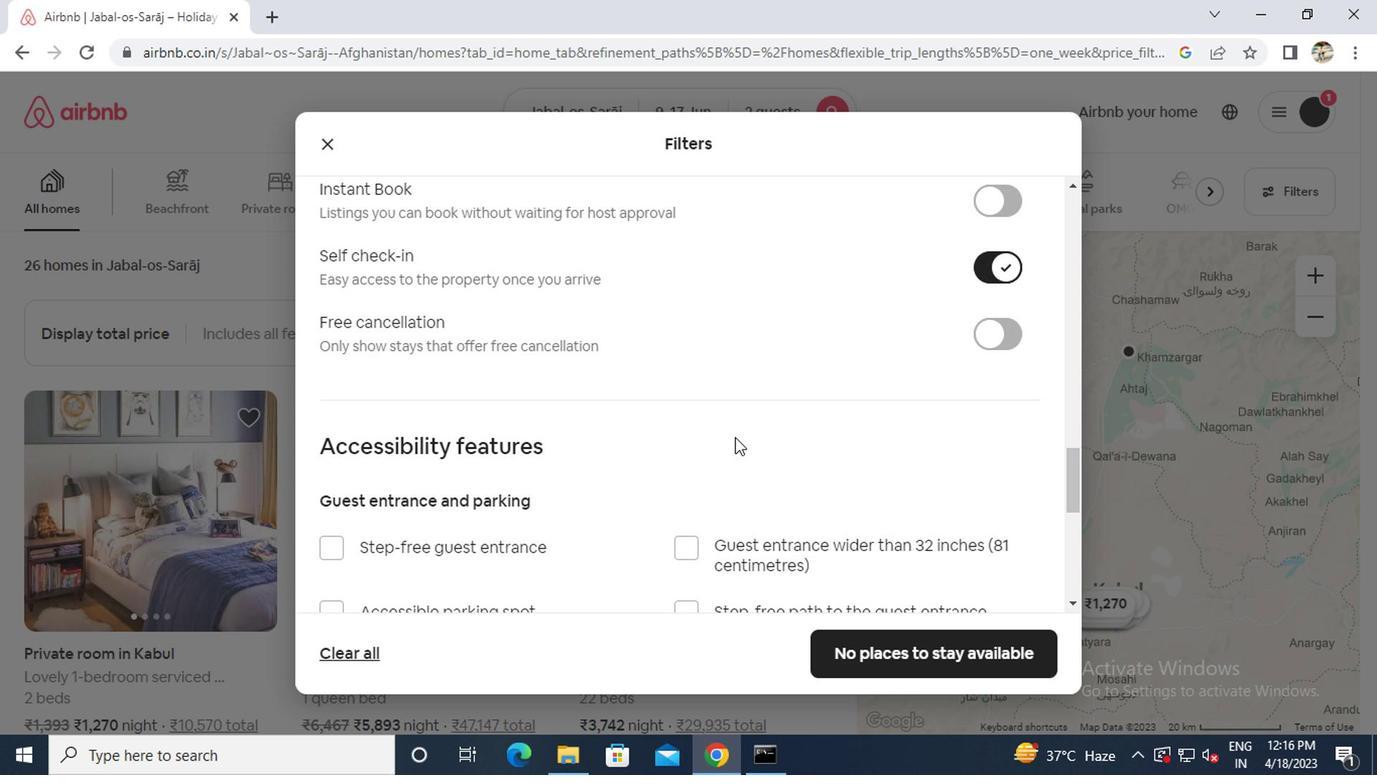 
Action: Mouse scrolled (732, 434) with delta (0, -1)
Screenshot: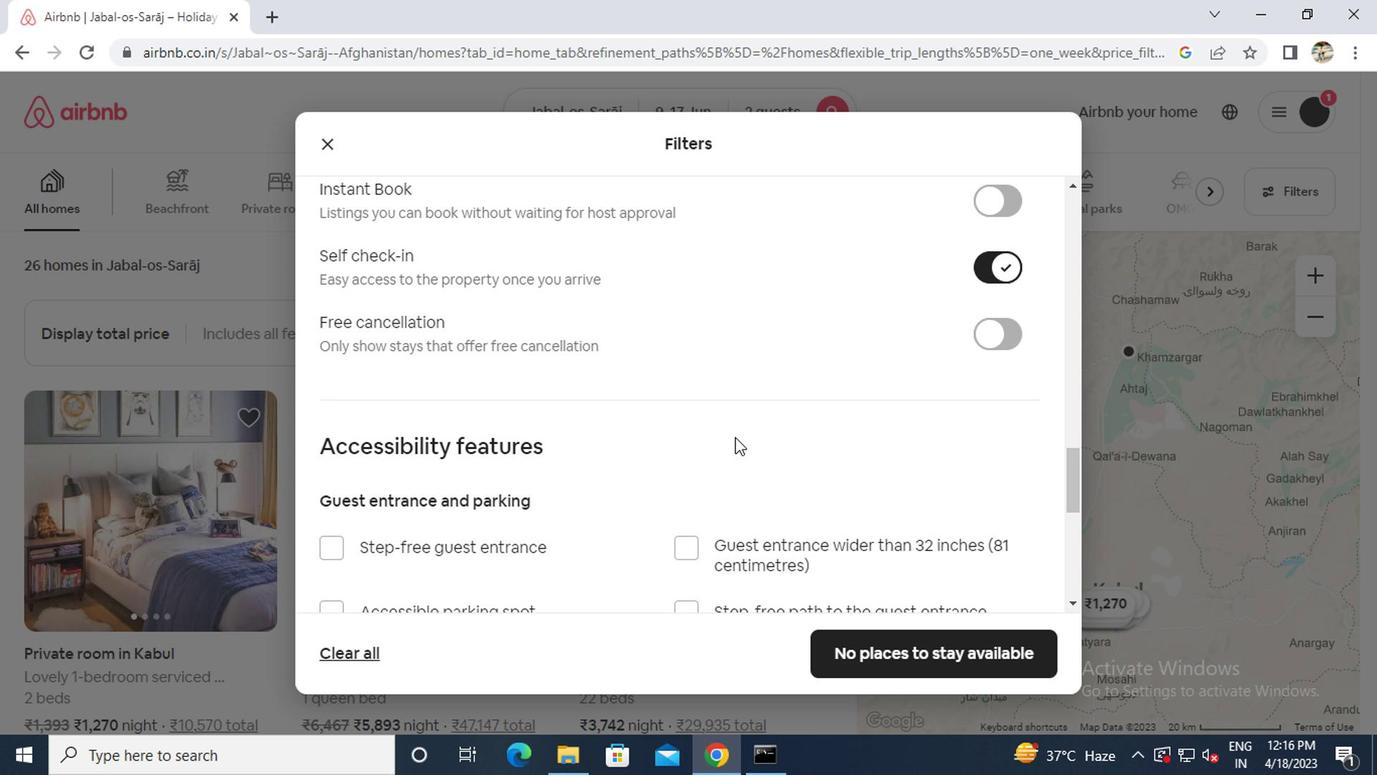 
Action: Mouse moved to (732, 435)
Screenshot: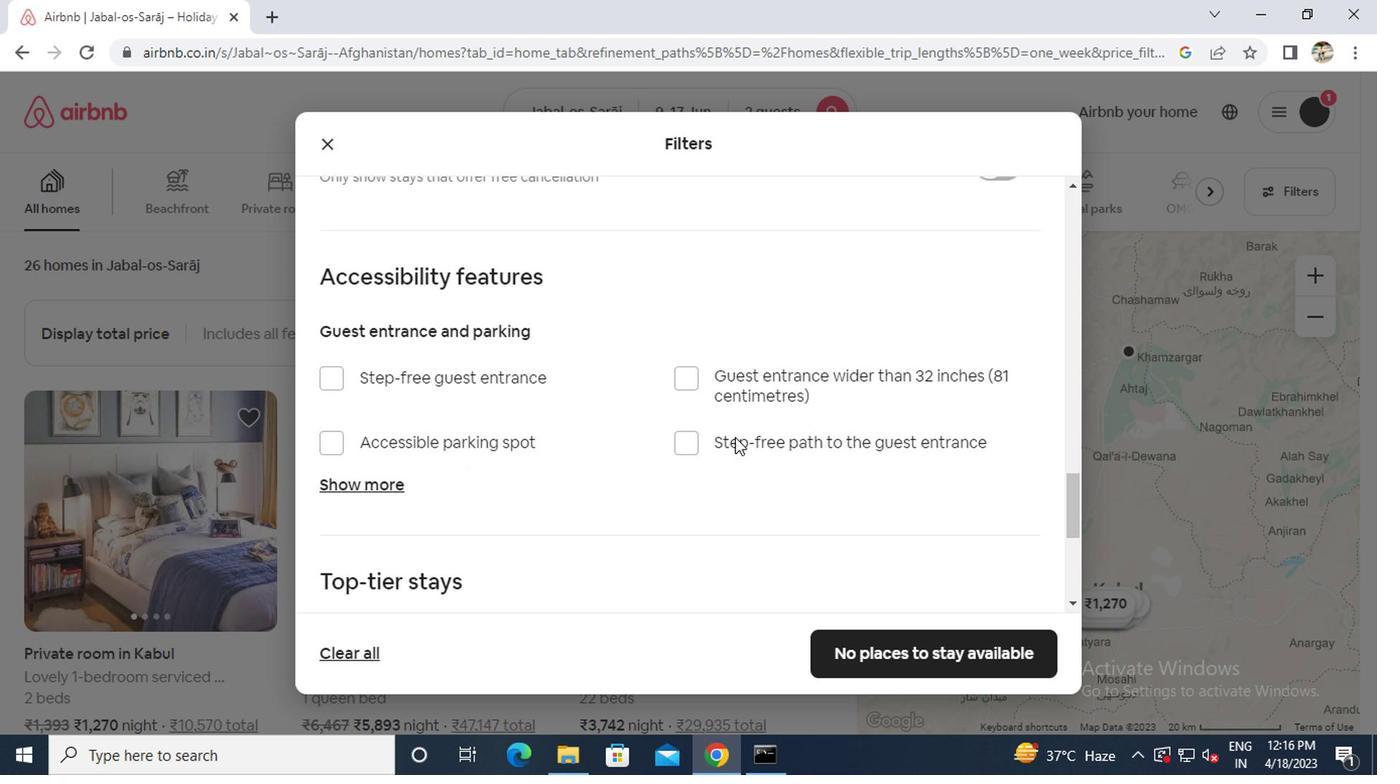 
Action: Mouse scrolled (732, 434) with delta (0, -1)
Screenshot: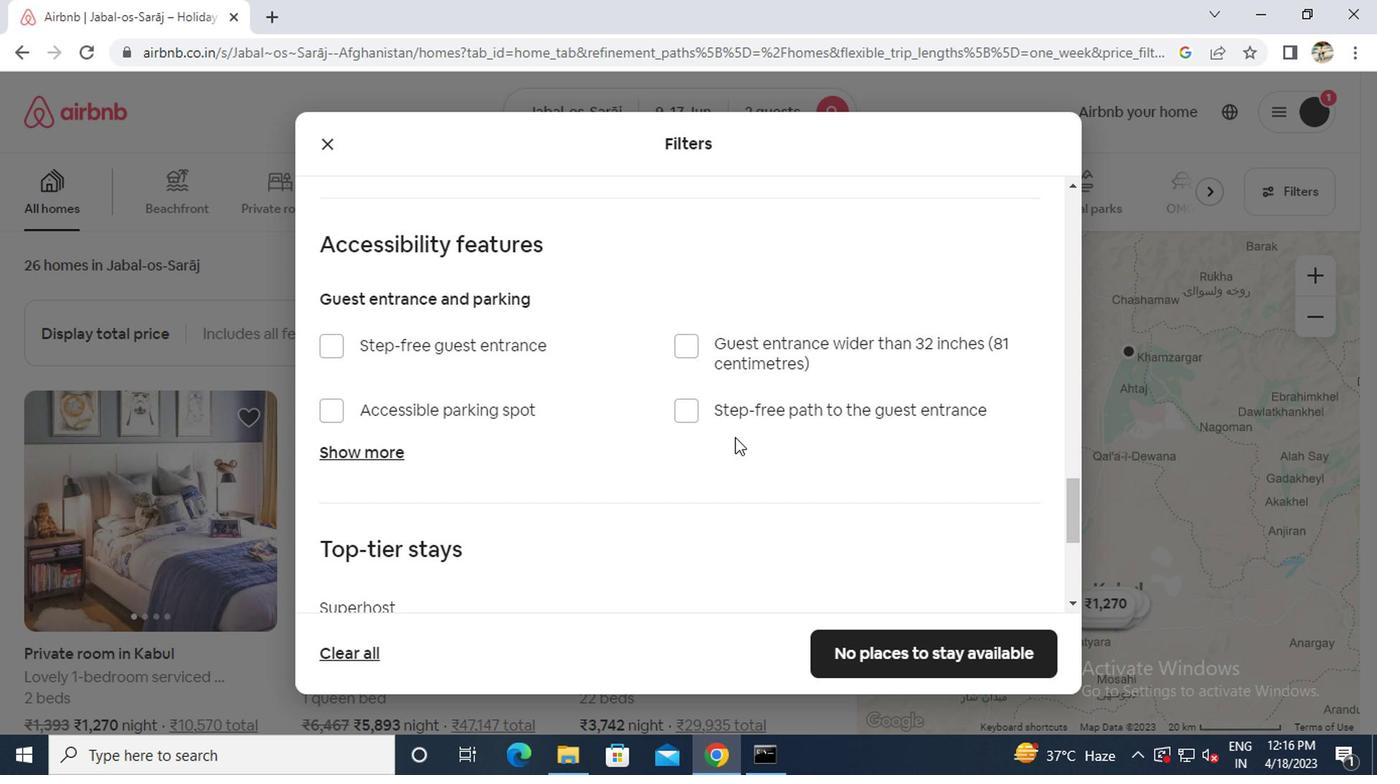 
Action: Mouse scrolled (732, 434) with delta (0, -1)
Screenshot: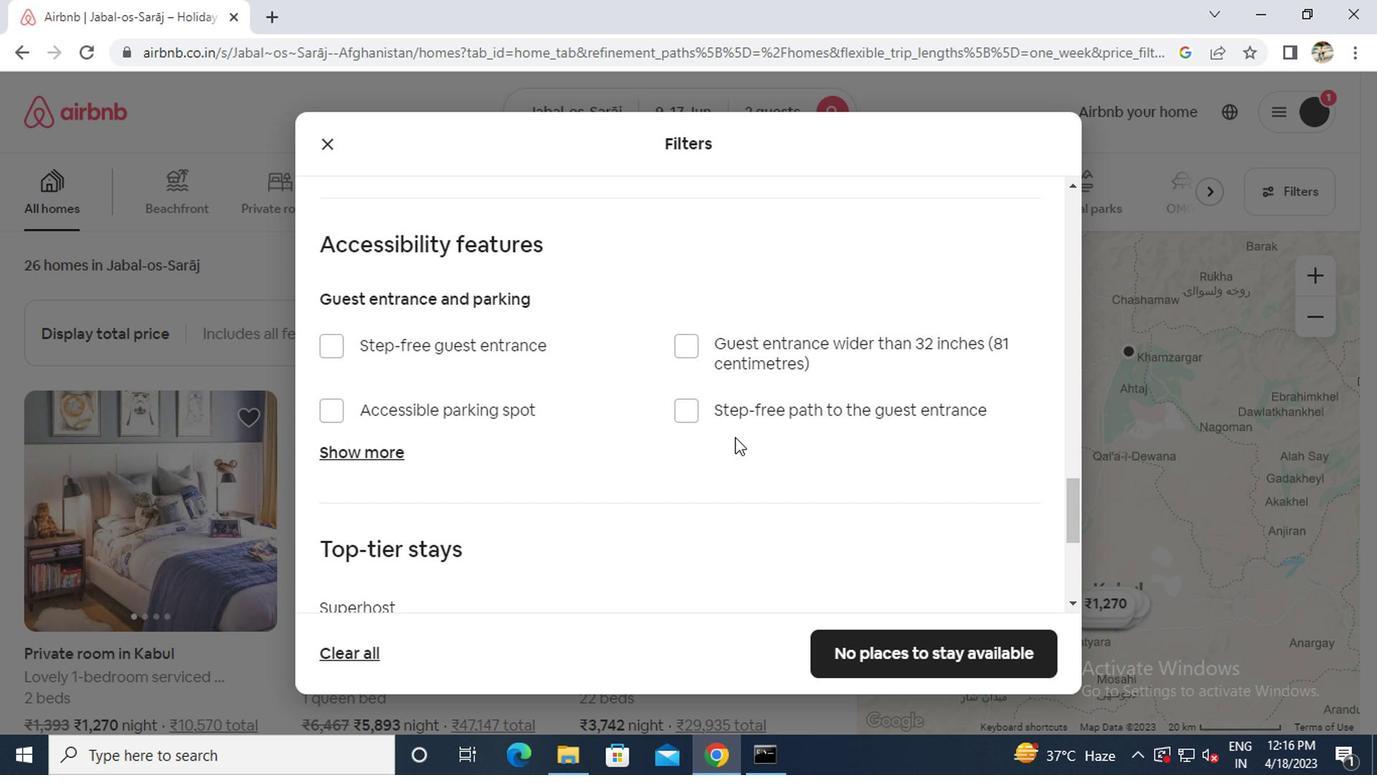 
Action: Mouse moved to (663, 439)
Screenshot: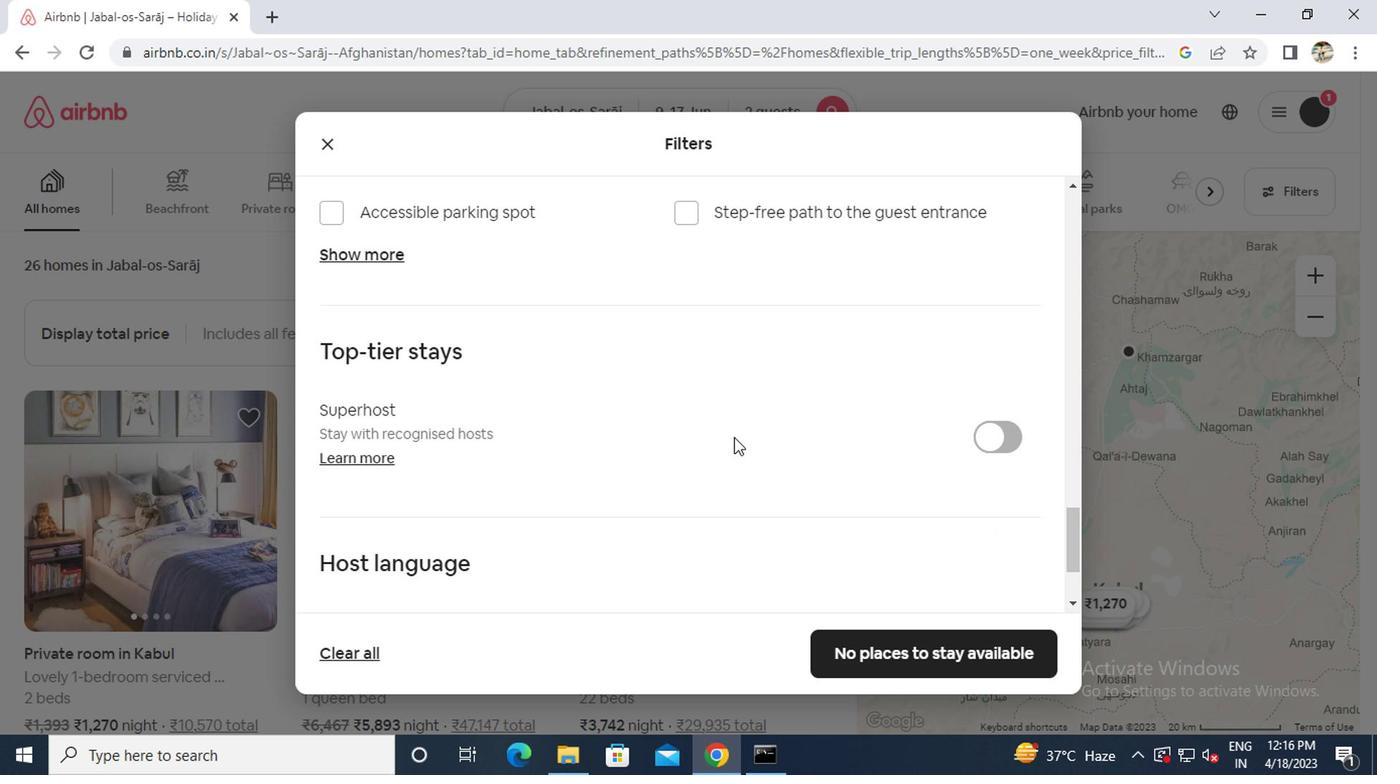 
Action: Mouse scrolled (663, 438) with delta (0, 0)
Screenshot: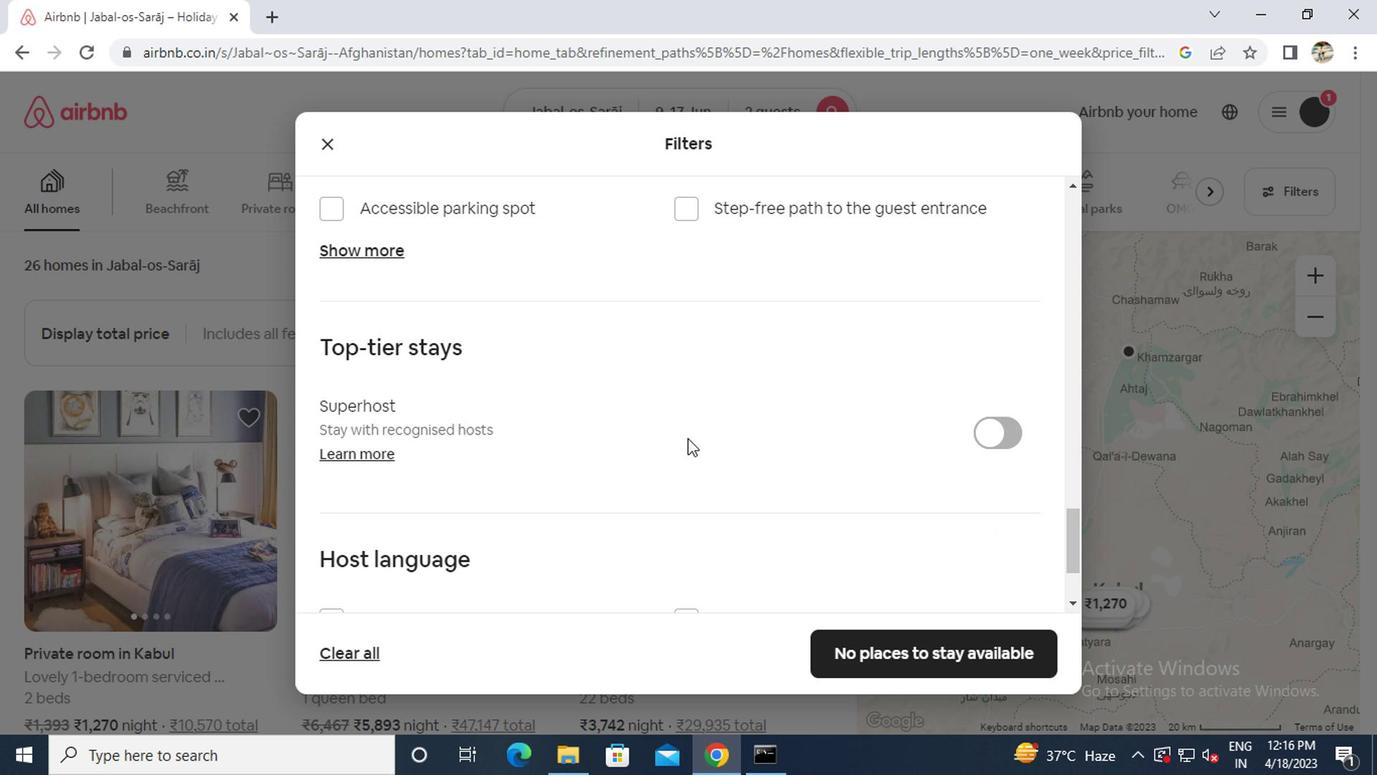 
Action: Mouse scrolled (663, 438) with delta (0, 0)
Screenshot: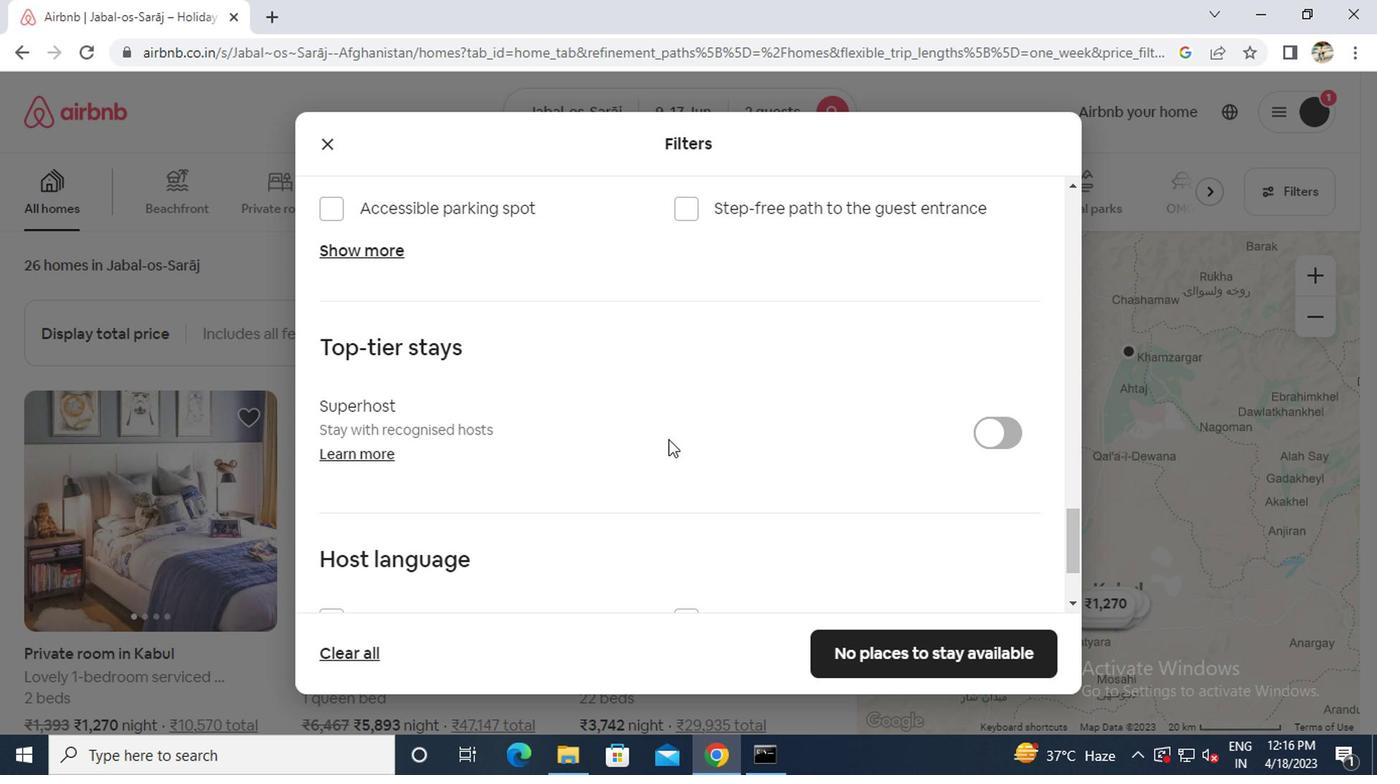 
Action: Mouse moved to (662, 439)
Screenshot: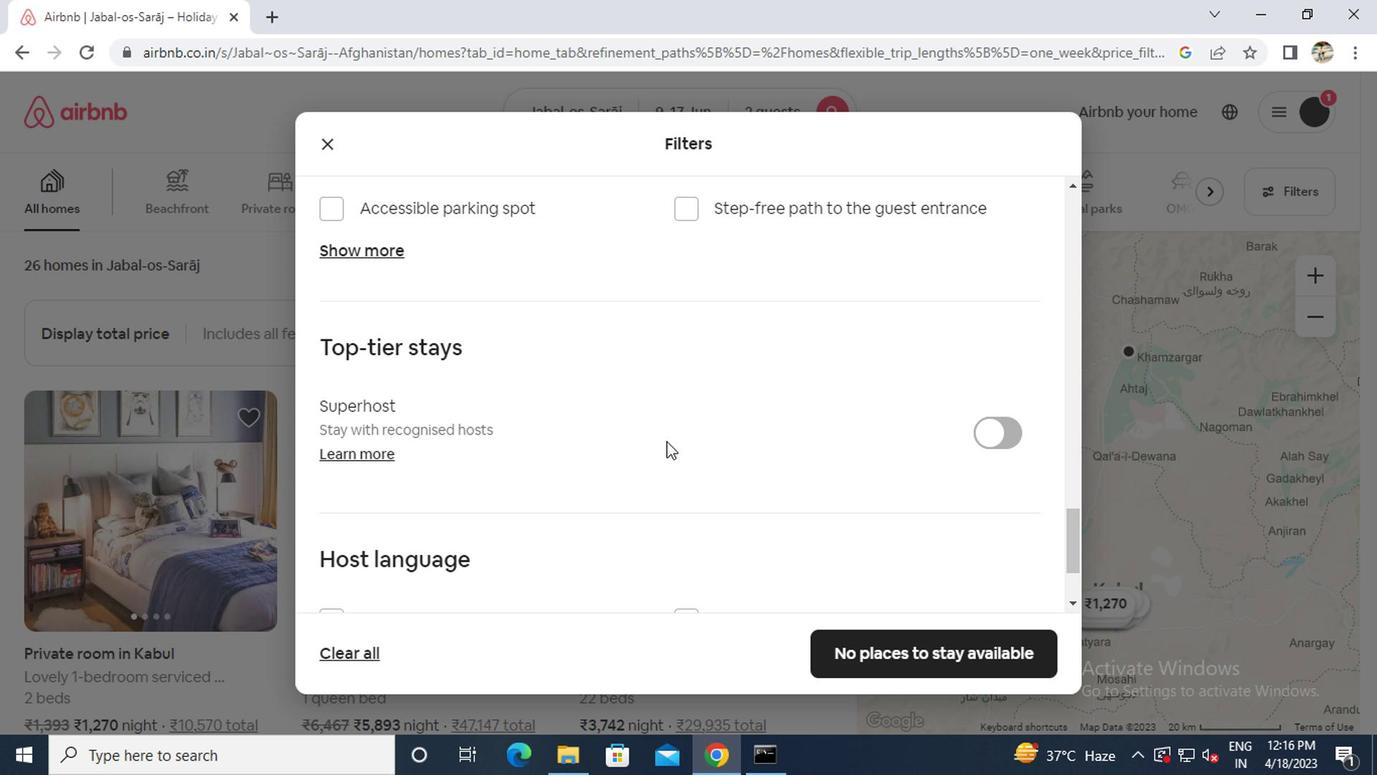 
Action: Mouse scrolled (662, 438) with delta (0, 0)
Screenshot: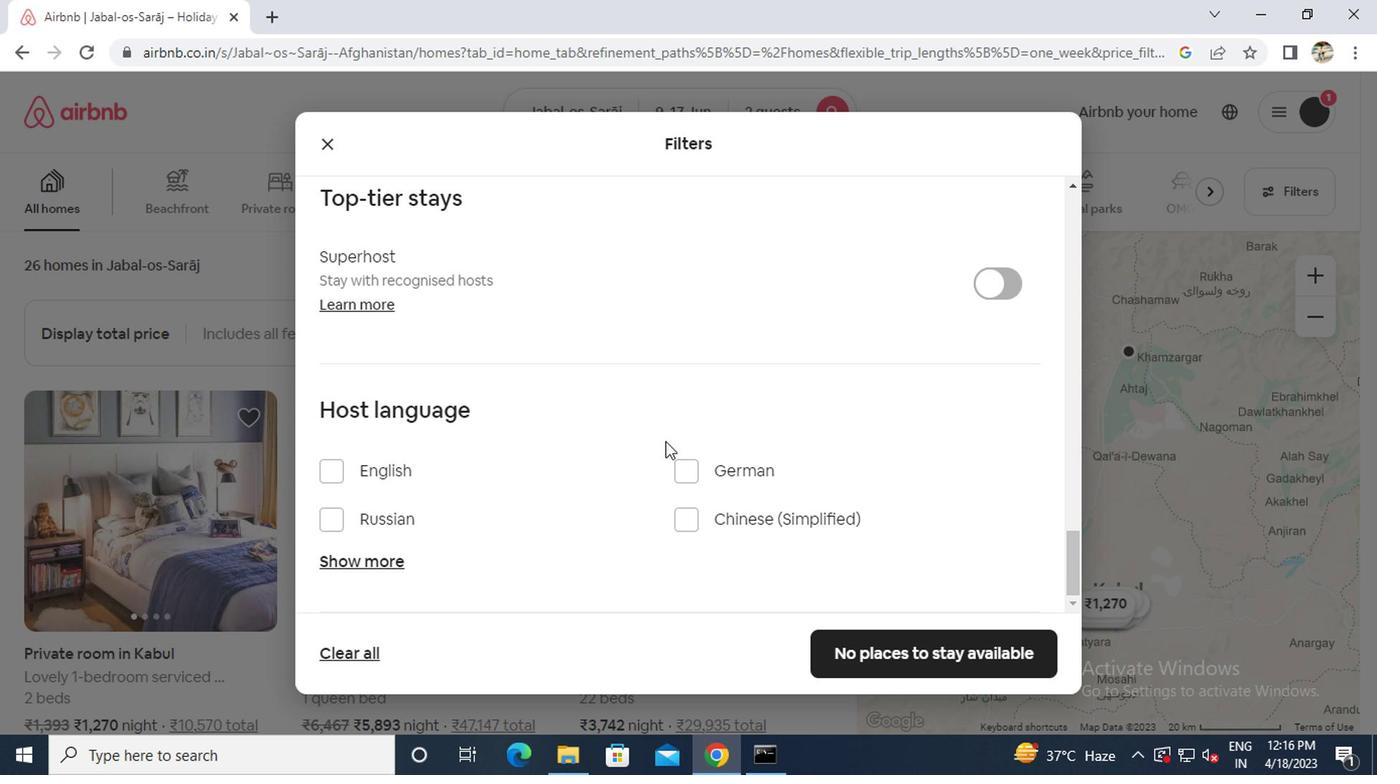 
Action: Mouse scrolled (662, 438) with delta (0, 0)
Screenshot: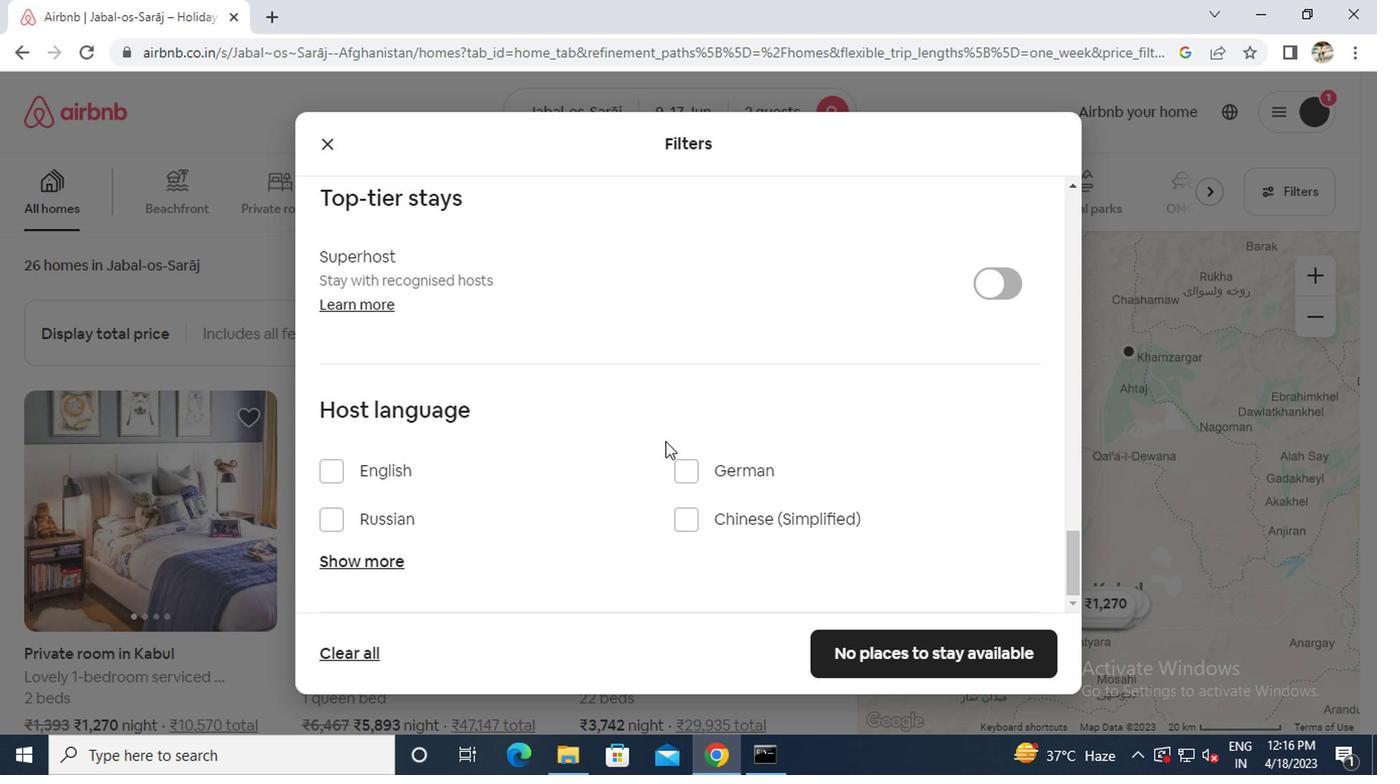 
Action: Mouse moved to (338, 459)
Screenshot: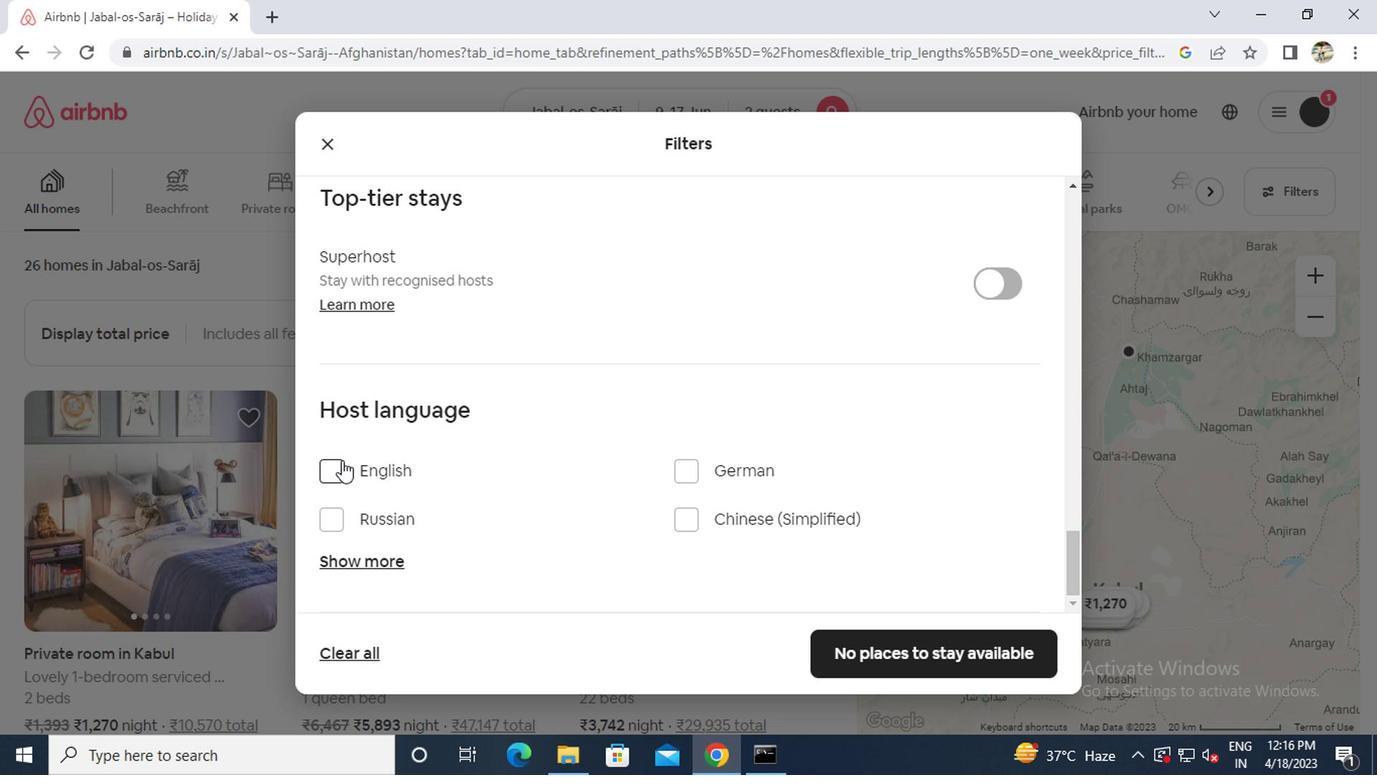 
Action: Mouse pressed left at (338, 459)
Screenshot: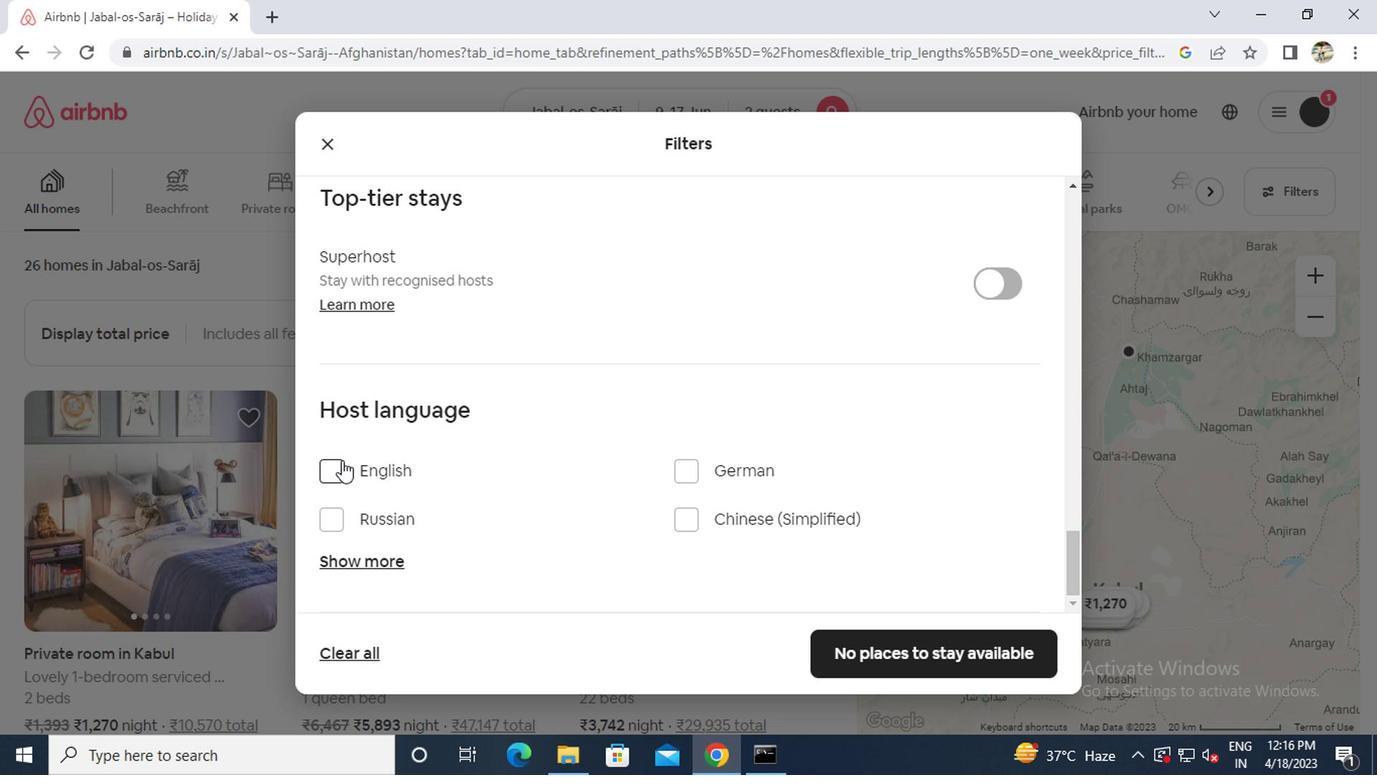 
Action: Mouse moved to (849, 647)
Screenshot: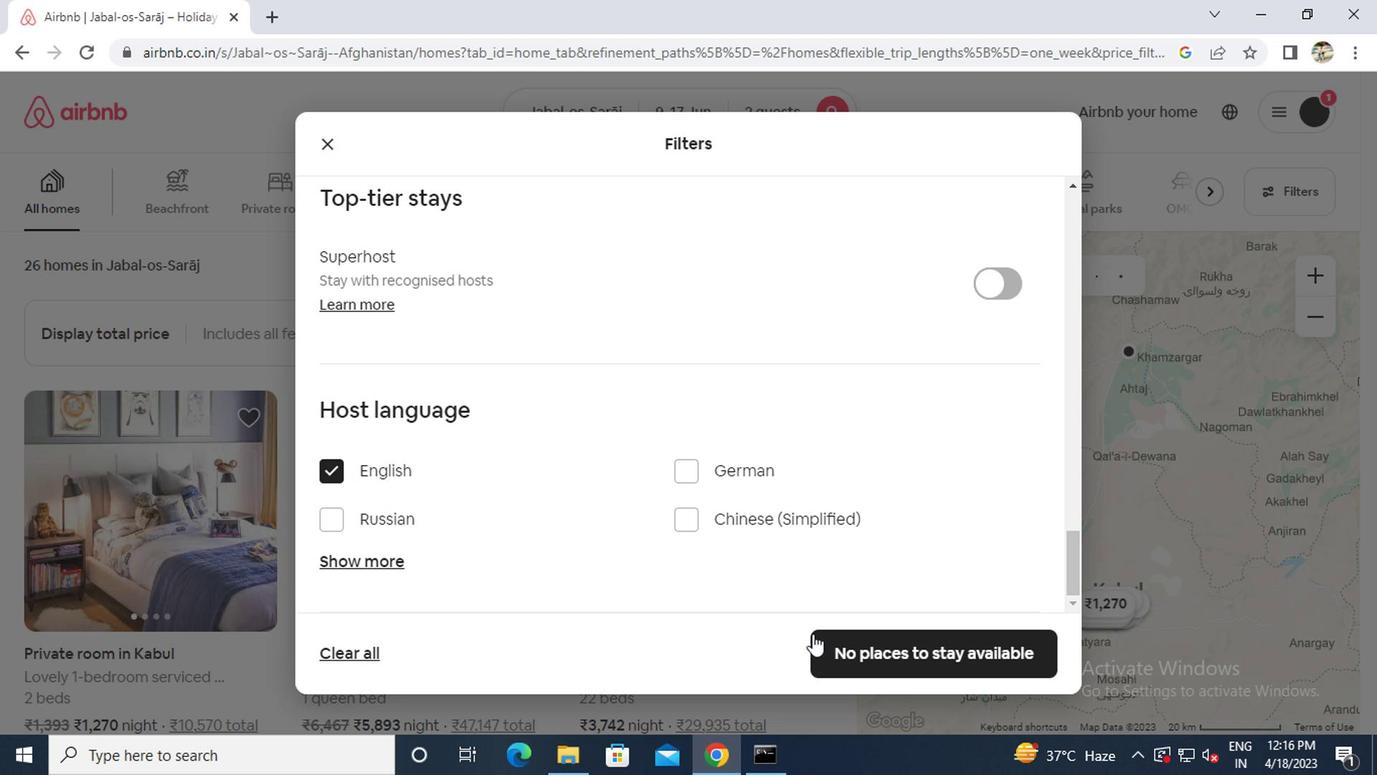 
Action: Mouse pressed left at (849, 647)
Screenshot: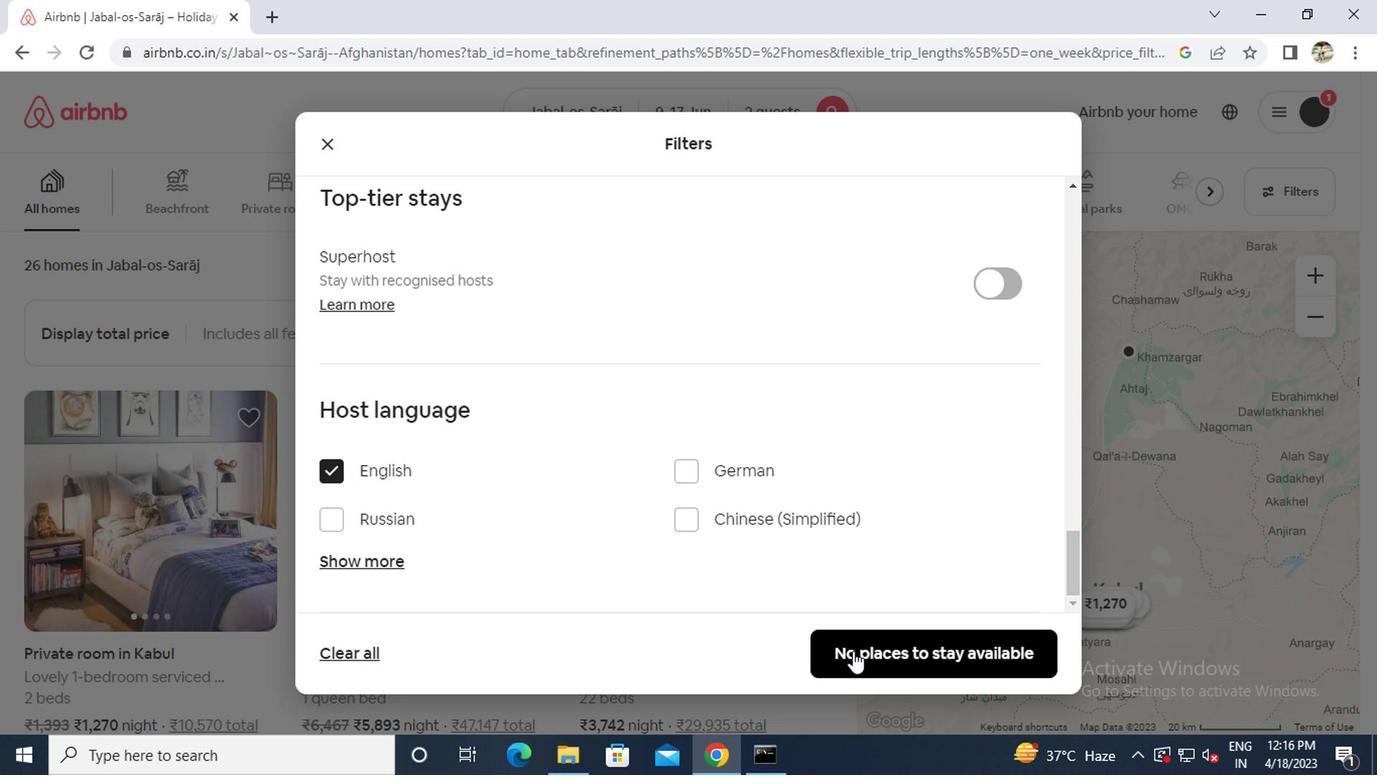 
Action: Mouse moved to (848, 647)
Screenshot: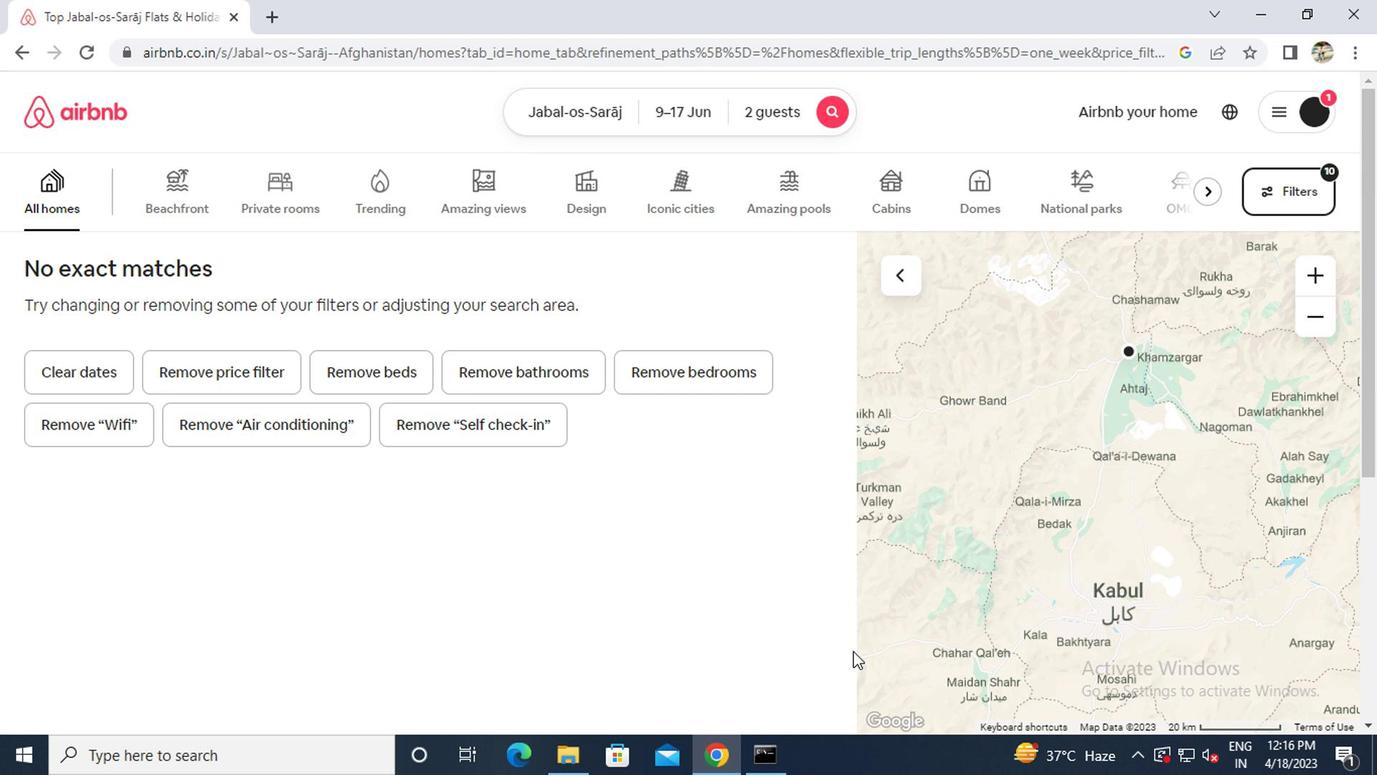 
